 Task: Find connections with filter location Hāngal with filter topic #jobwith filter profile language French with filter current company L&T Finance with filter school N. L. Dalmia Institute of Management Studies and Research with filter industry Civil Engineering with filter service category Technical with filter keywords title Security Guard
Action: Mouse moved to (622, 94)
Screenshot: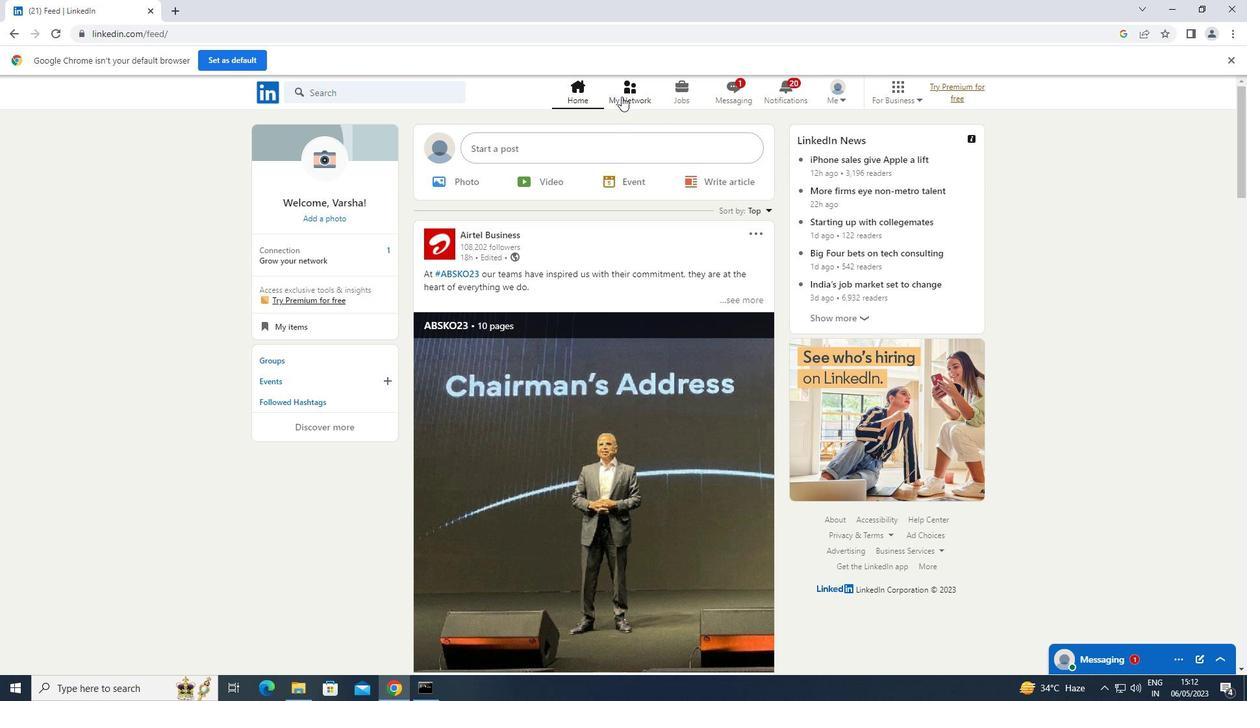 
Action: Mouse pressed left at (622, 94)
Screenshot: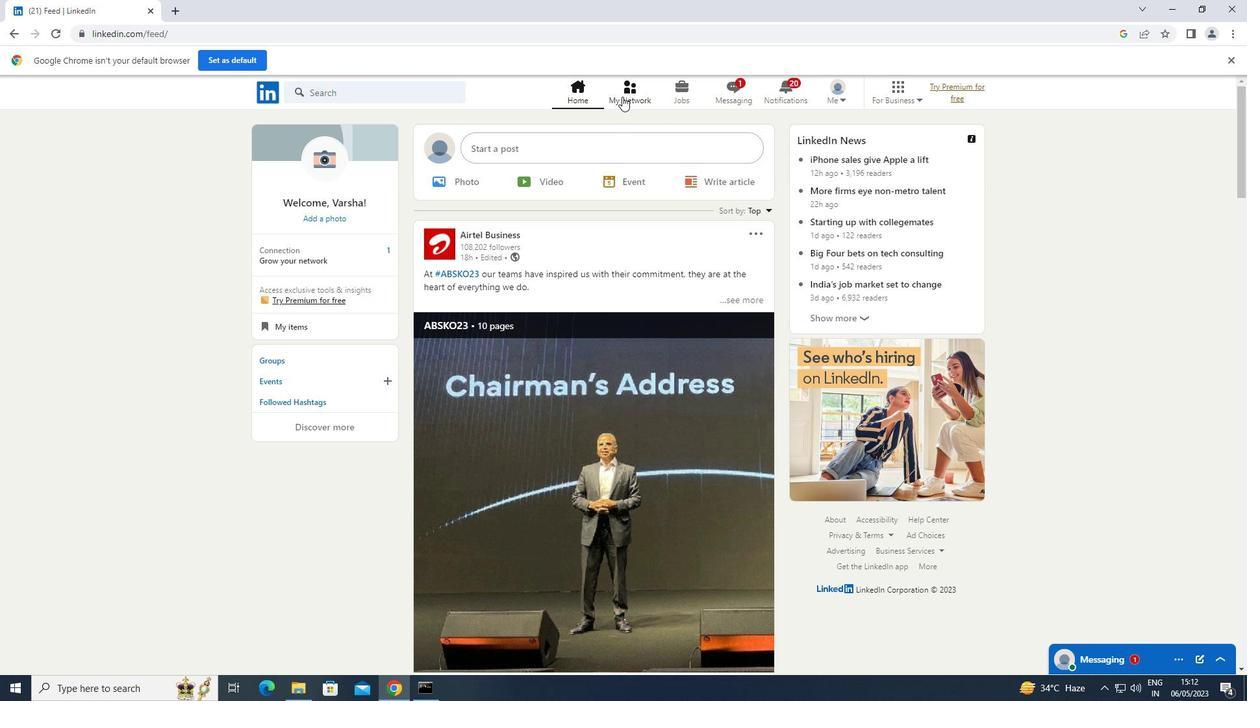 
Action: Mouse moved to (328, 159)
Screenshot: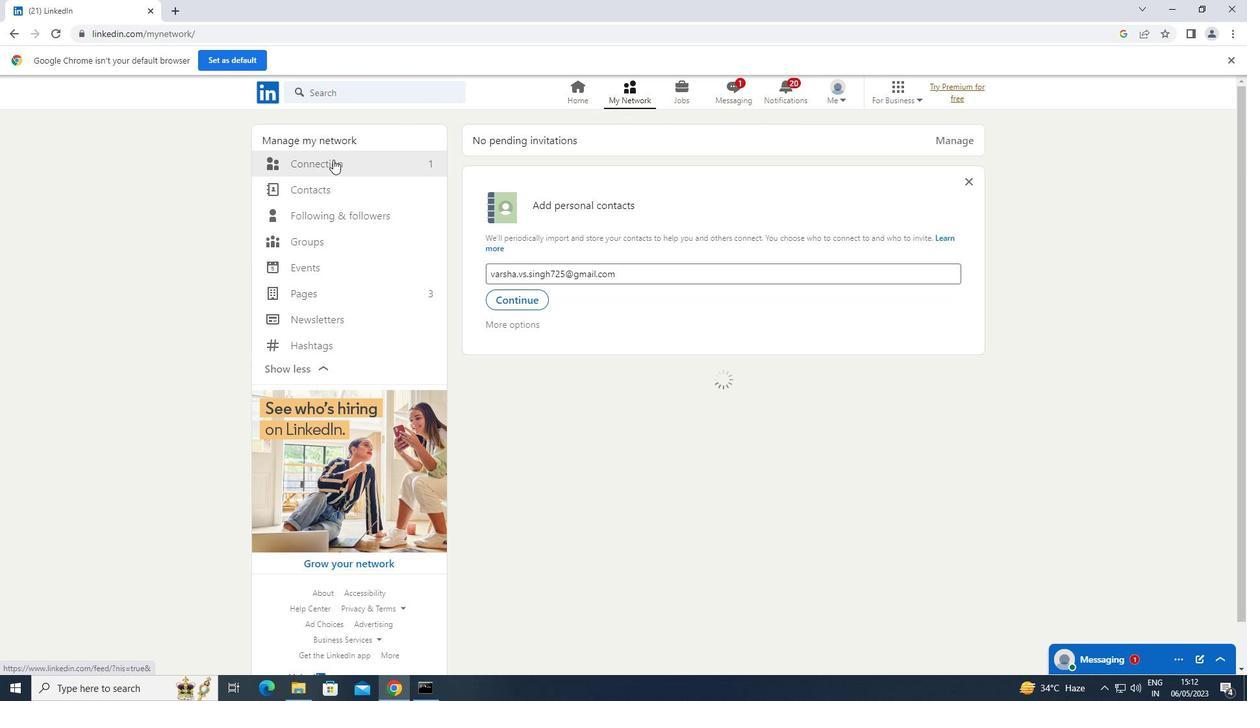 
Action: Mouse pressed left at (328, 159)
Screenshot: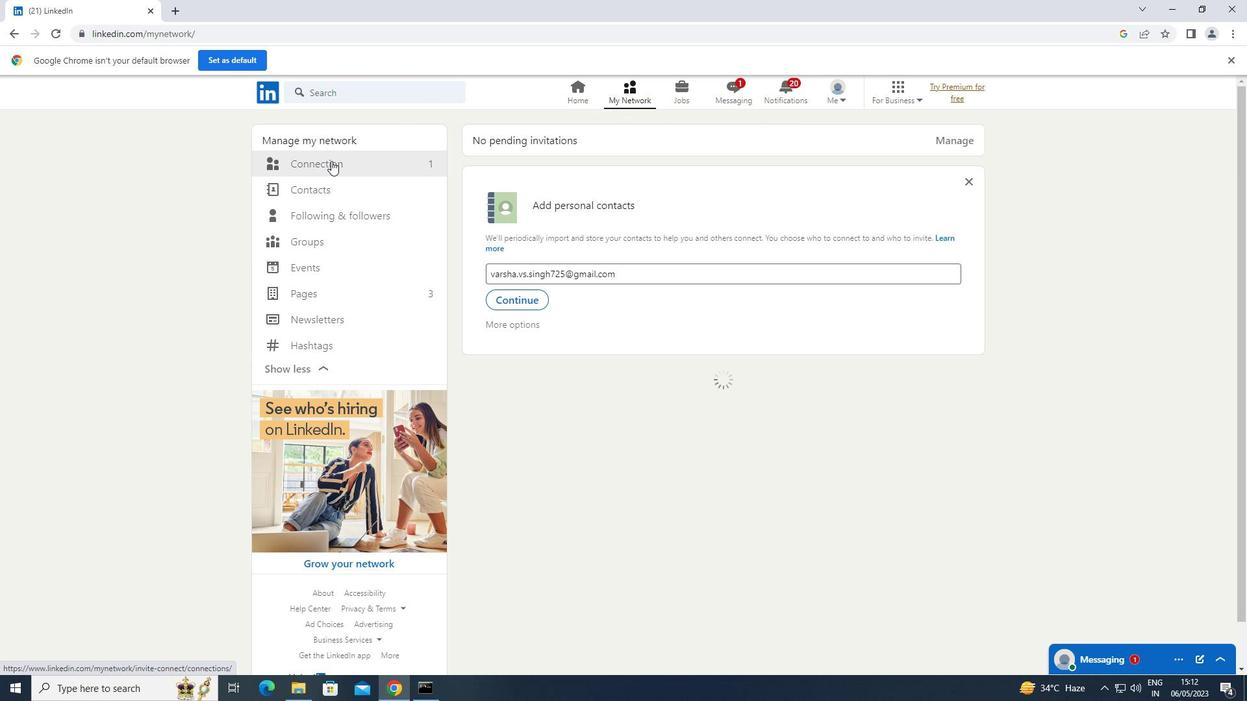 
Action: Mouse moved to (700, 159)
Screenshot: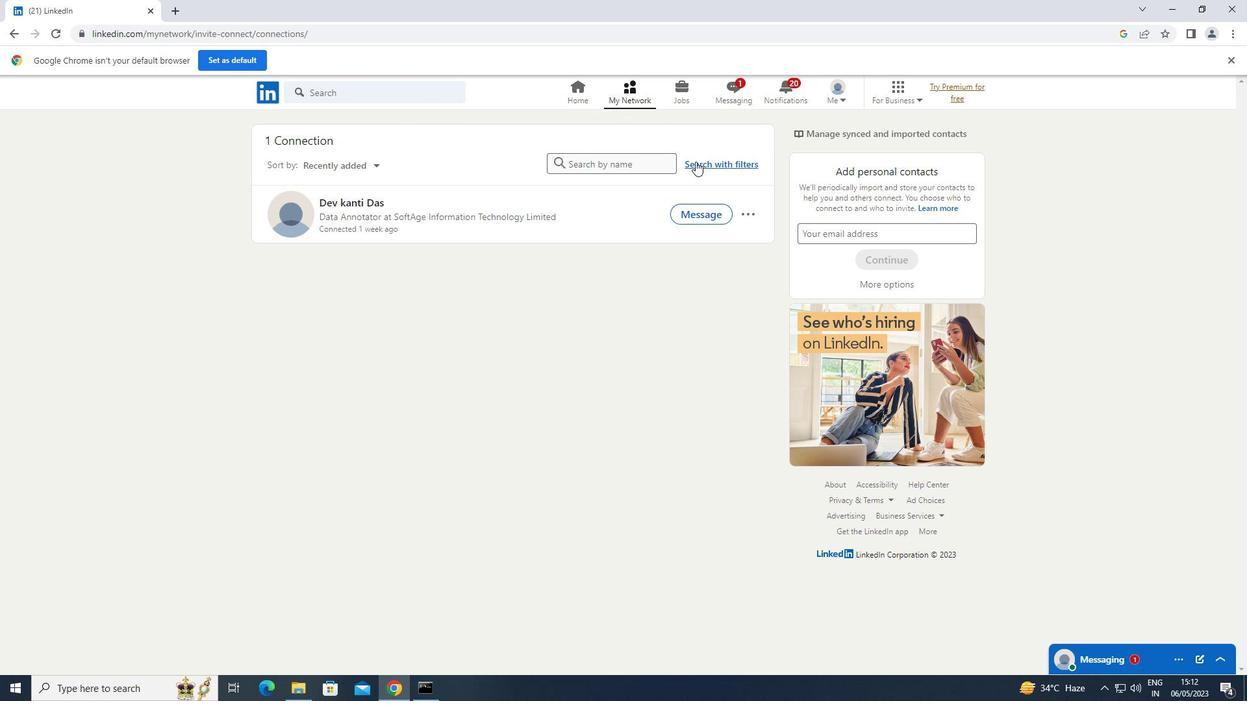 
Action: Mouse pressed left at (700, 159)
Screenshot: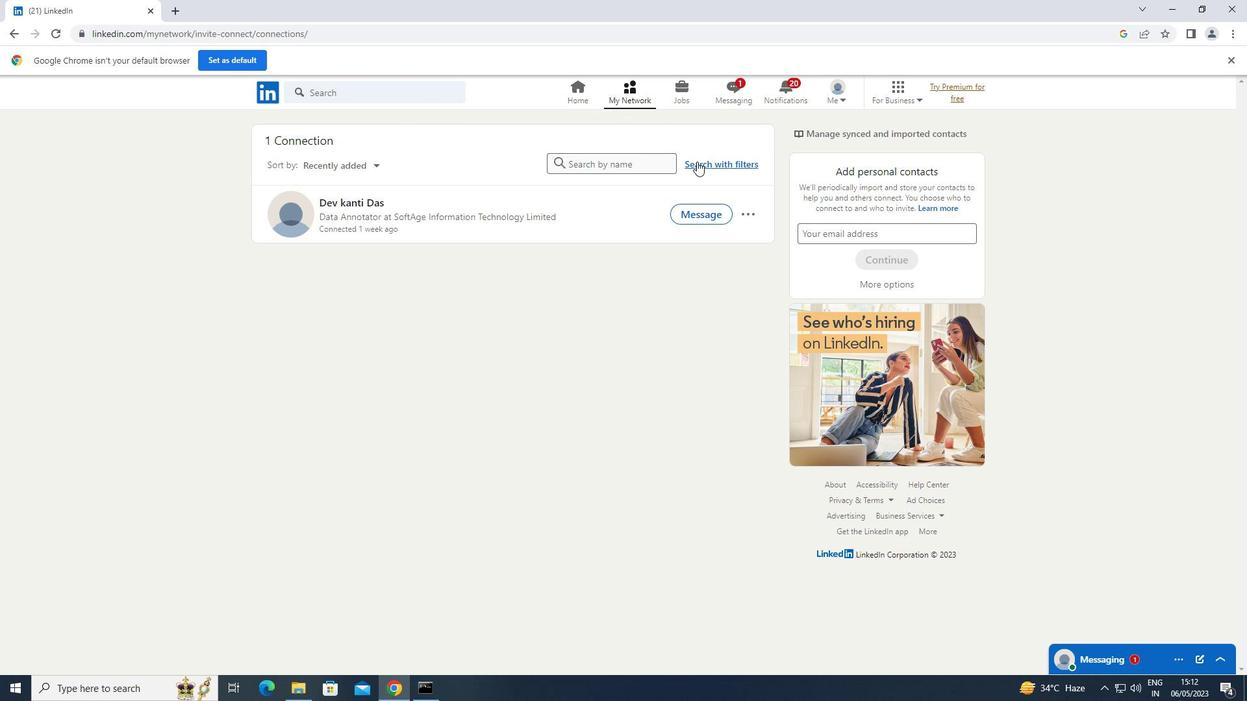 
Action: Mouse moved to (661, 126)
Screenshot: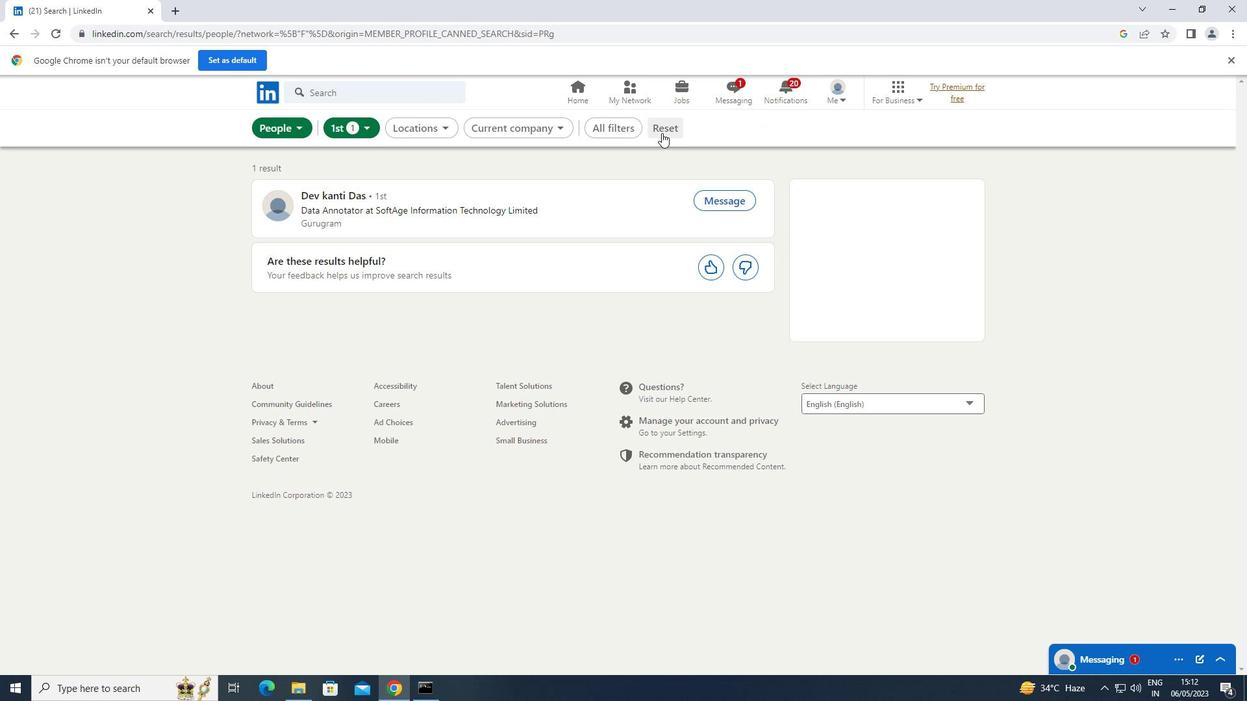 
Action: Mouse pressed left at (661, 126)
Screenshot: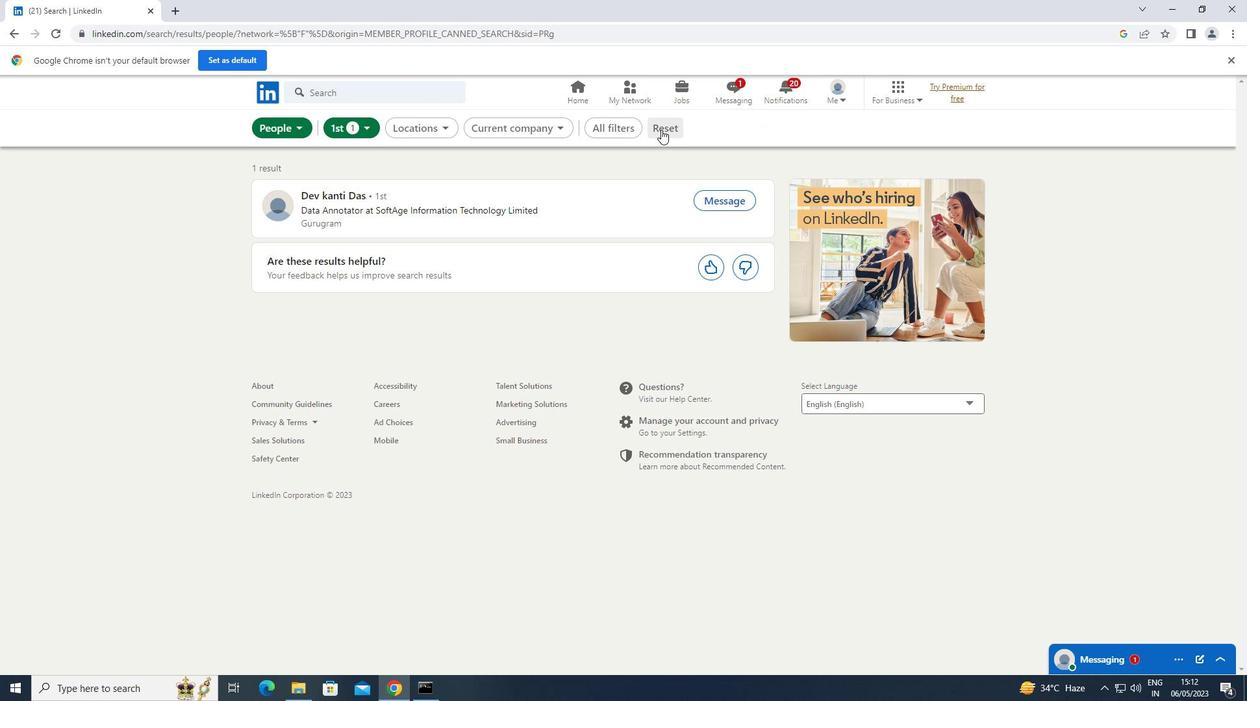 
Action: Mouse moved to (634, 125)
Screenshot: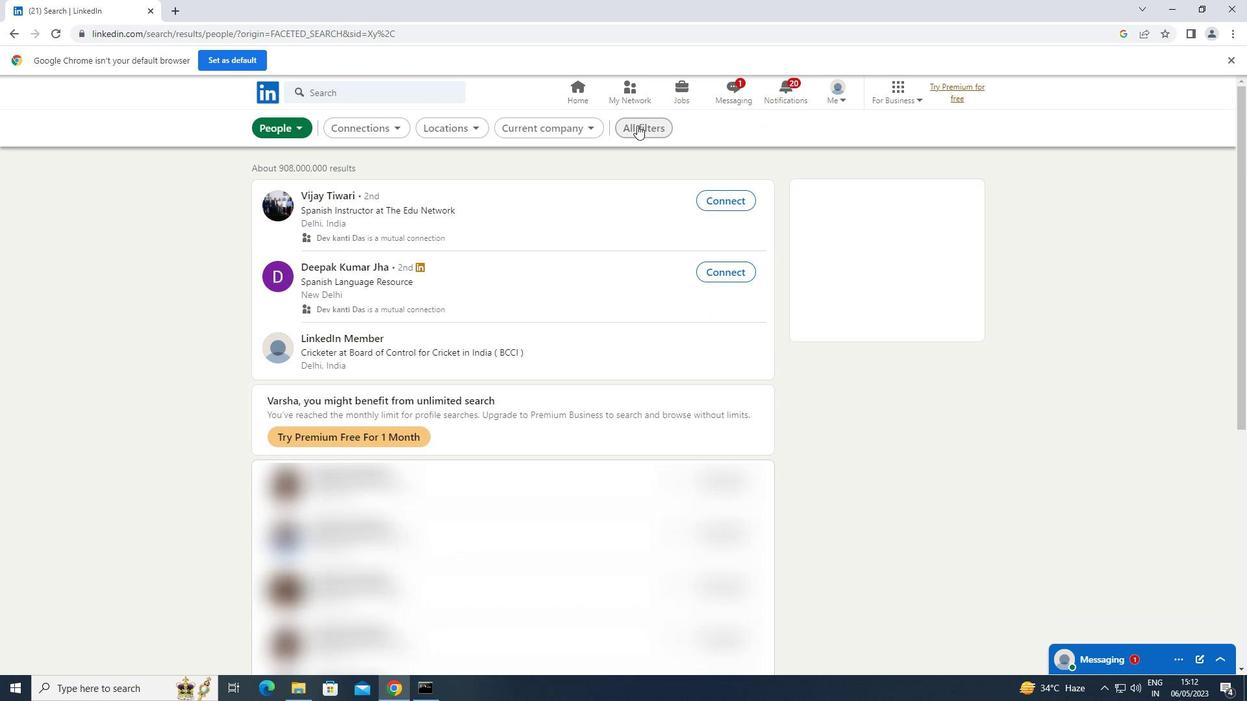 
Action: Mouse pressed left at (634, 125)
Screenshot: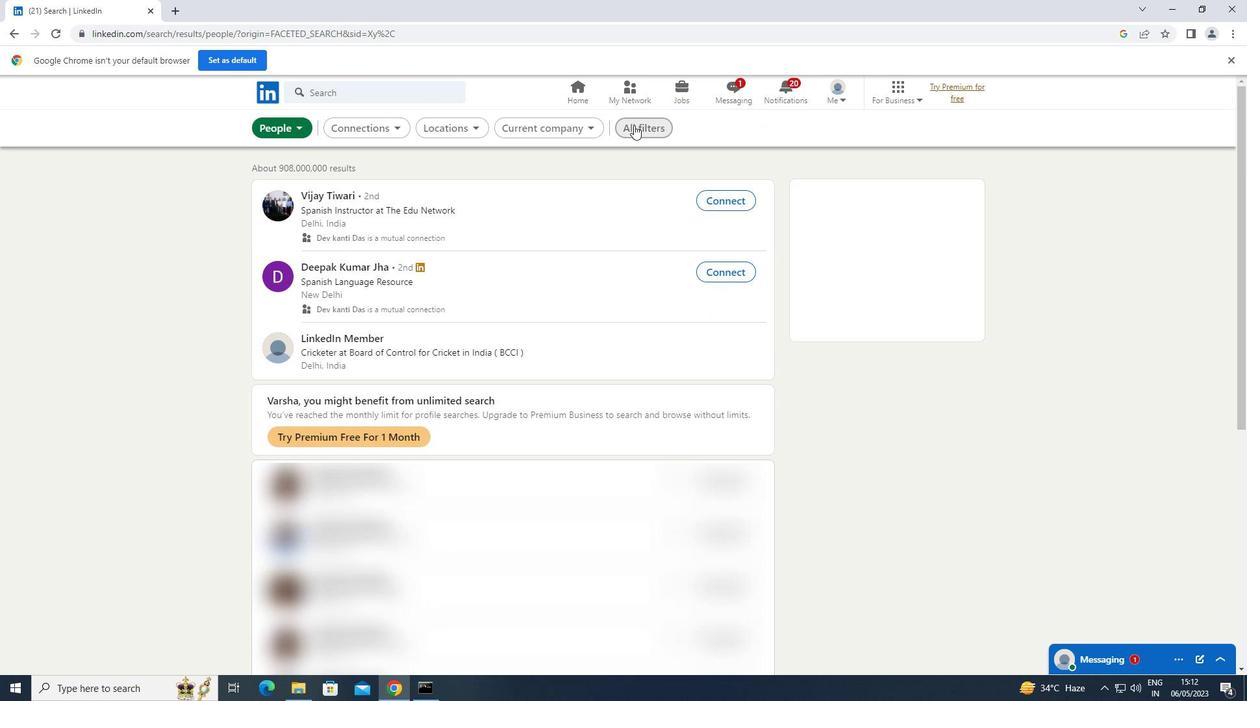 
Action: Mouse moved to (1019, 297)
Screenshot: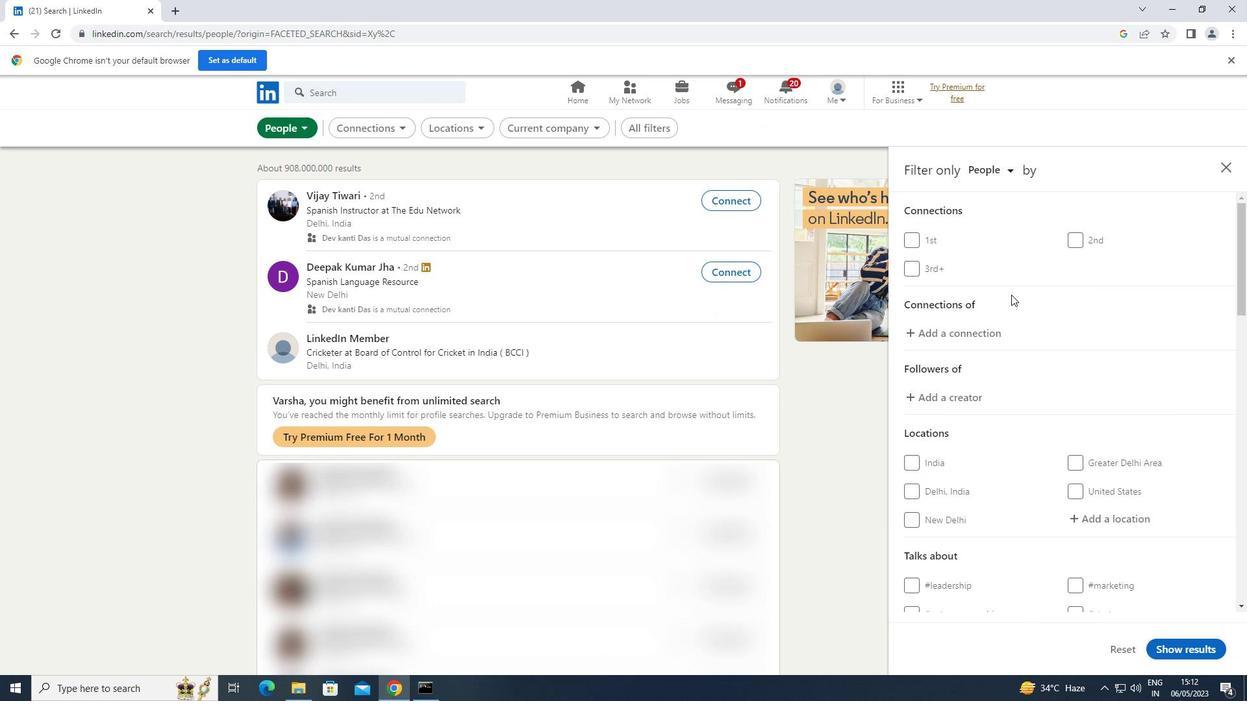 
Action: Mouse scrolled (1019, 296) with delta (0, 0)
Screenshot: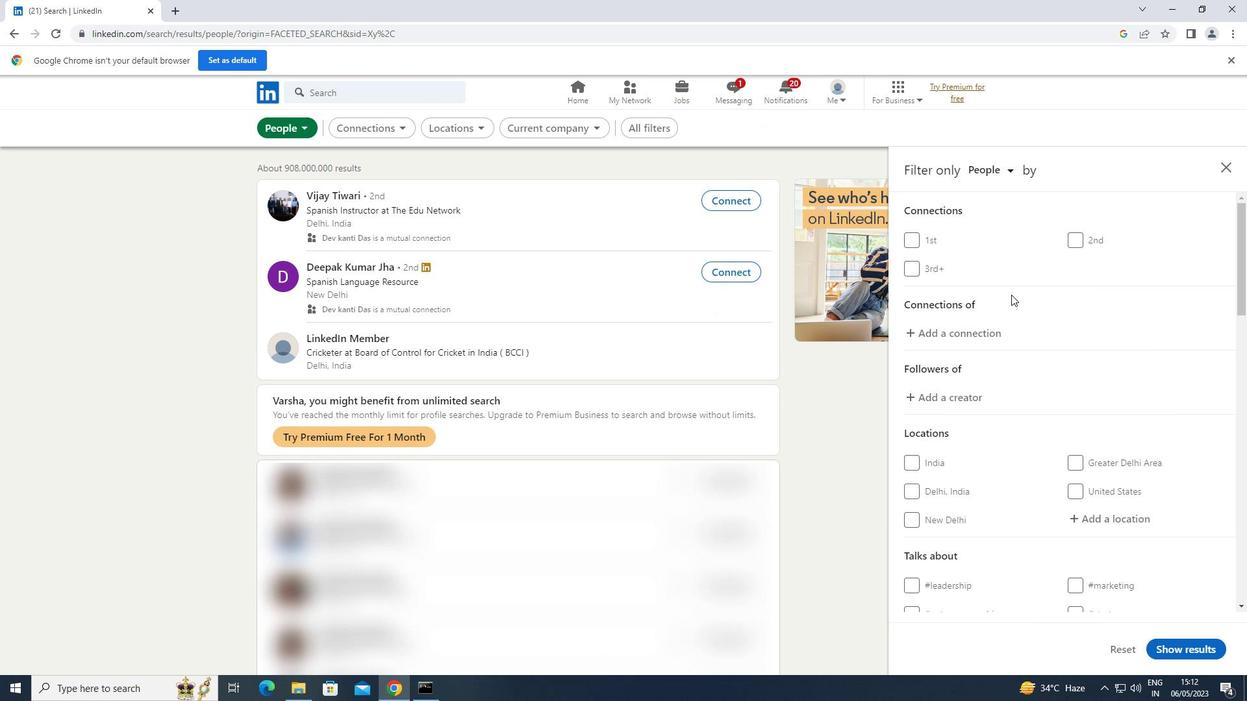 
Action: Mouse scrolled (1019, 296) with delta (0, 0)
Screenshot: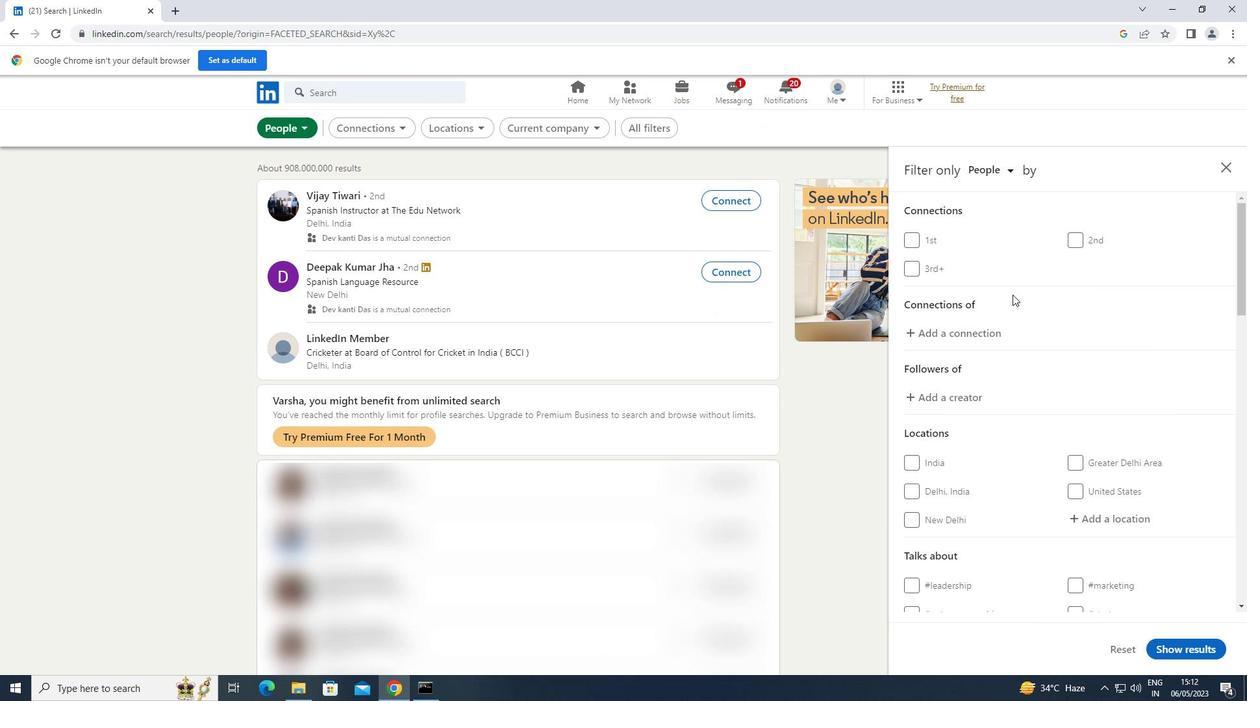
Action: Mouse moved to (1100, 385)
Screenshot: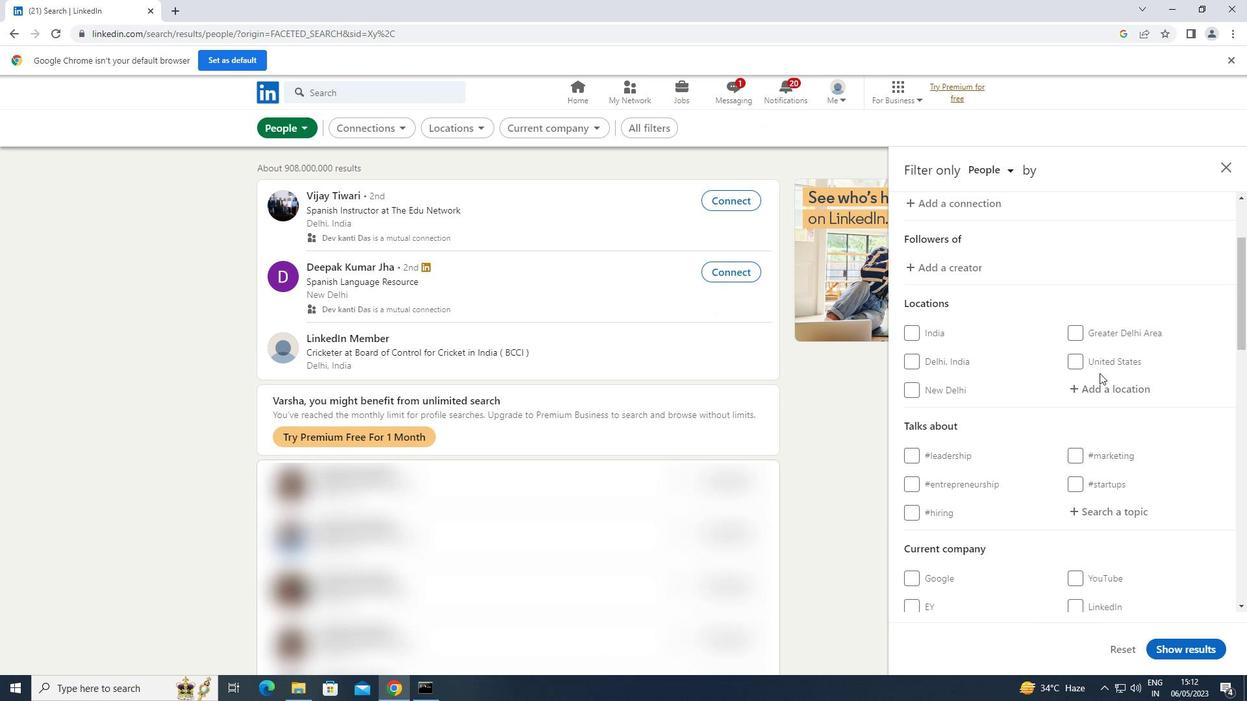 
Action: Mouse pressed left at (1100, 385)
Screenshot: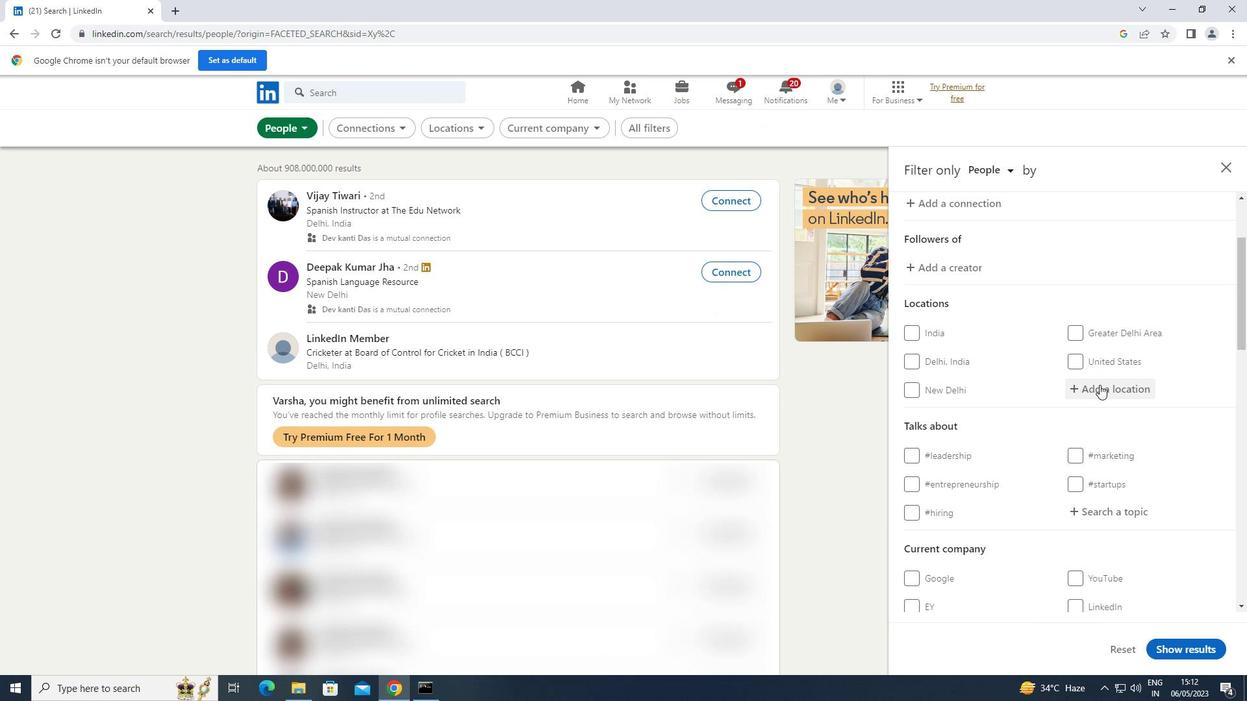 
Action: Mouse moved to (1100, 386)
Screenshot: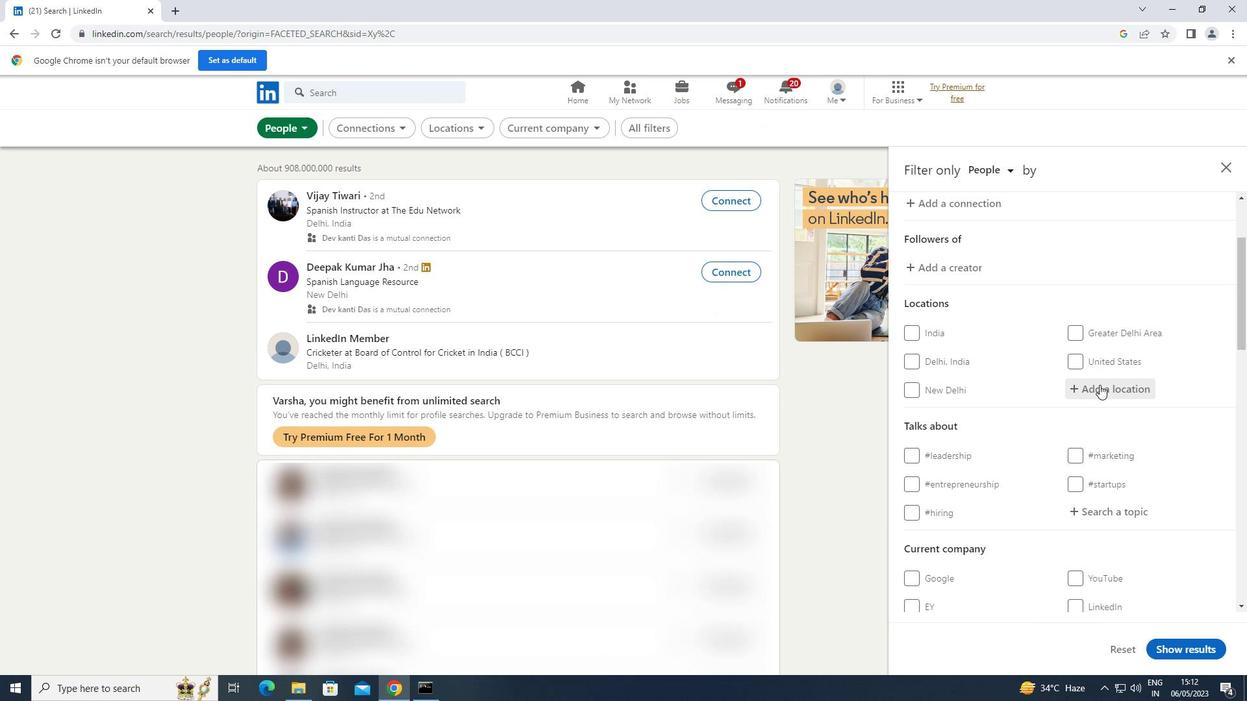 
Action: Key pressed <Key.shift>HANGAL
Screenshot: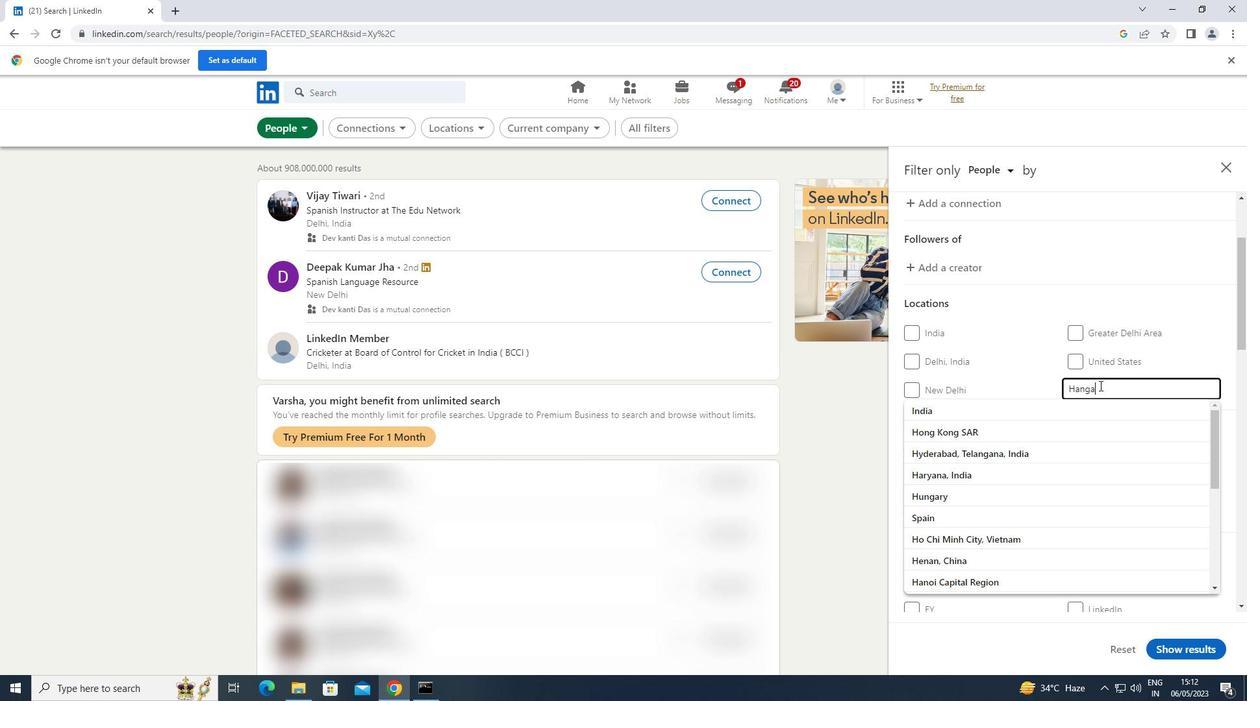 
Action: Mouse moved to (1125, 519)
Screenshot: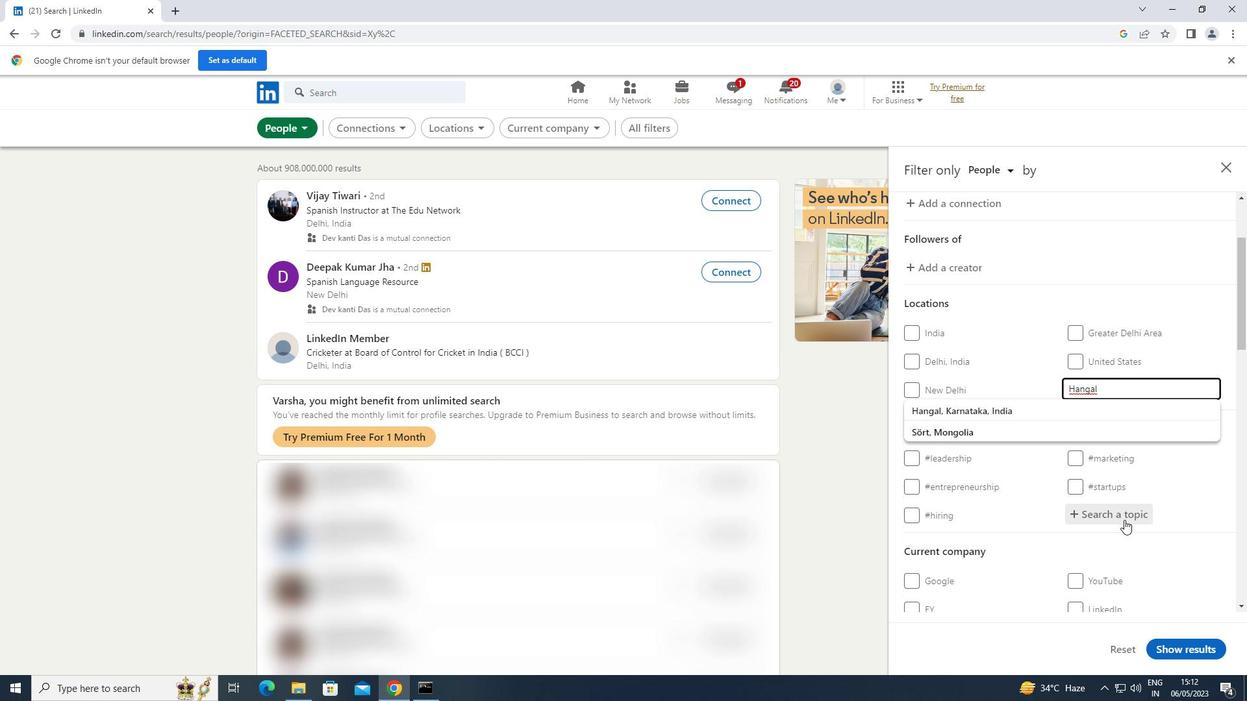 
Action: Mouse pressed left at (1125, 519)
Screenshot: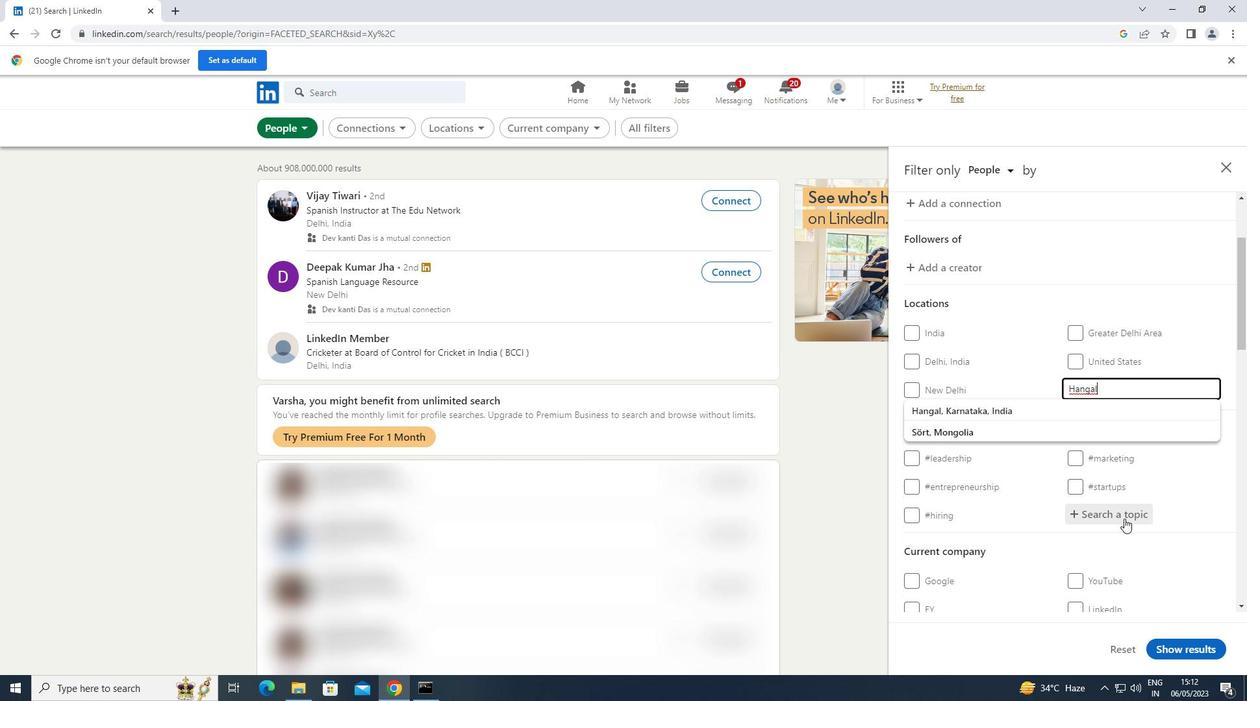 
Action: Mouse moved to (1125, 519)
Screenshot: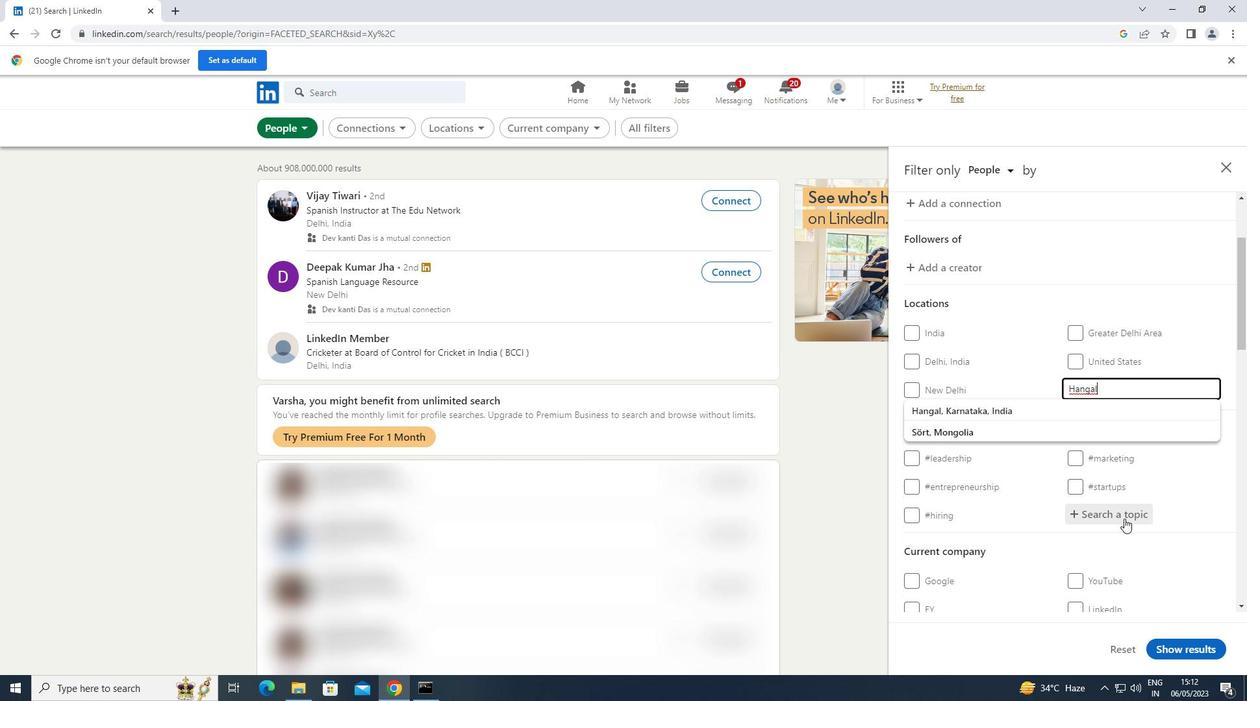 
Action: Key pressed JOB
Screenshot: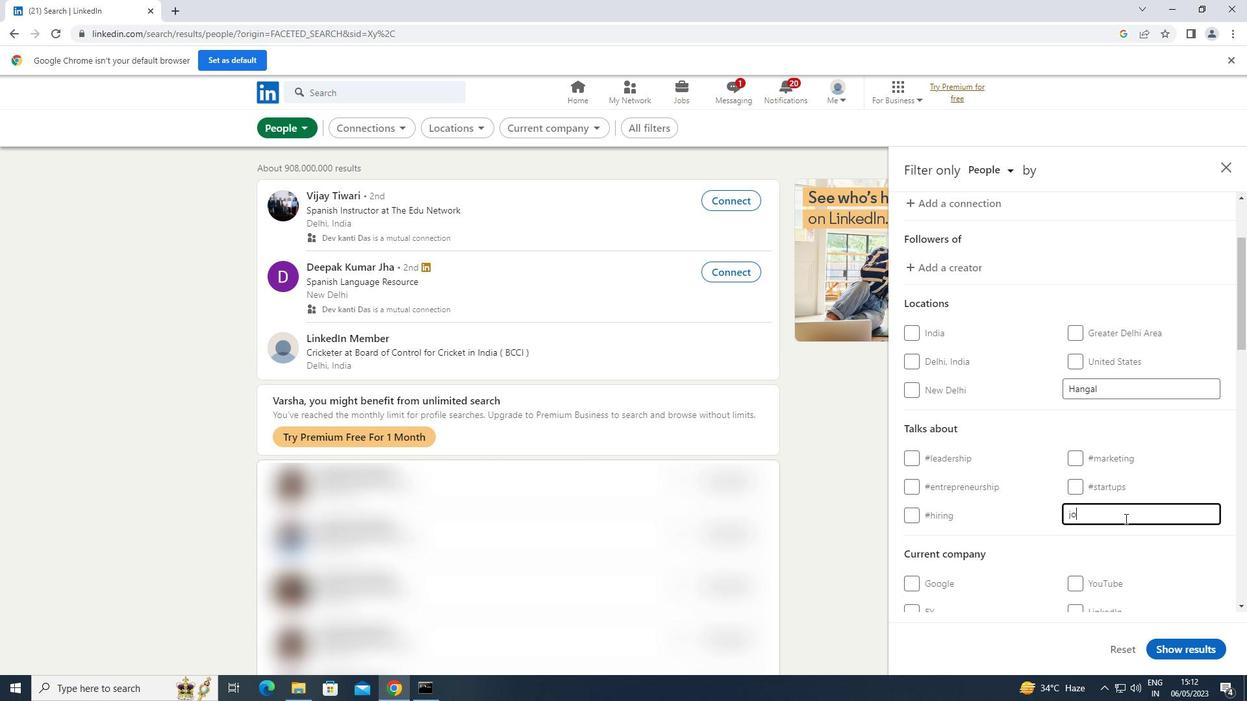 
Action: Mouse moved to (1015, 536)
Screenshot: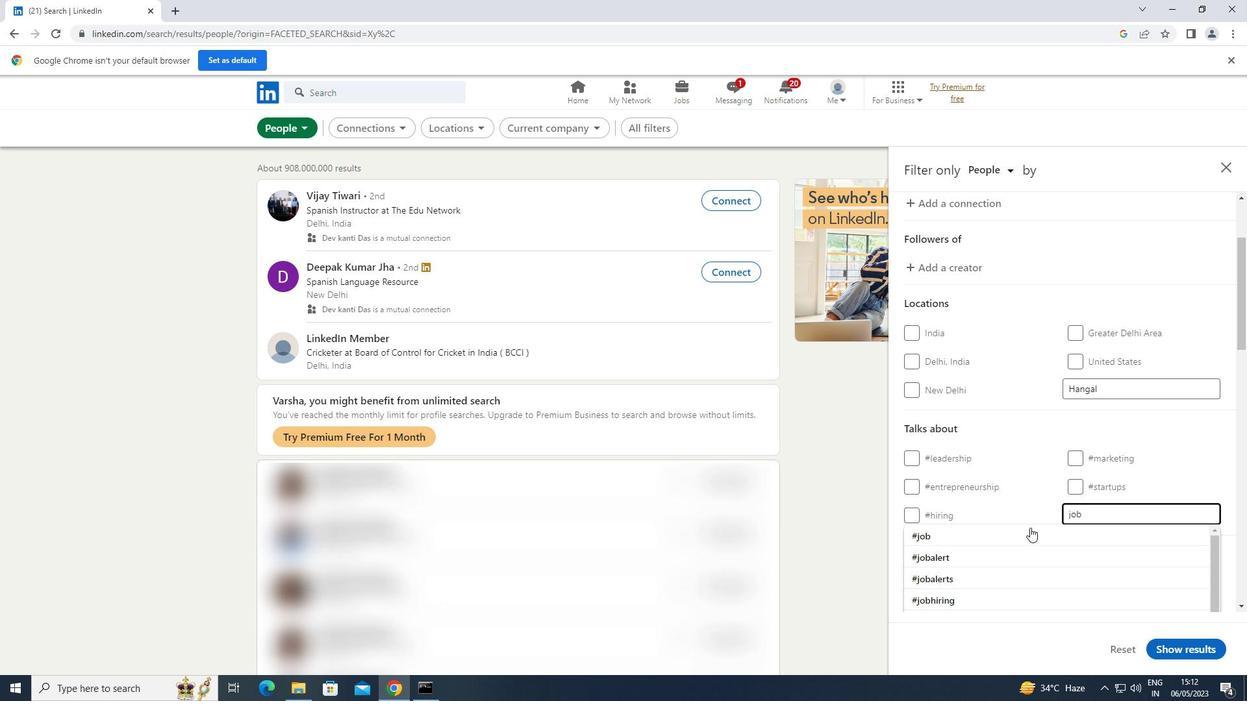 
Action: Mouse pressed left at (1015, 536)
Screenshot: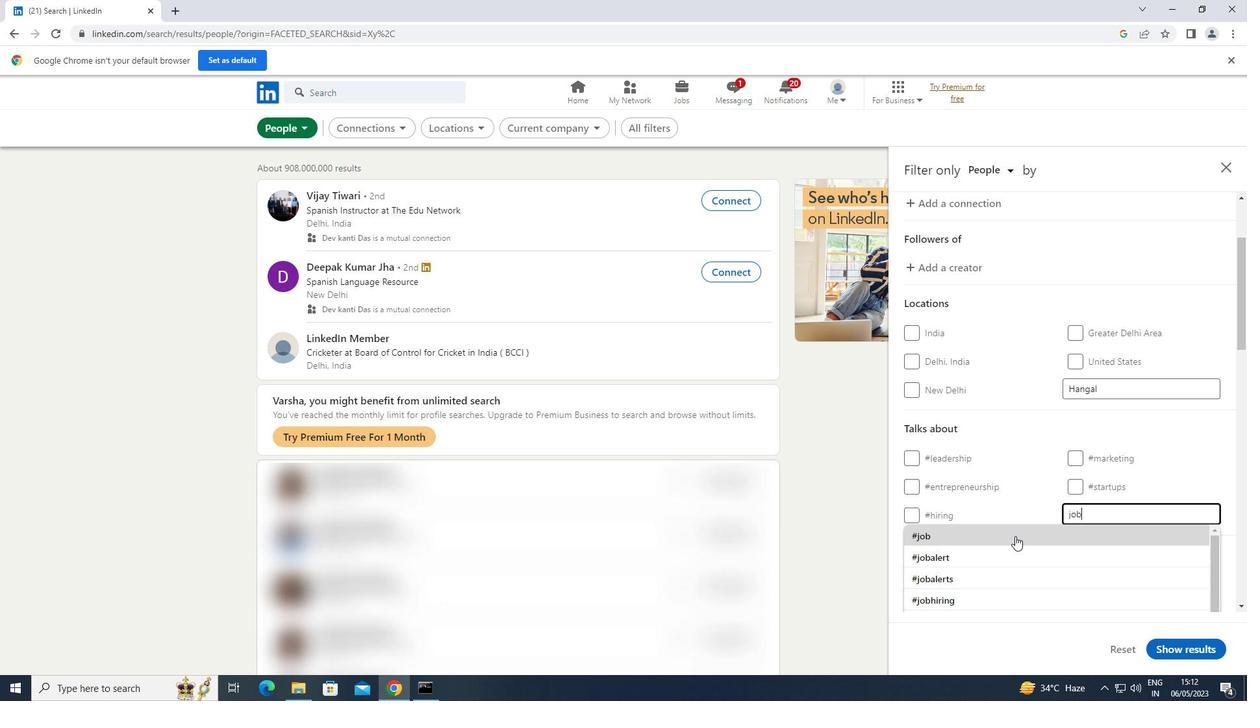 
Action: Mouse moved to (1044, 480)
Screenshot: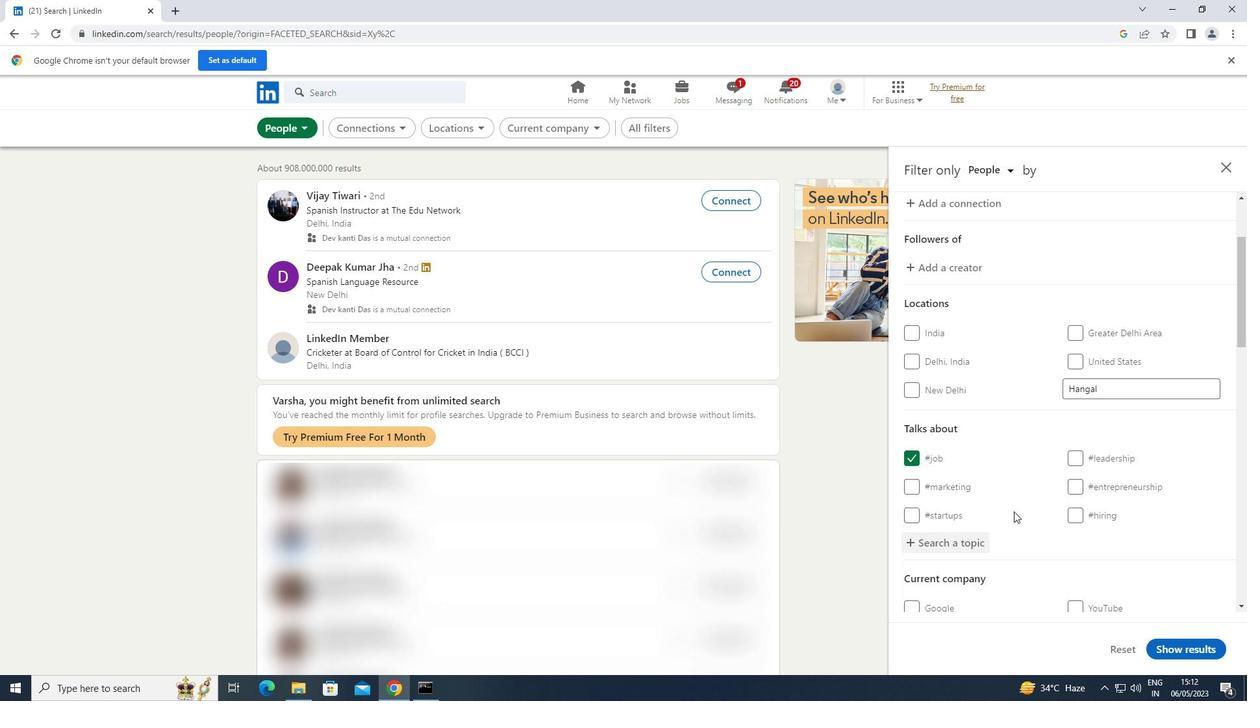 
Action: Mouse scrolled (1044, 479) with delta (0, 0)
Screenshot: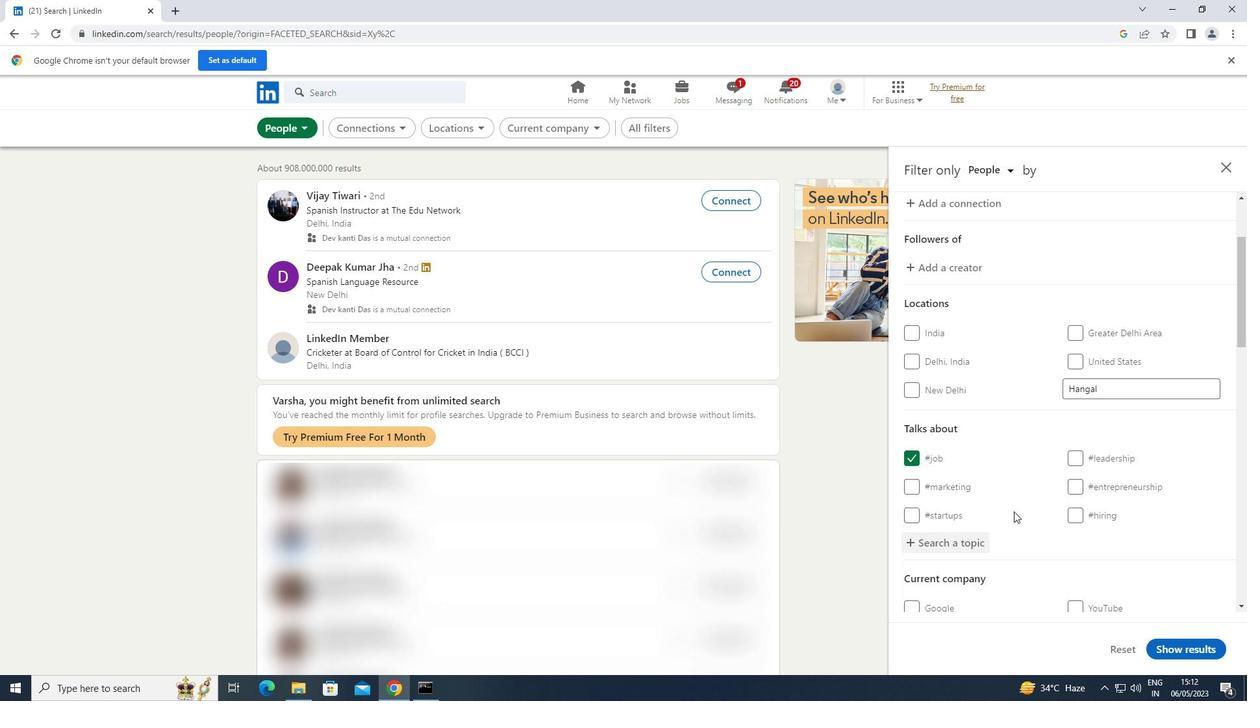 
Action: Mouse scrolled (1044, 479) with delta (0, 0)
Screenshot: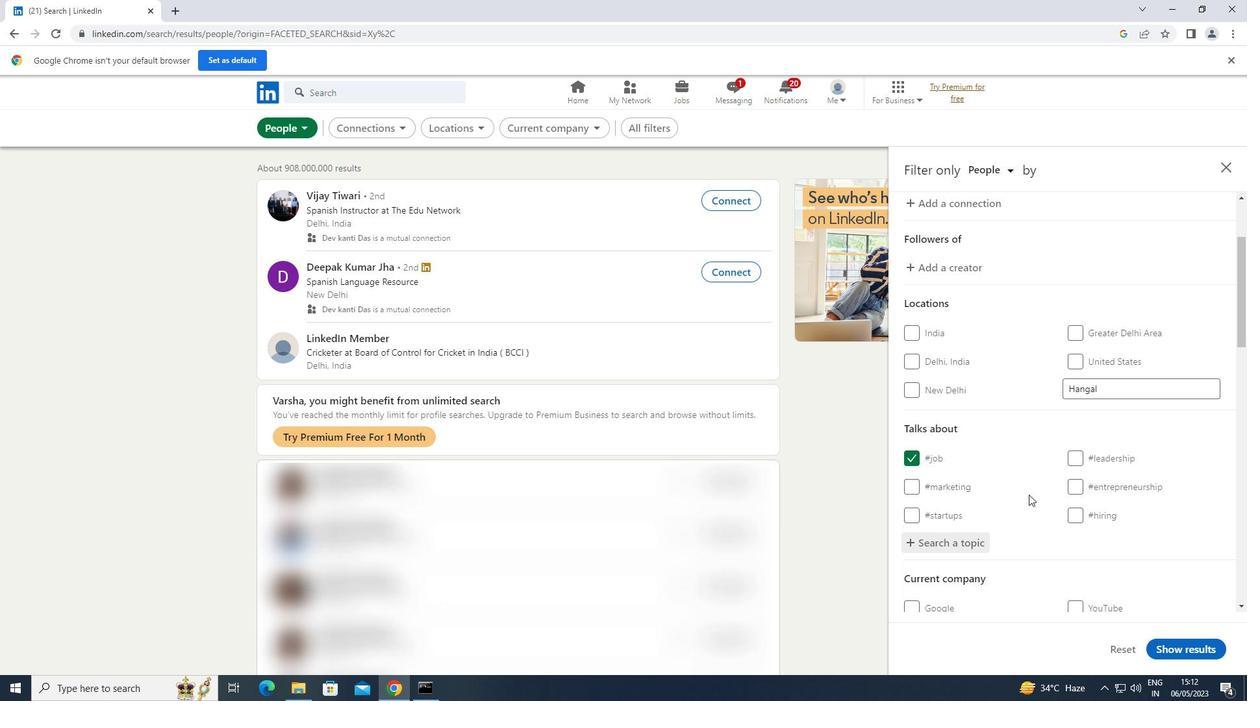
Action: Mouse scrolled (1044, 479) with delta (0, 0)
Screenshot: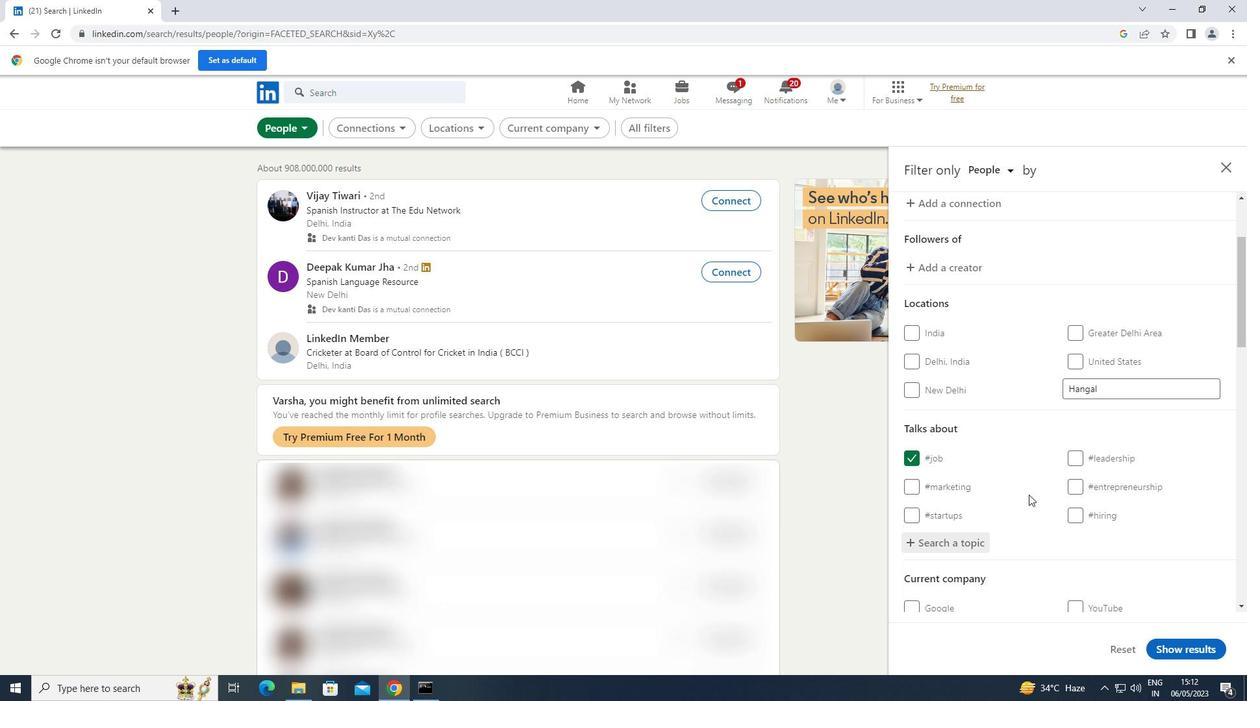 
Action: Mouse scrolled (1044, 479) with delta (0, 0)
Screenshot: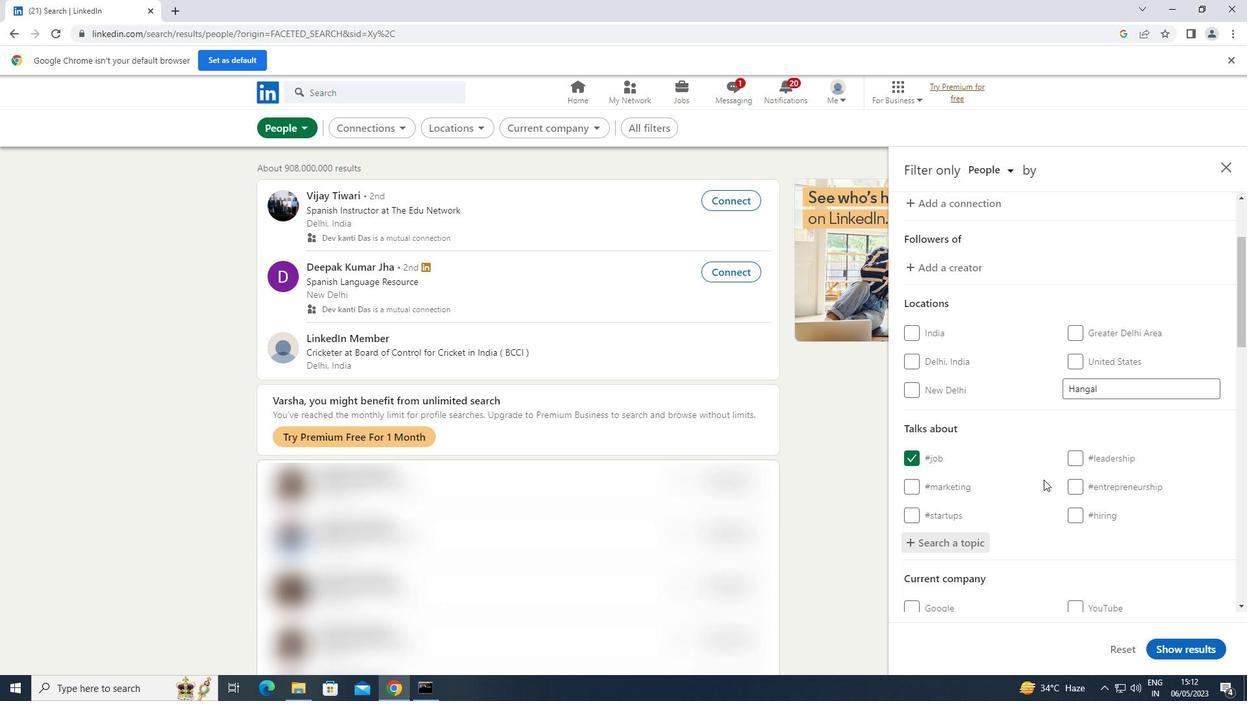 
Action: Mouse scrolled (1044, 479) with delta (0, 0)
Screenshot: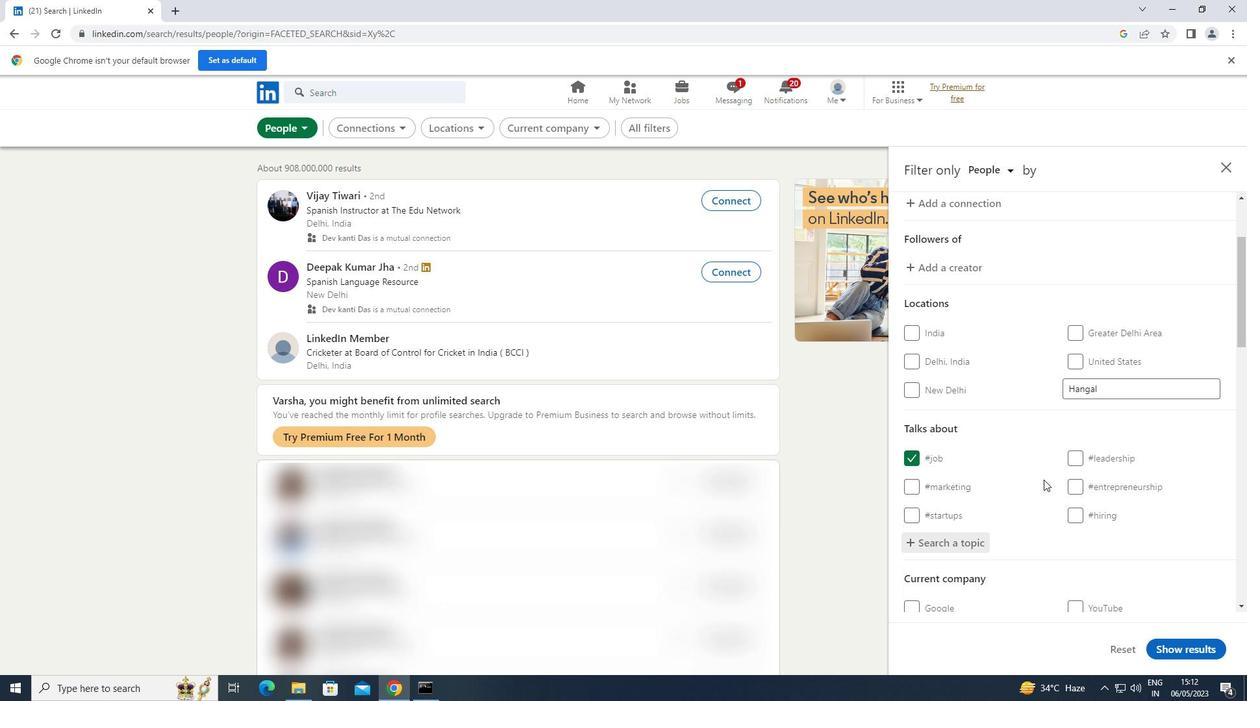 
Action: Mouse moved to (1045, 479)
Screenshot: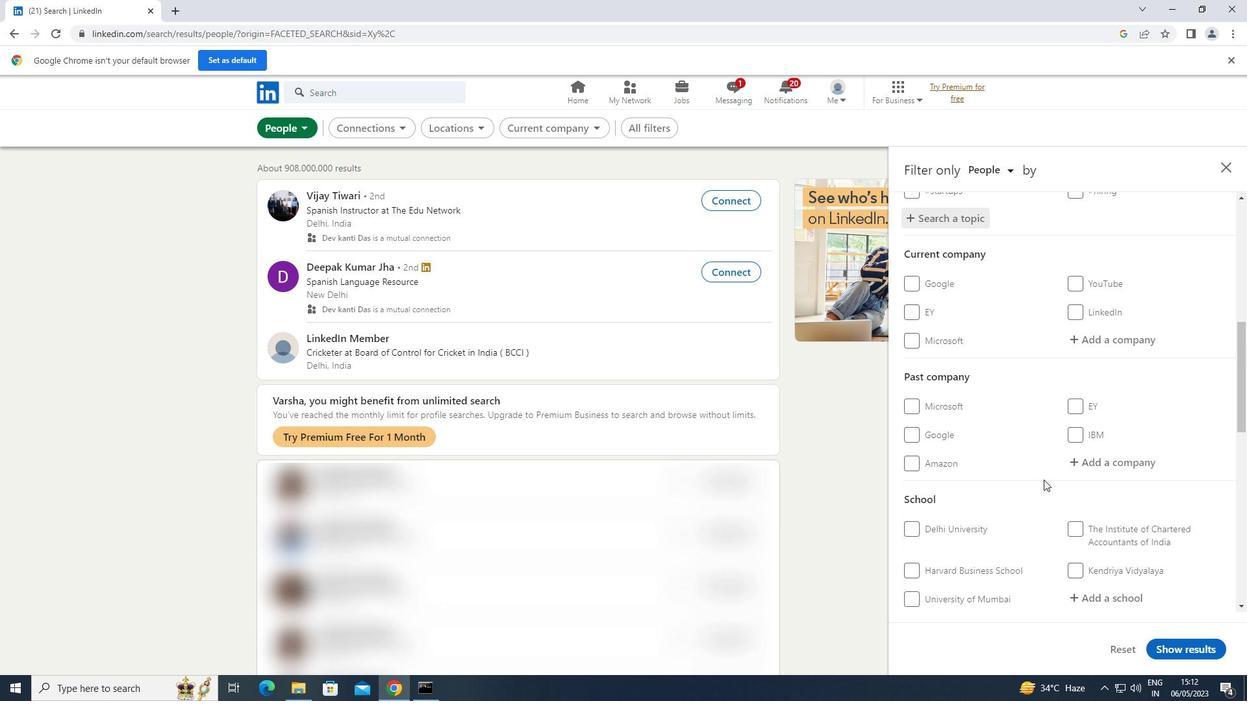 
Action: Mouse scrolled (1045, 479) with delta (0, 0)
Screenshot: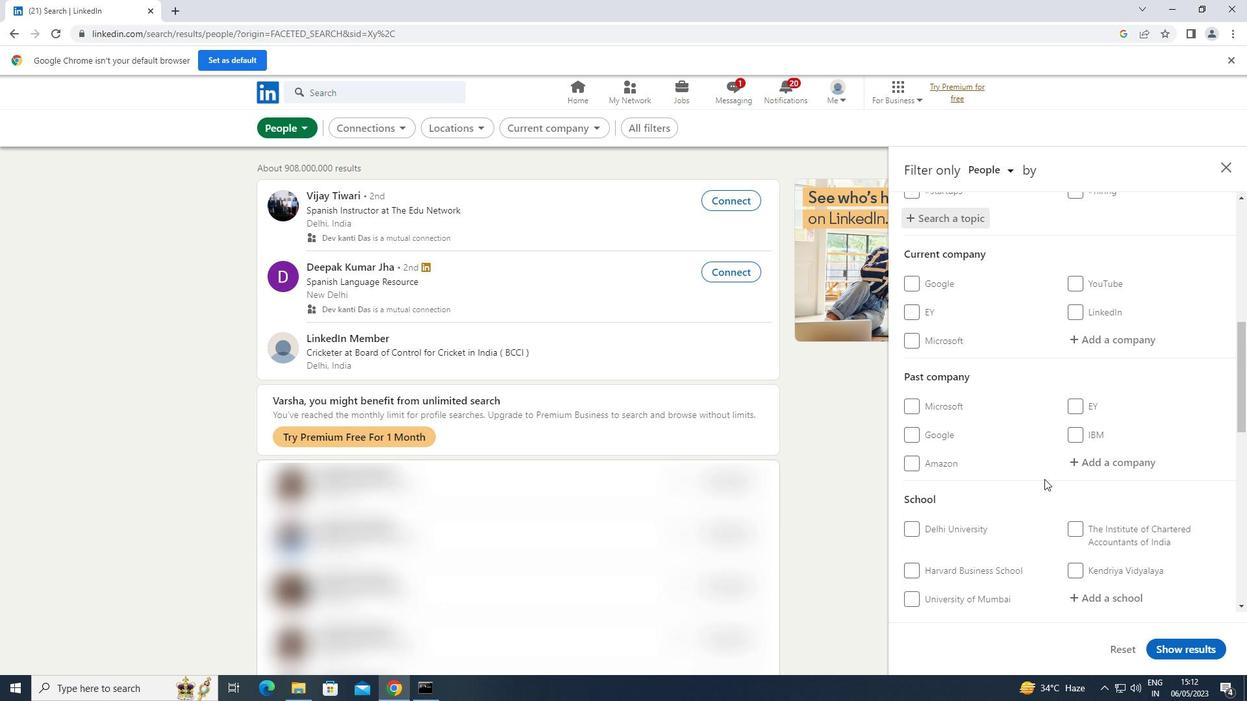 
Action: Mouse scrolled (1045, 479) with delta (0, 0)
Screenshot: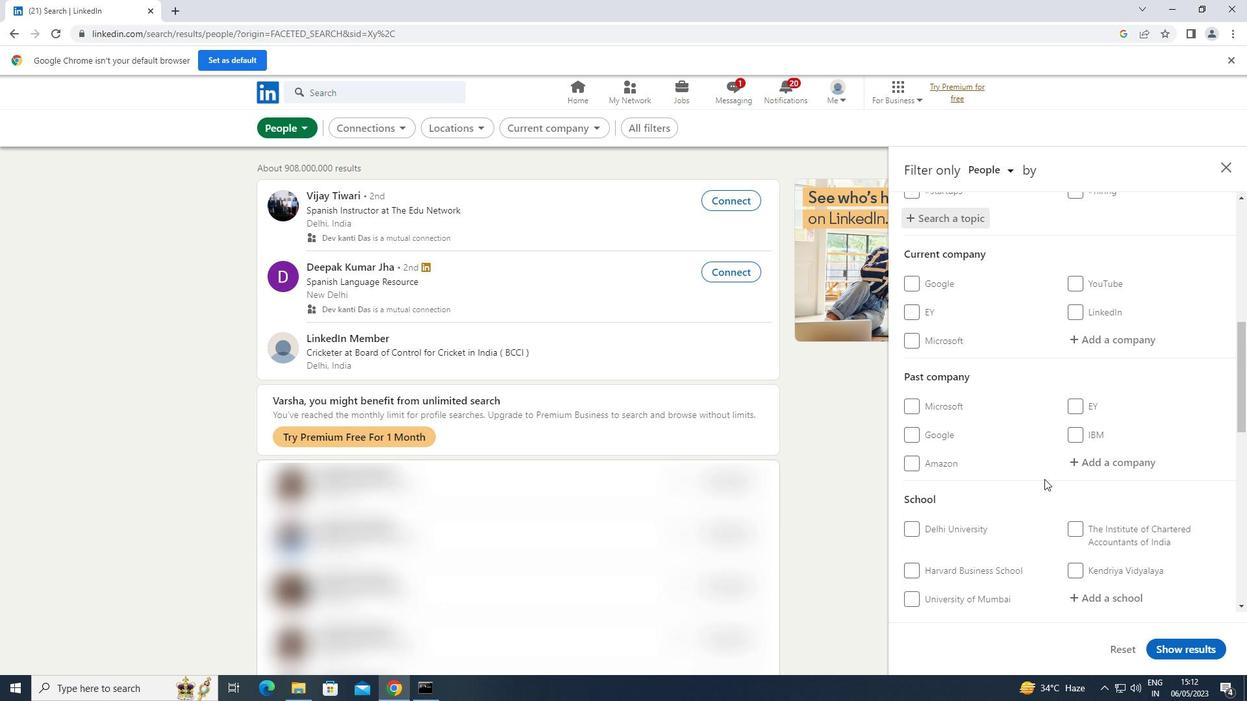 
Action: Mouse scrolled (1045, 479) with delta (0, 0)
Screenshot: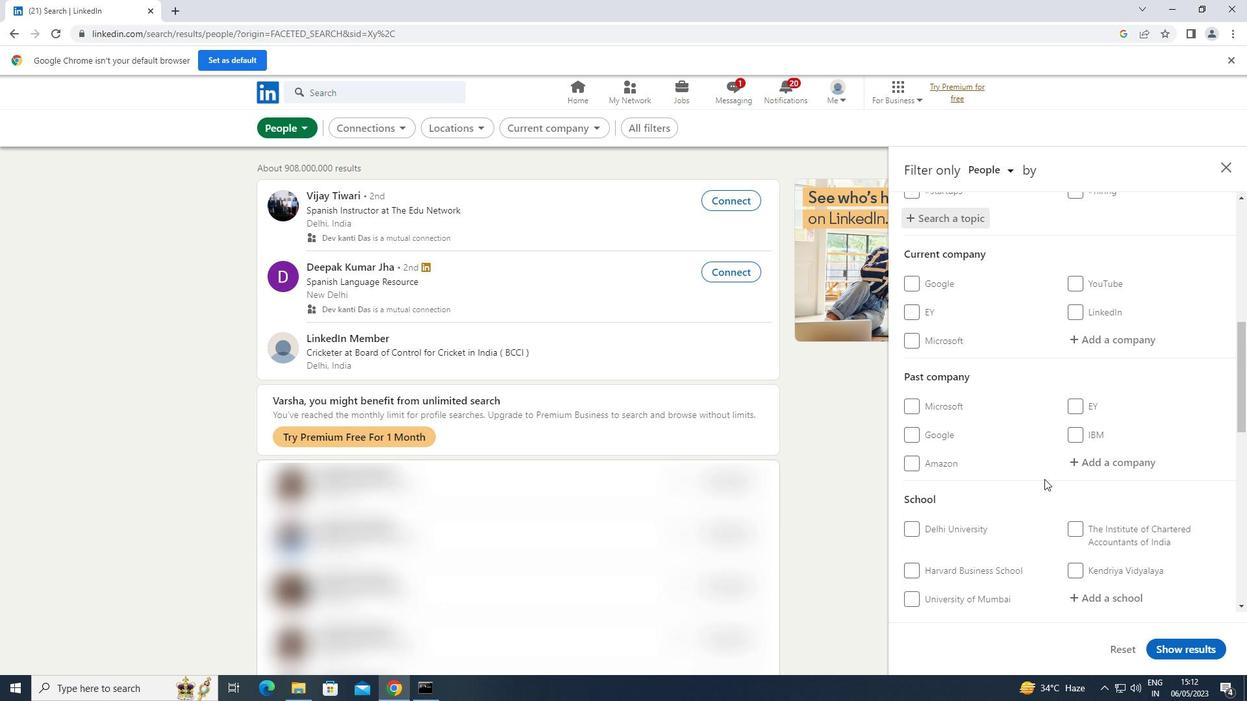 
Action: Mouse scrolled (1045, 479) with delta (0, 0)
Screenshot: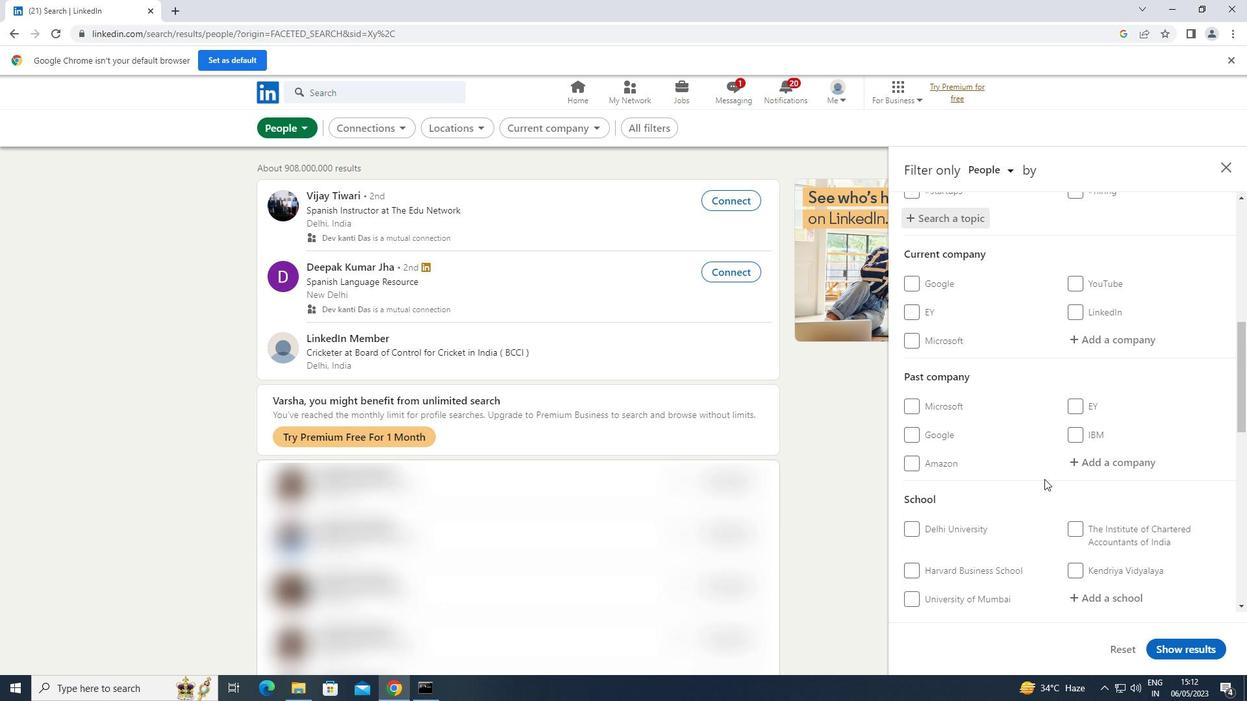 
Action: Mouse moved to (1079, 550)
Screenshot: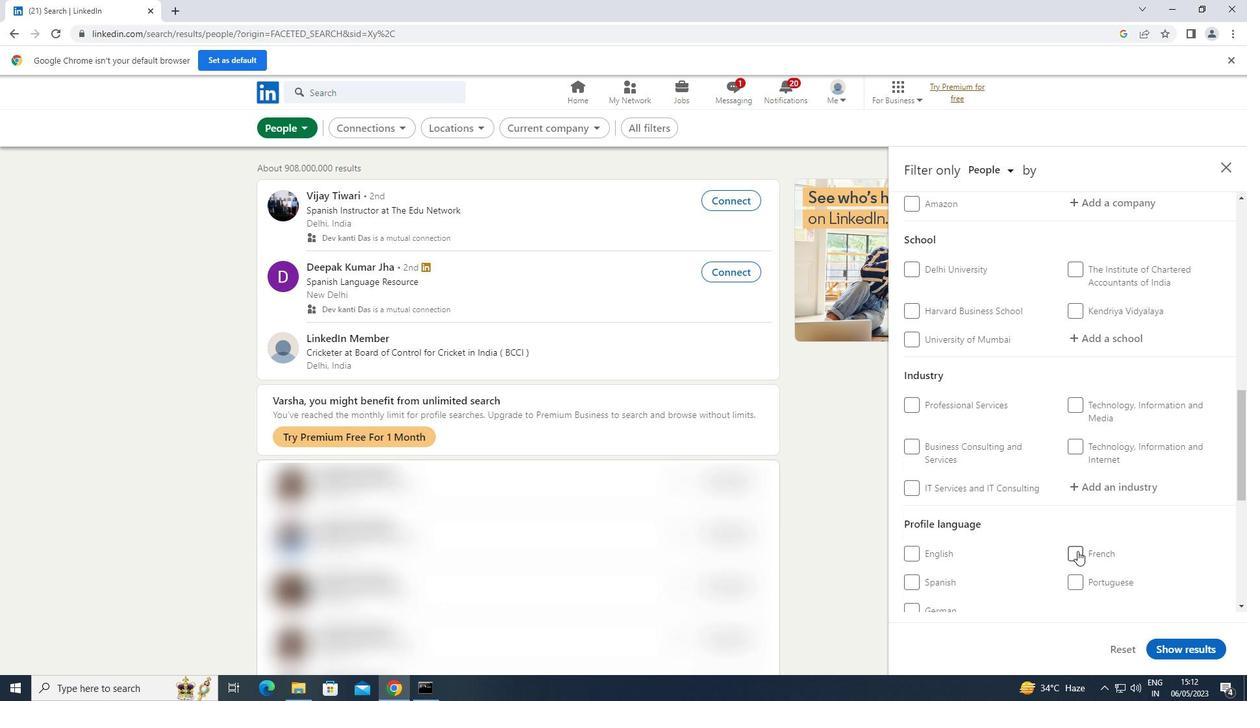 
Action: Mouse pressed left at (1079, 550)
Screenshot: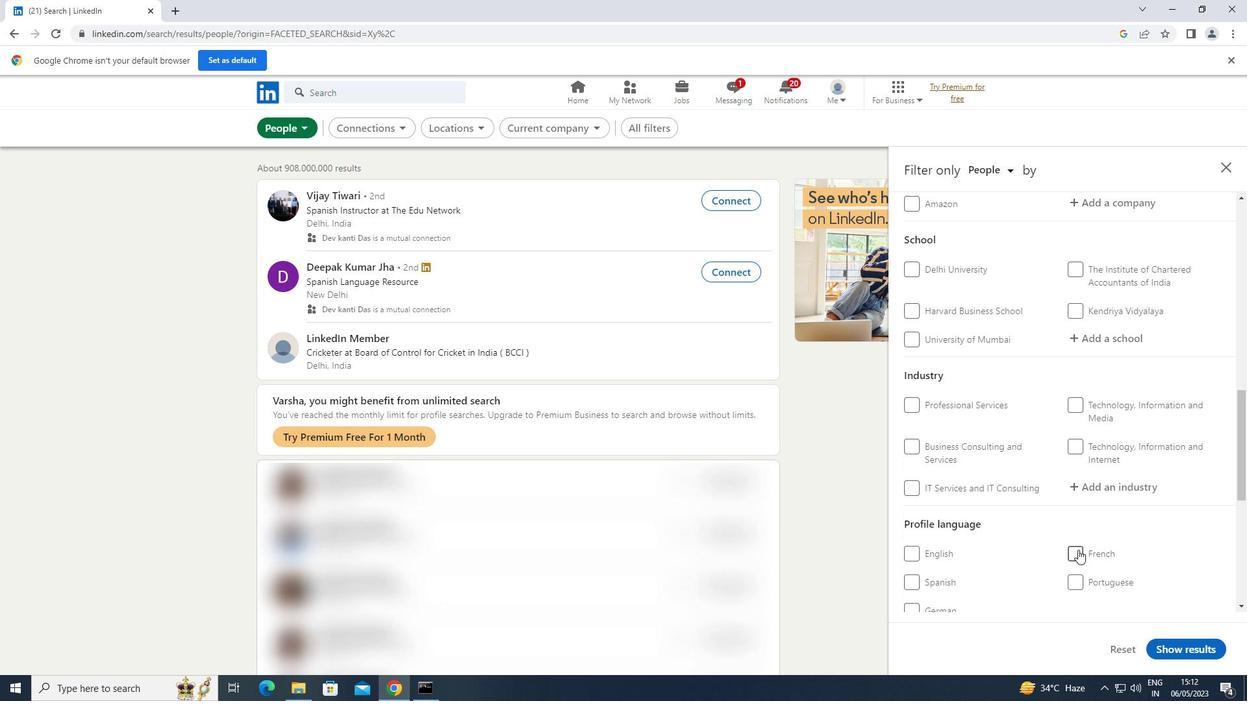 
Action: Mouse moved to (1091, 517)
Screenshot: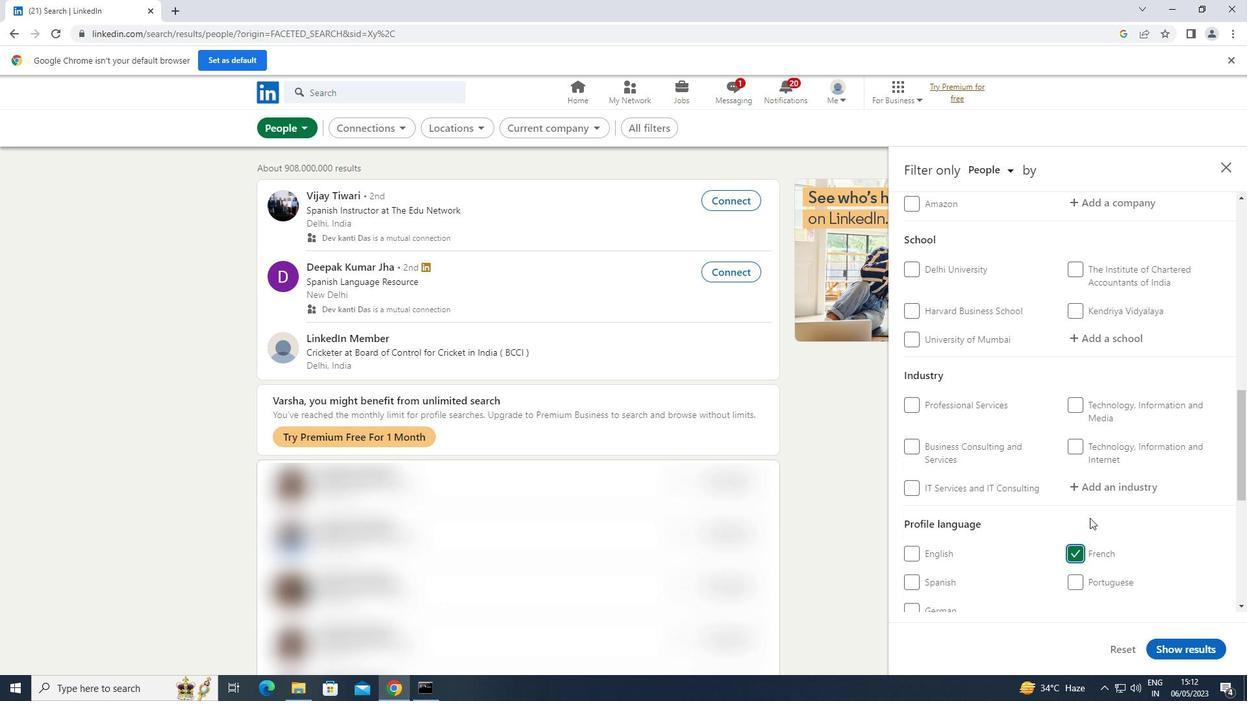 
Action: Mouse scrolled (1091, 518) with delta (0, 0)
Screenshot: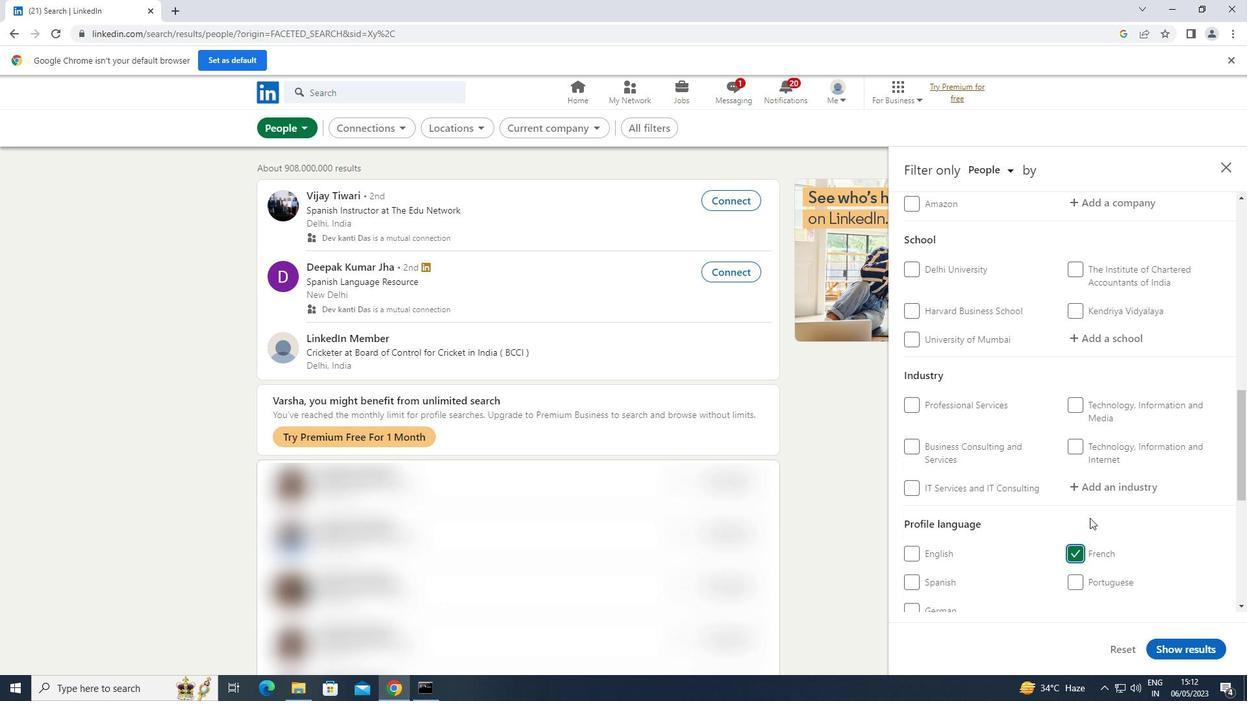 
Action: Mouse moved to (1091, 516)
Screenshot: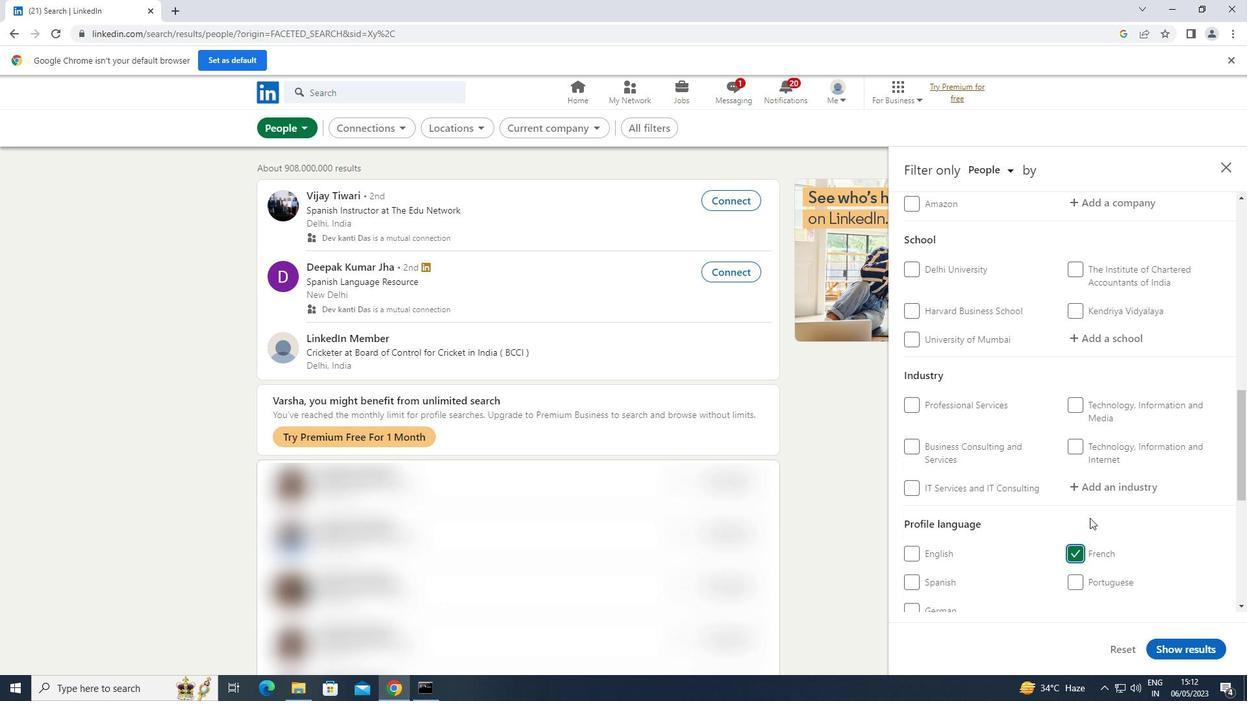 
Action: Mouse scrolled (1091, 517) with delta (0, 0)
Screenshot: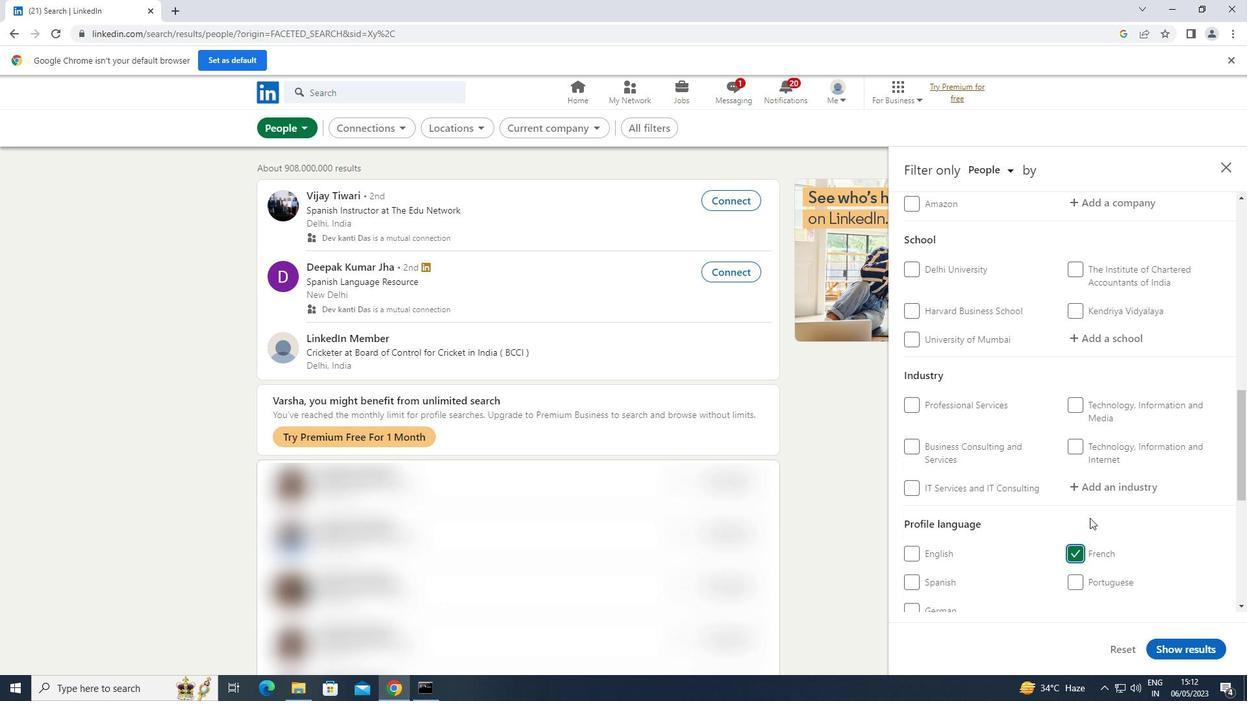 
Action: Mouse moved to (1091, 516)
Screenshot: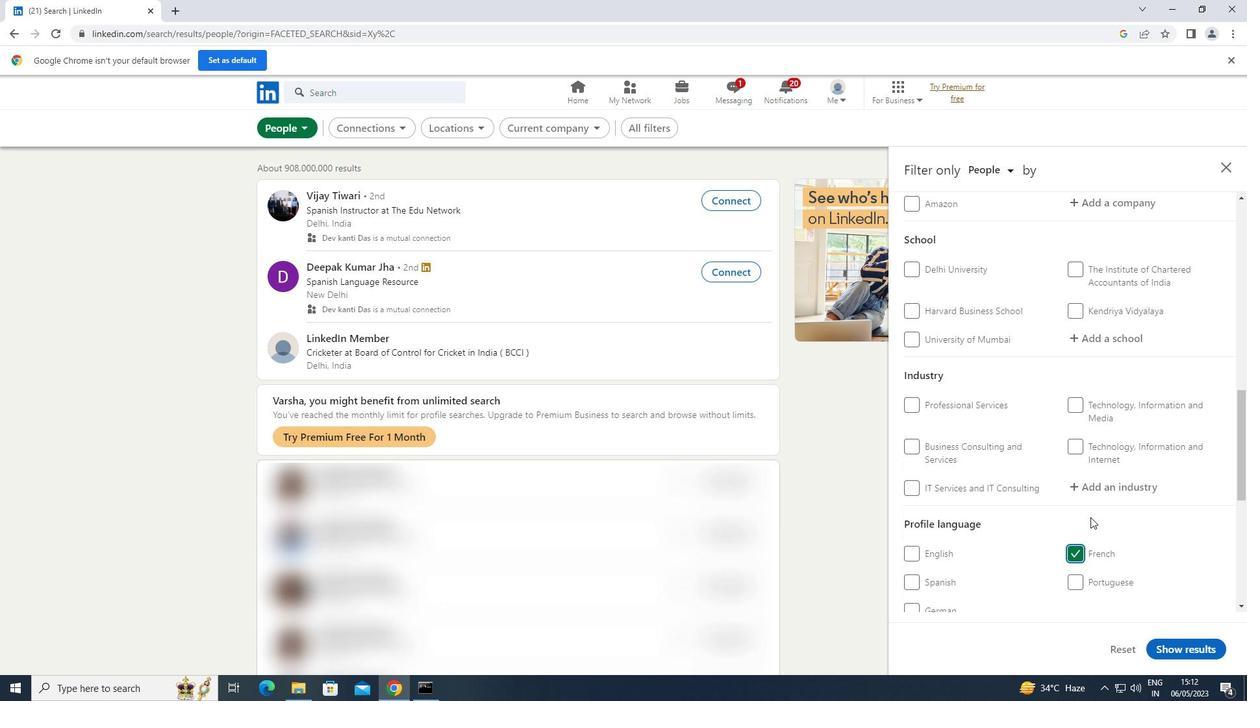 
Action: Mouse scrolled (1091, 516) with delta (0, 0)
Screenshot: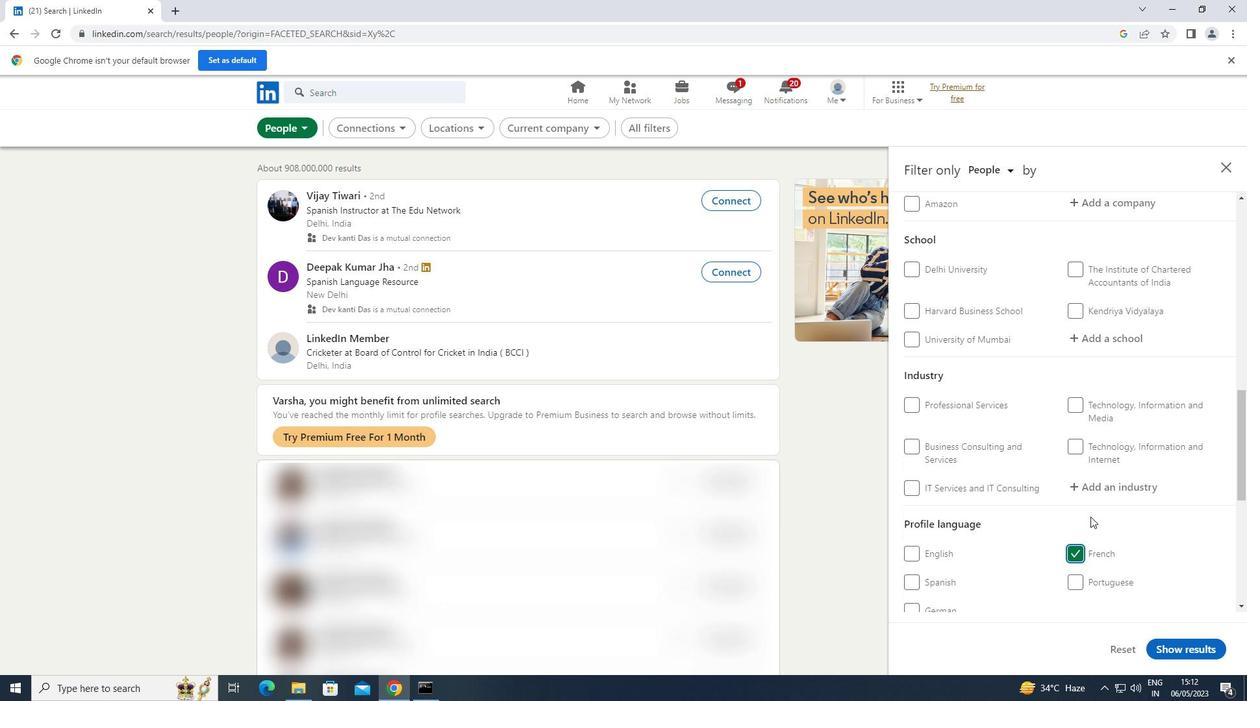
Action: Mouse scrolled (1091, 516) with delta (0, 0)
Screenshot: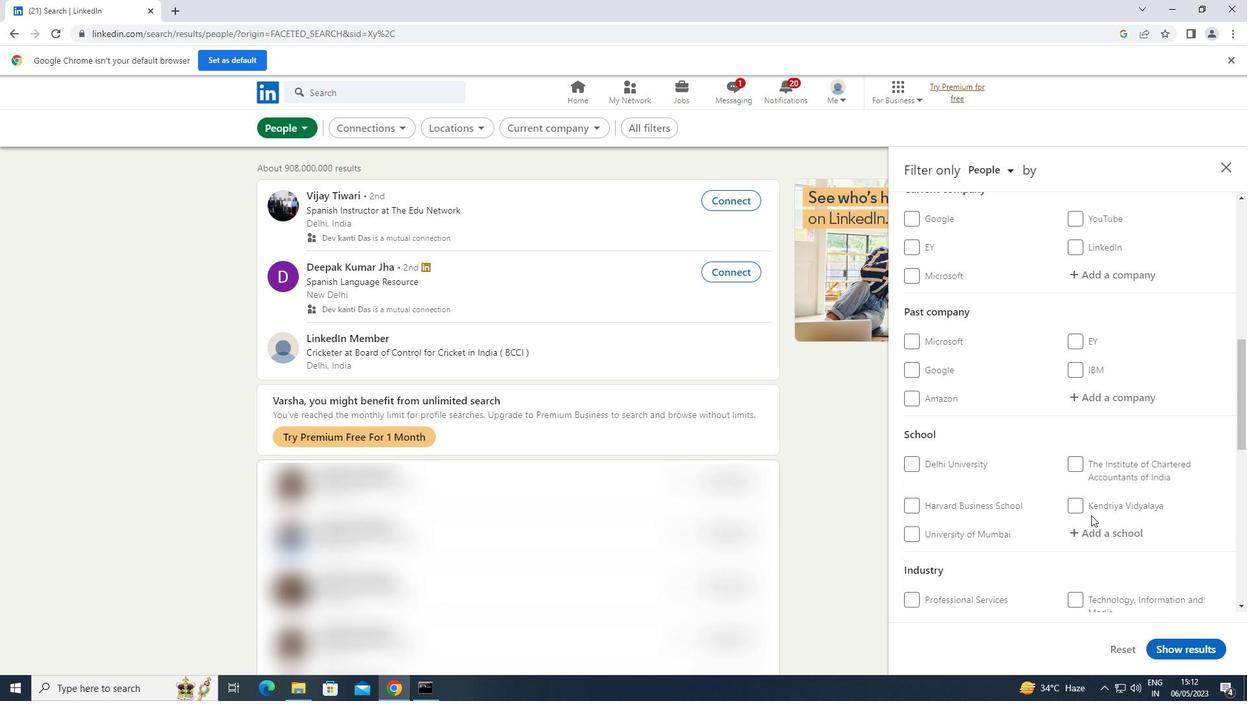 
Action: Mouse scrolled (1091, 516) with delta (0, 0)
Screenshot: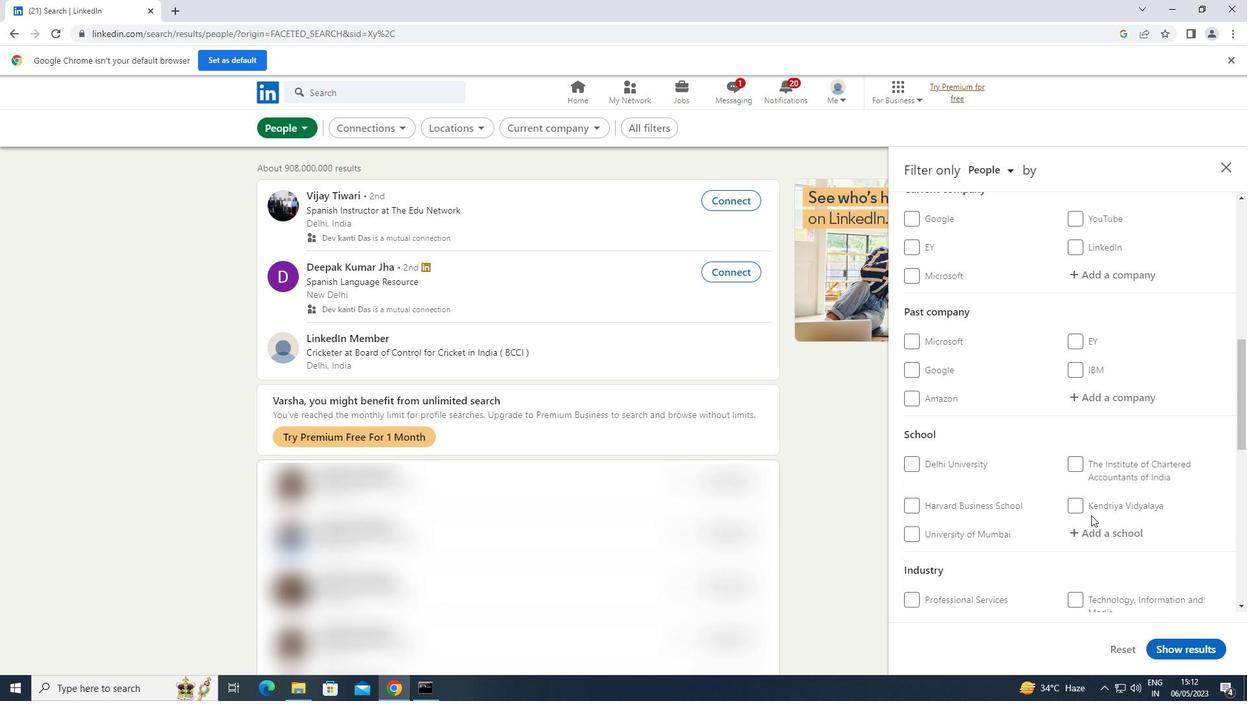 
Action: Mouse moved to (1091, 516)
Screenshot: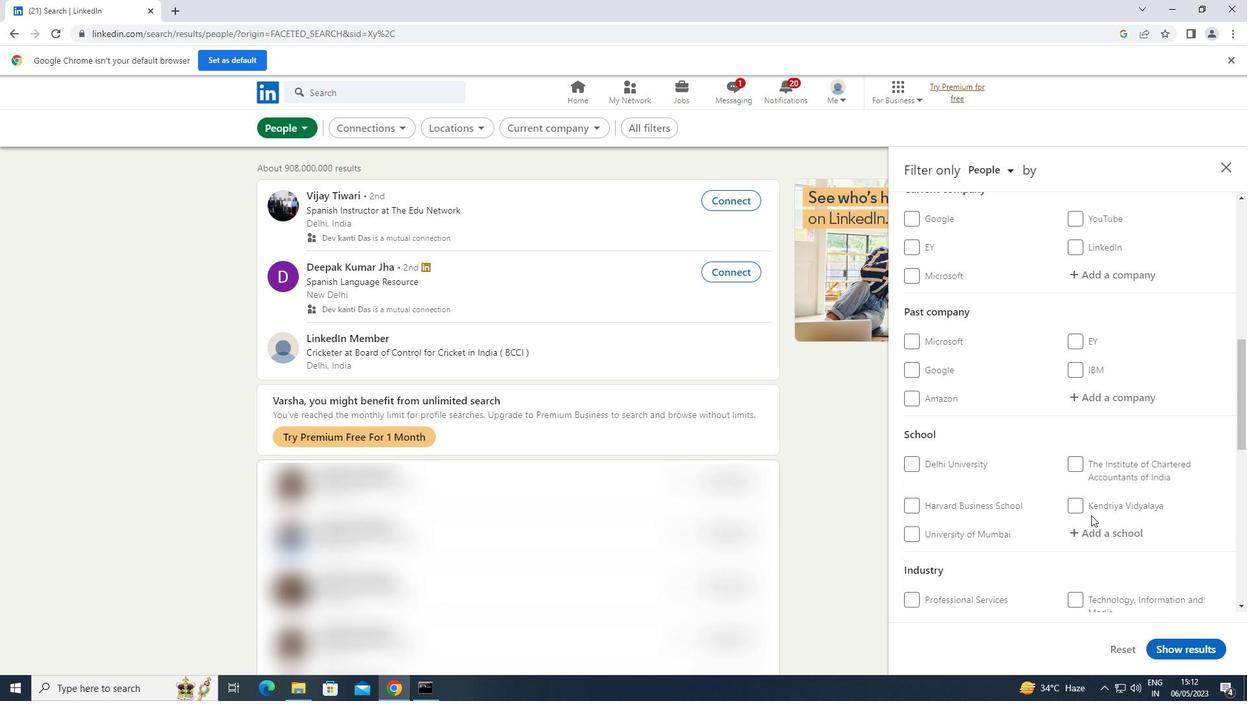 
Action: Mouse scrolled (1091, 516) with delta (0, 0)
Screenshot: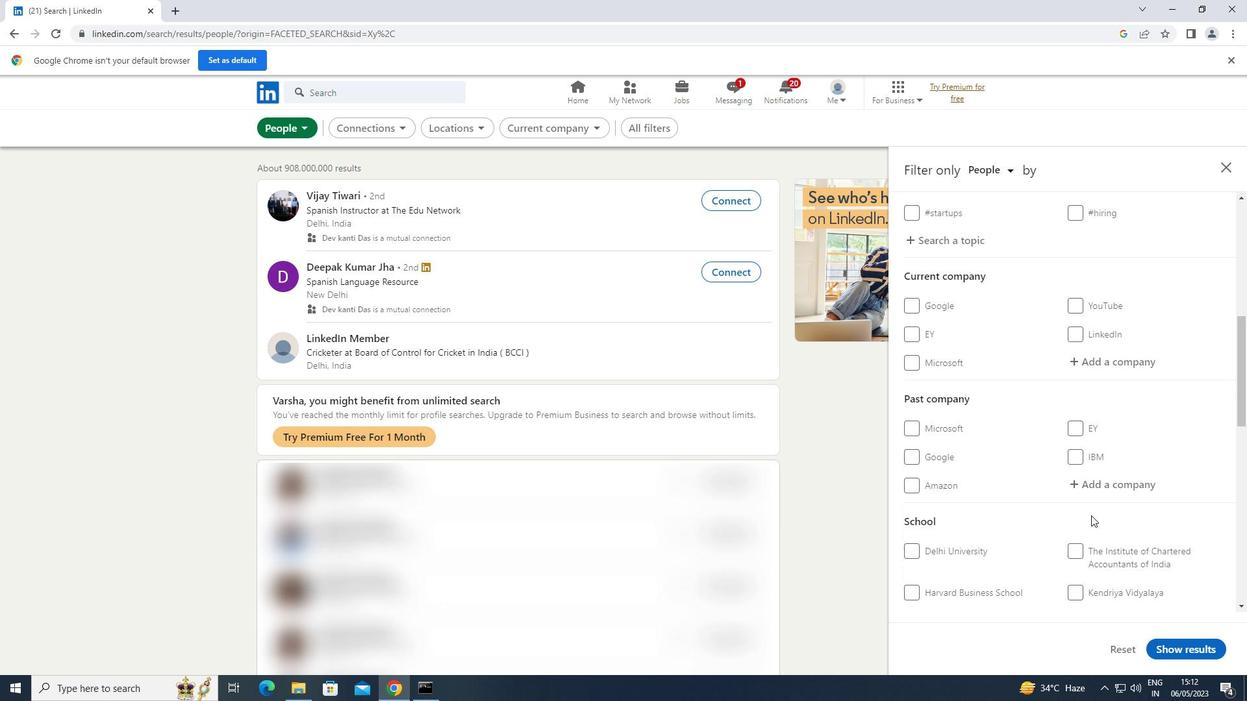 
Action: Mouse moved to (1108, 475)
Screenshot: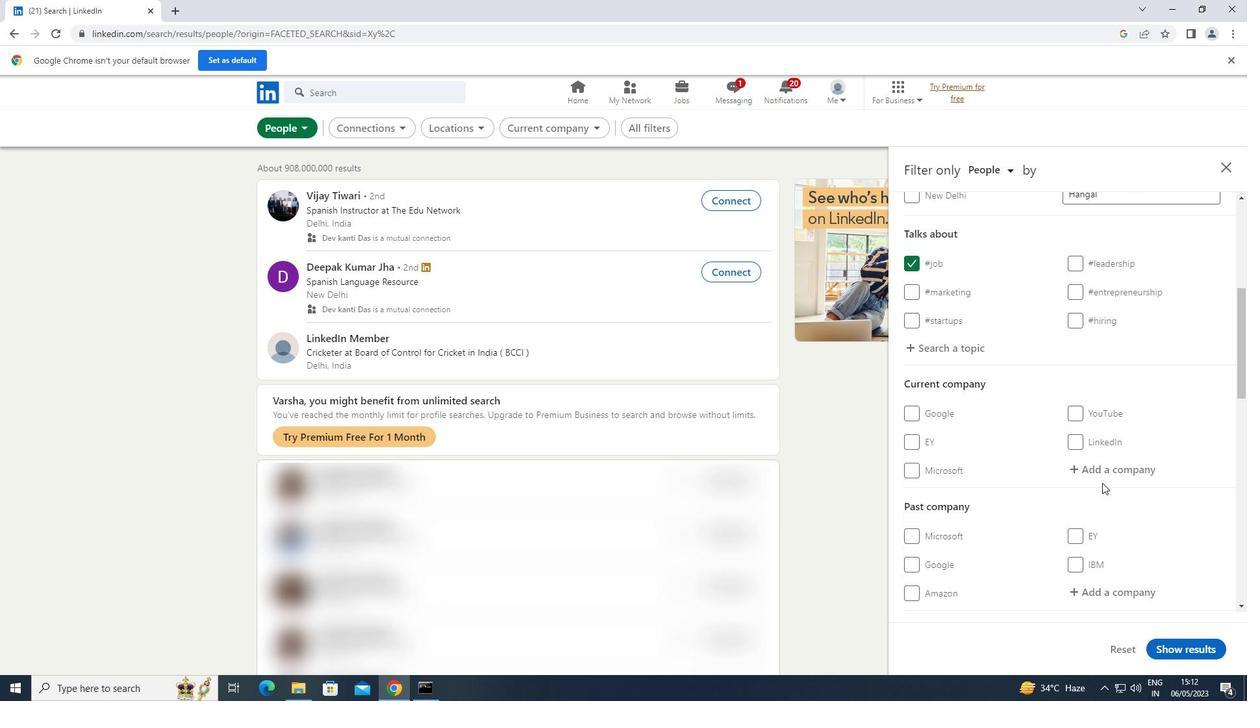 
Action: Mouse pressed left at (1108, 475)
Screenshot: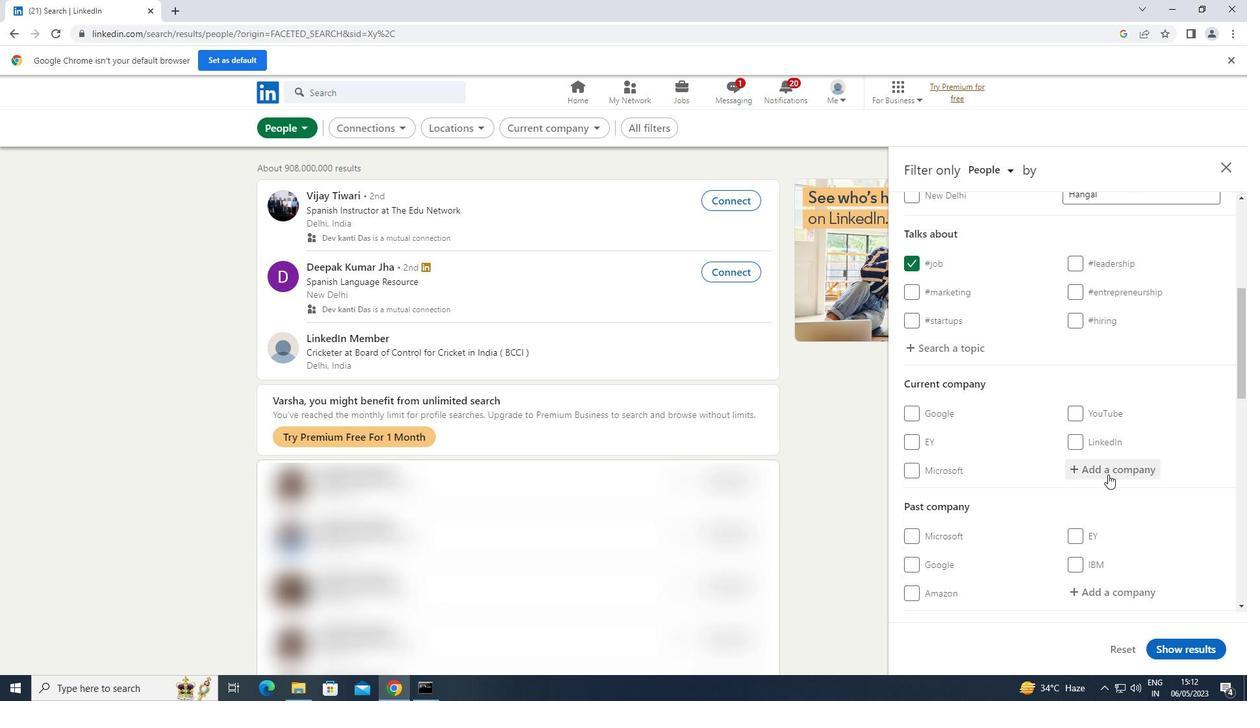 
Action: Key pressed <Key.shift>L<Key.shift><Key.shift><Key.shift><Key.shift>&<Key.shift>T
Screenshot: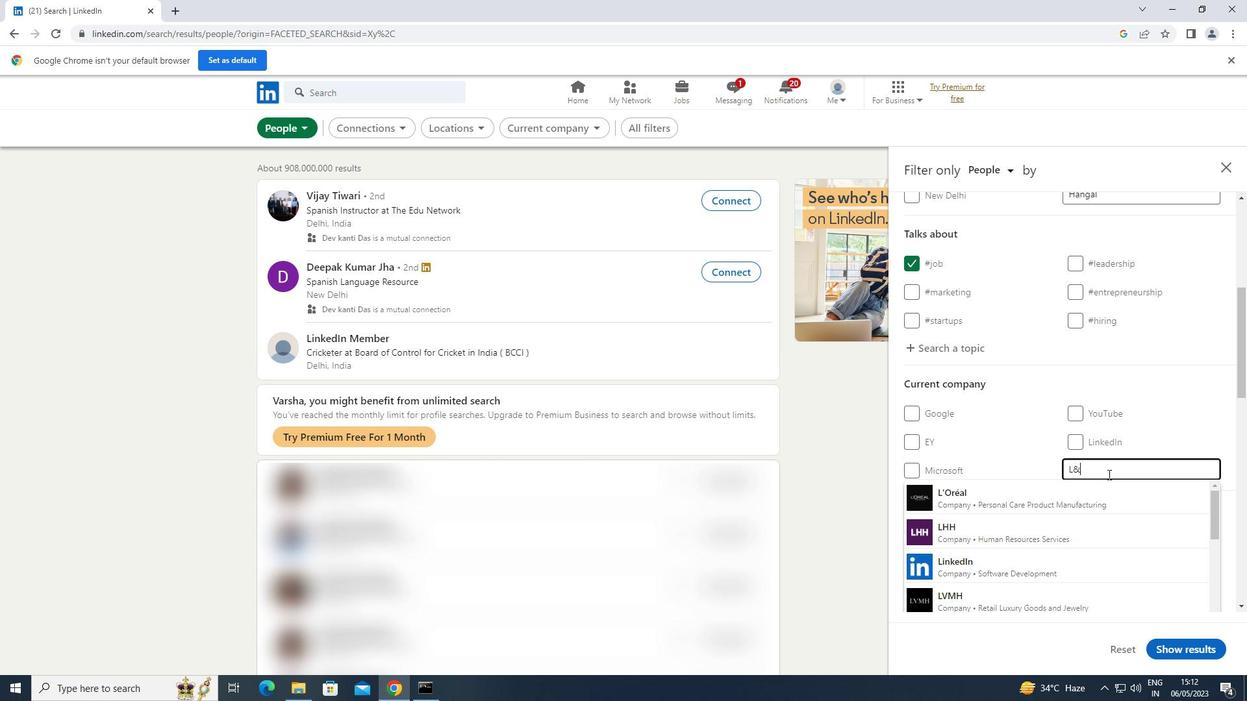 
Action: Mouse moved to (979, 494)
Screenshot: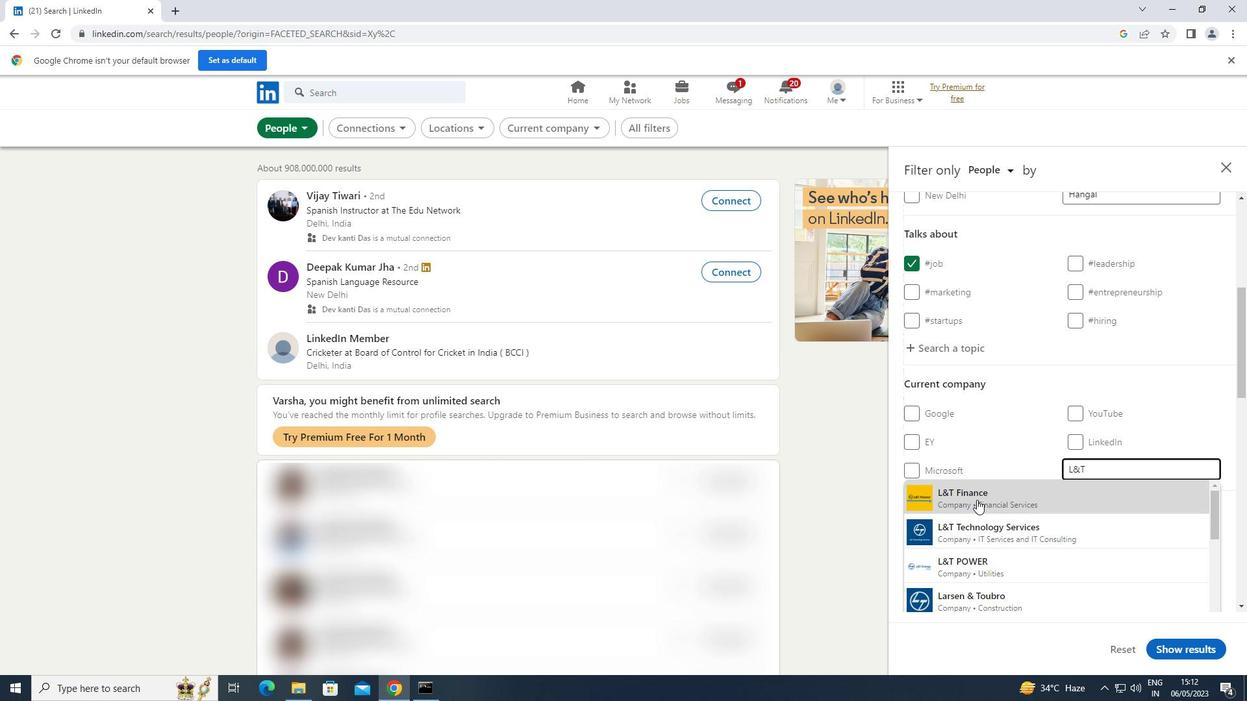 
Action: Mouse pressed left at (979, 494)
Screenshot: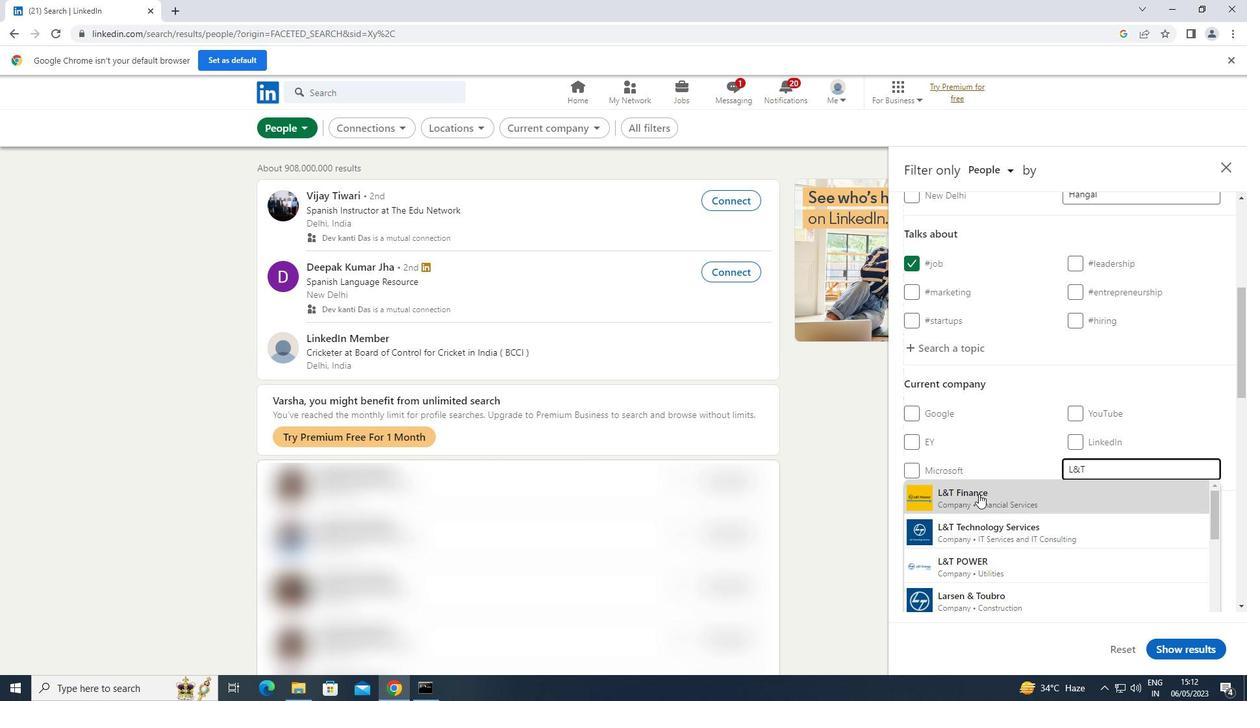 
Action: Mouse moved to (980, 492)
Screenshot: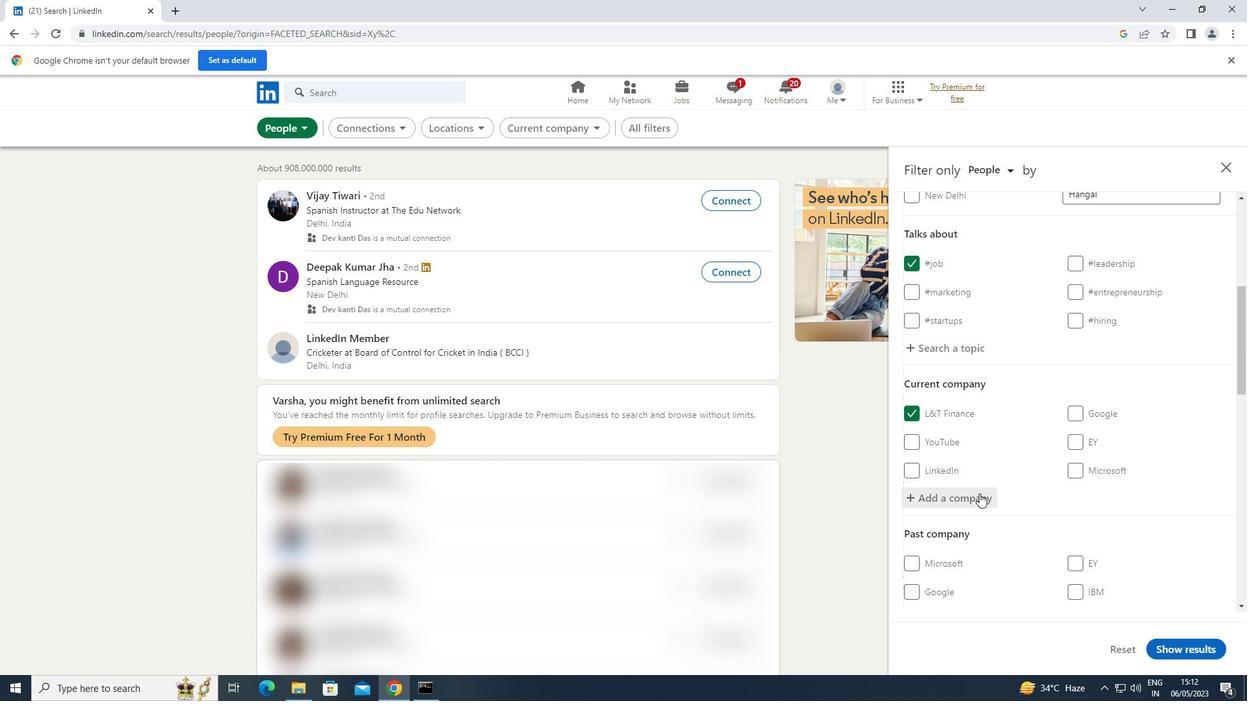 
Action: Mouse scrolled (980, 491) with delta (0, 0)
Screenshot: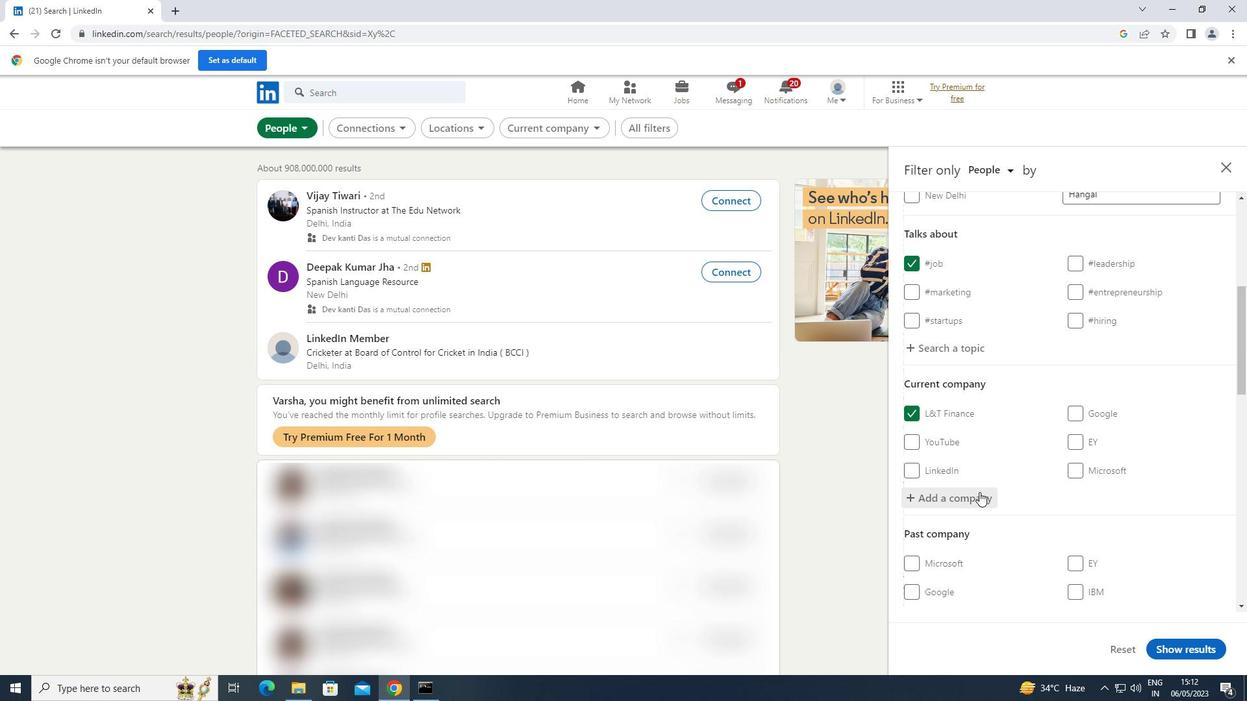 
Action: Mouse scrolled (980, 491) with delta (0, 0)
Screenshot: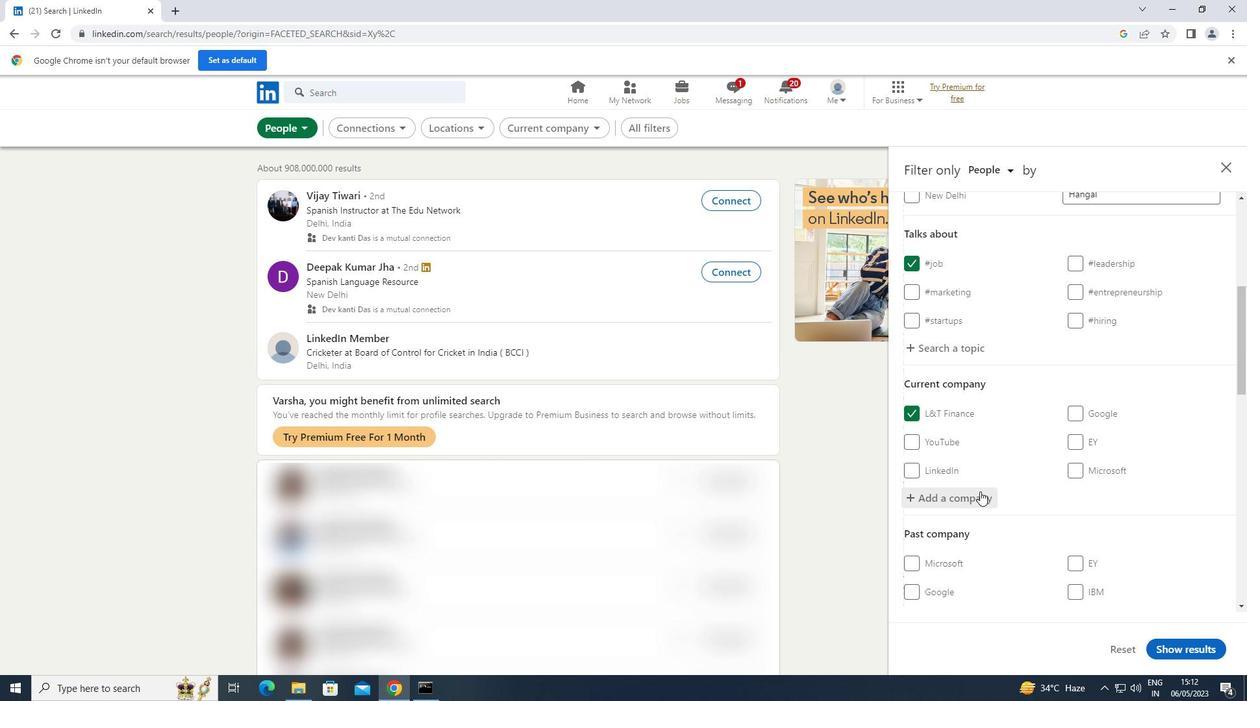 
Action: Mouse moved to (982, 487)
Screenshot: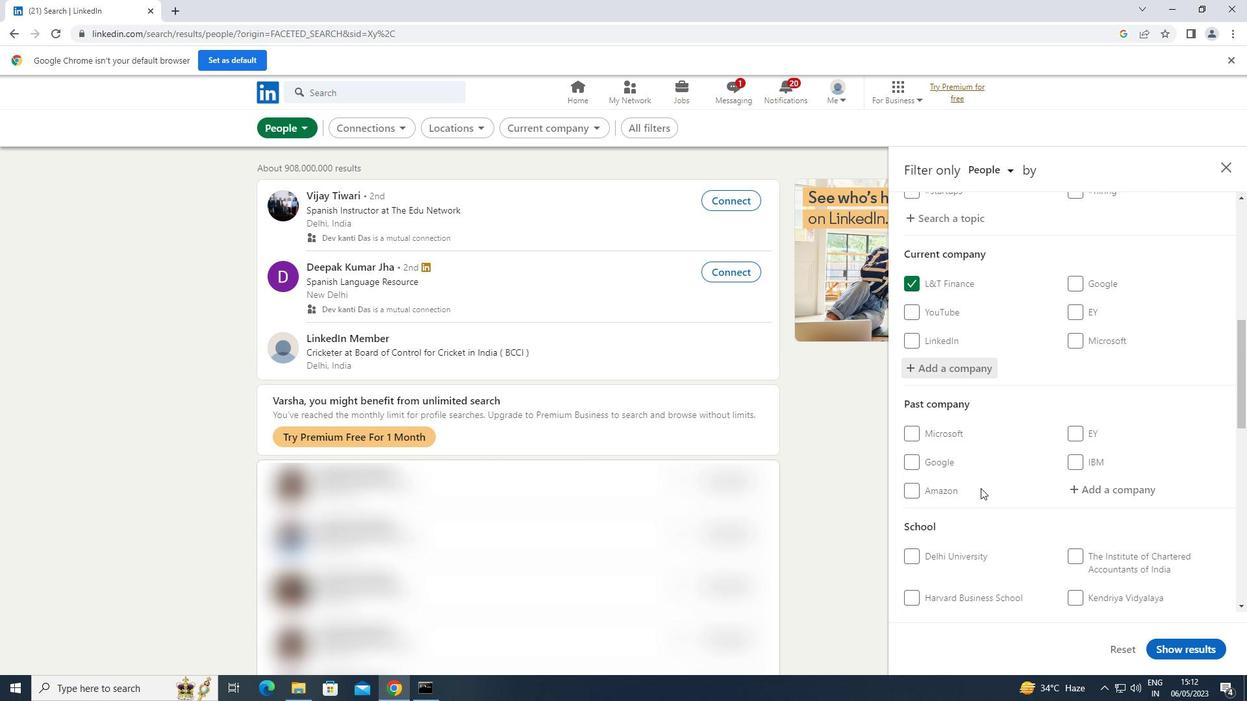 
Action: Mouse scrolled (982, 486) with delta (0, 0)
Screenshot: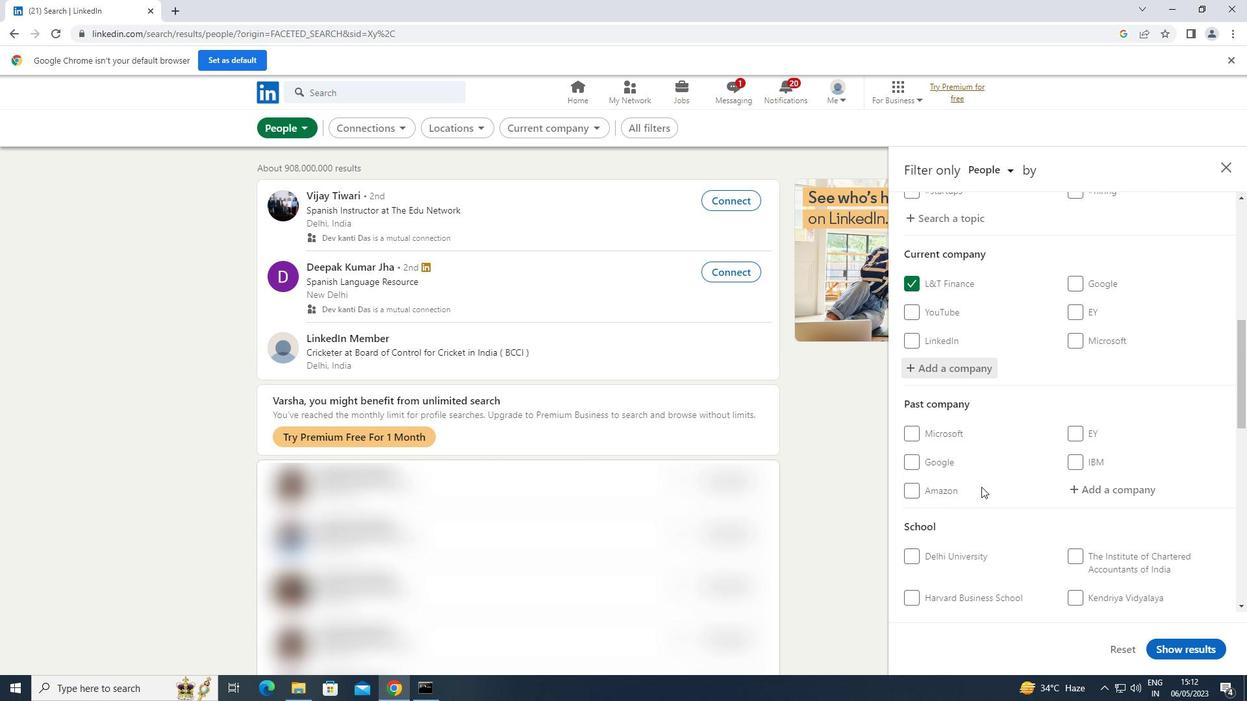 
Action: Mouse scrolled (982, 486) with delta (0, 0)
Screenshot: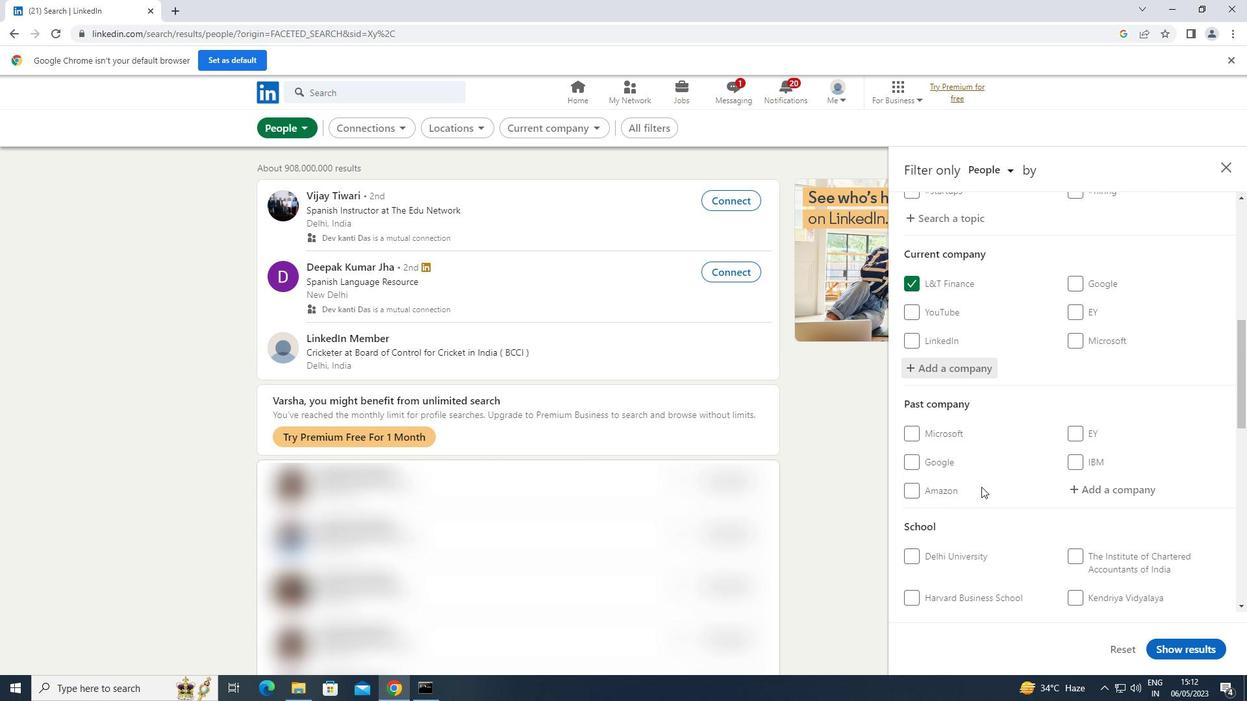 
Action: Mouse moved to (1103, 486)
Screenshot: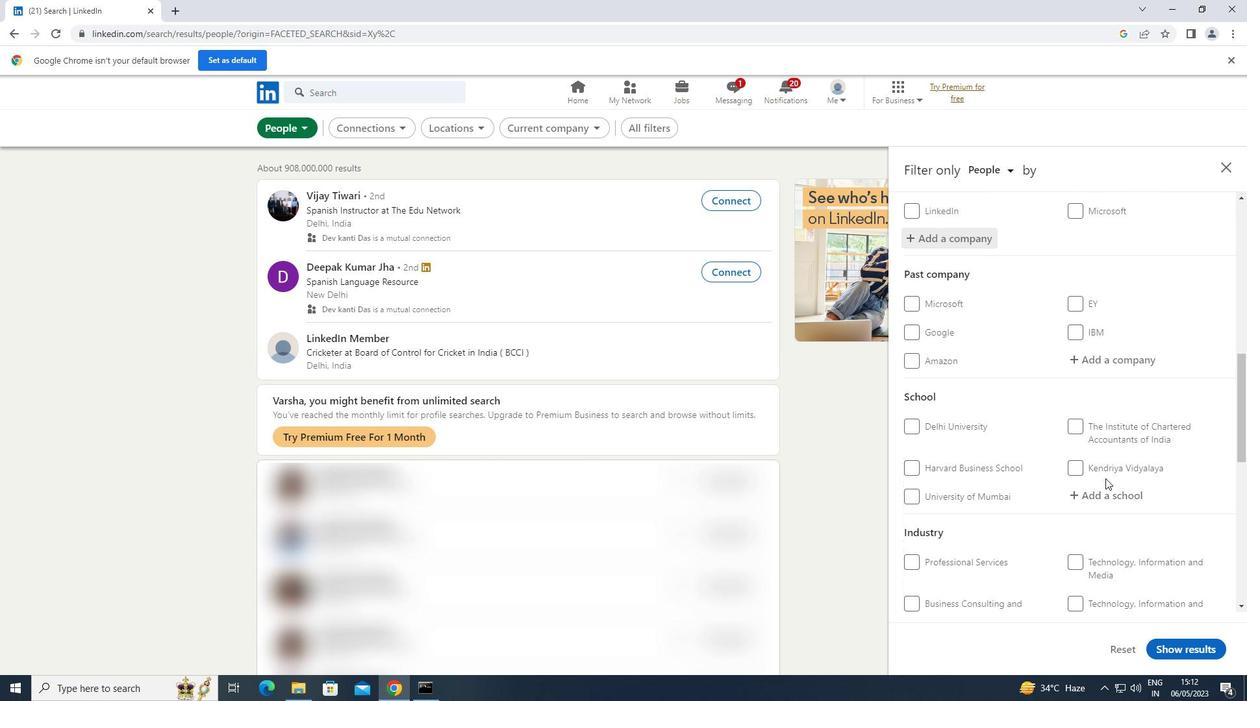 
Action: Mouse pressed left at (1103, 486)
Screenshot: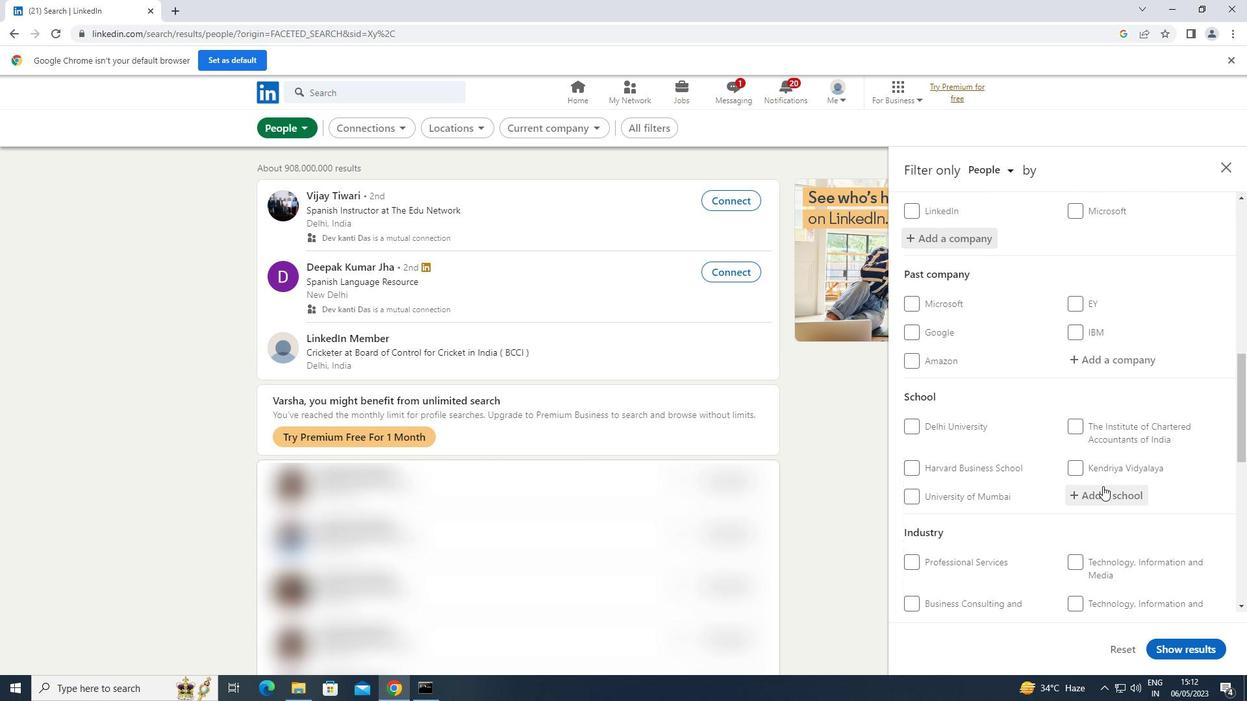 
Action: Key pressed <Key.shift>N.<Key.space><Key.shift>L.<Key.space><Key.shift>DALM
Screenshot: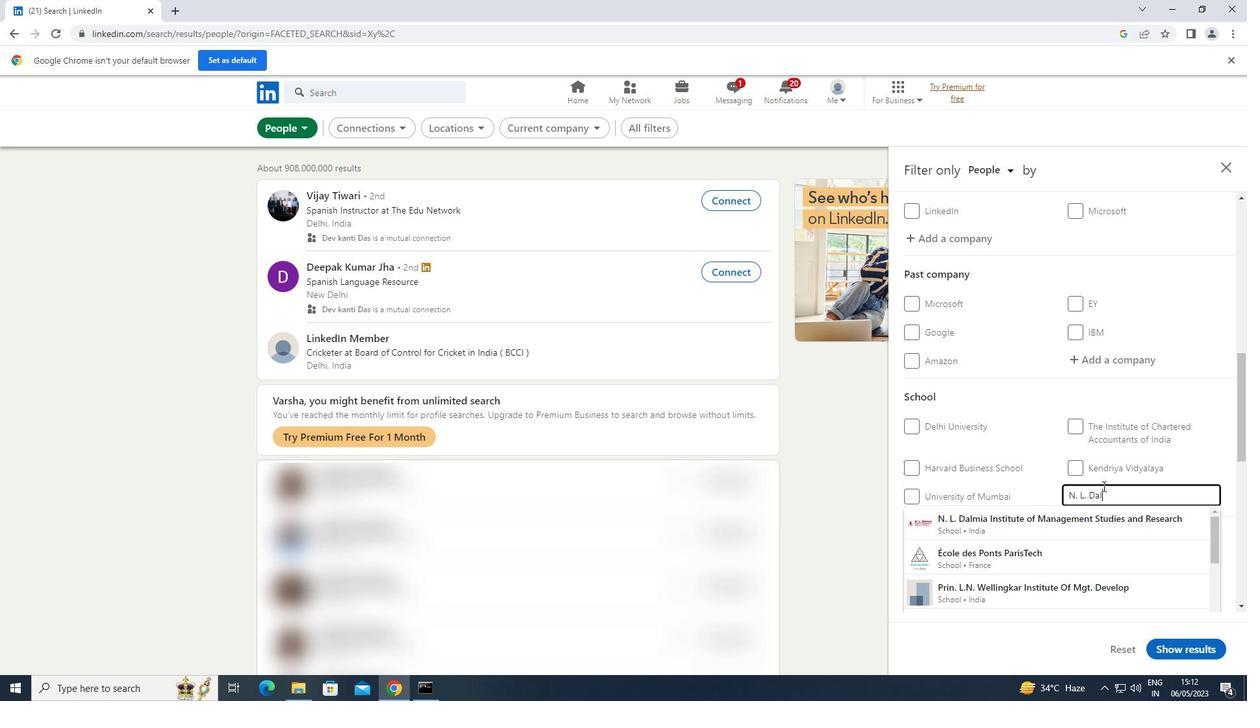 
Action: Mouse moved to (1045, 514)
Screenshot: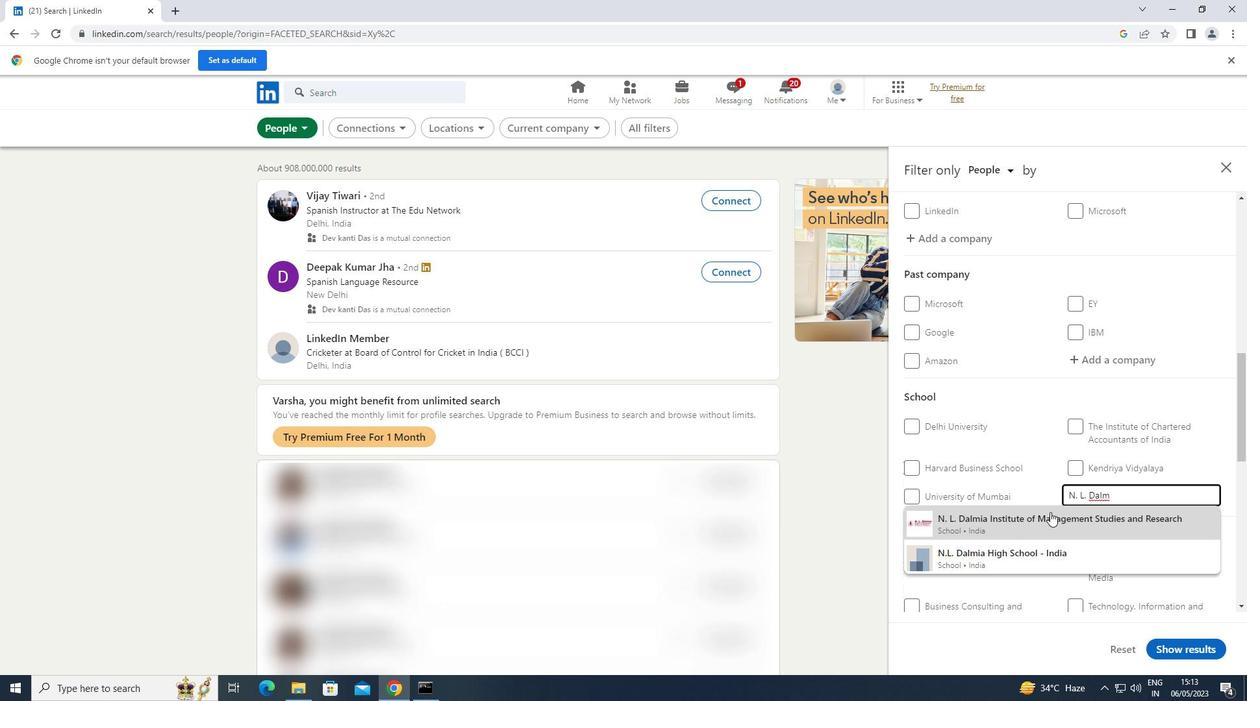 
Action: Mouse pressed left at (1045, 514)
Screenshot: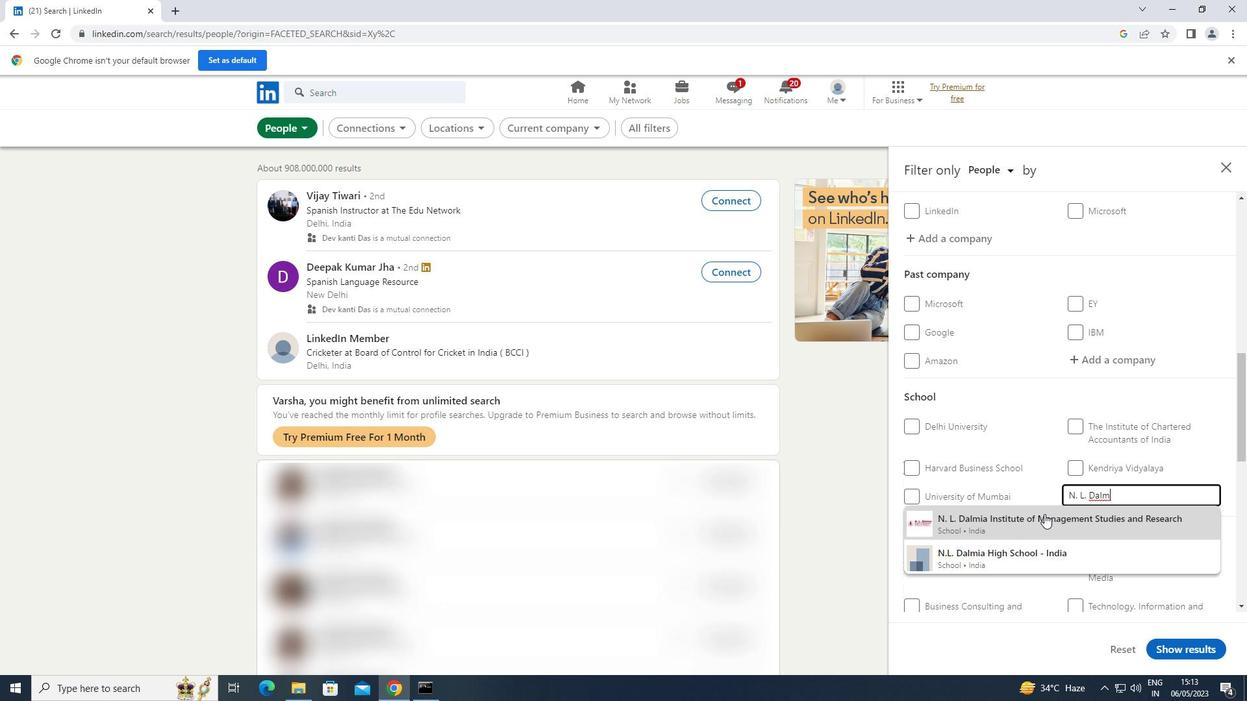 
Action: Mouse moved to (1049, 509)
Screenshot: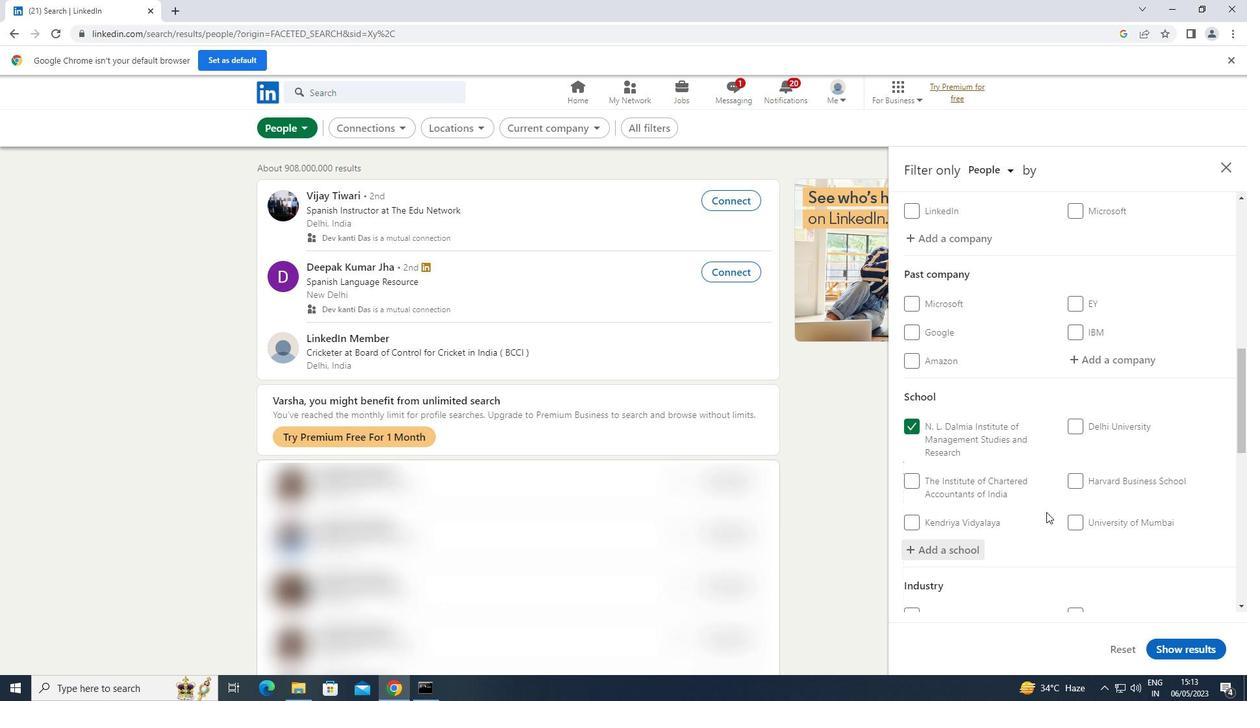 
Action: Mouse scrolled (1049, 508) with delta (0, 0)
Screenshot: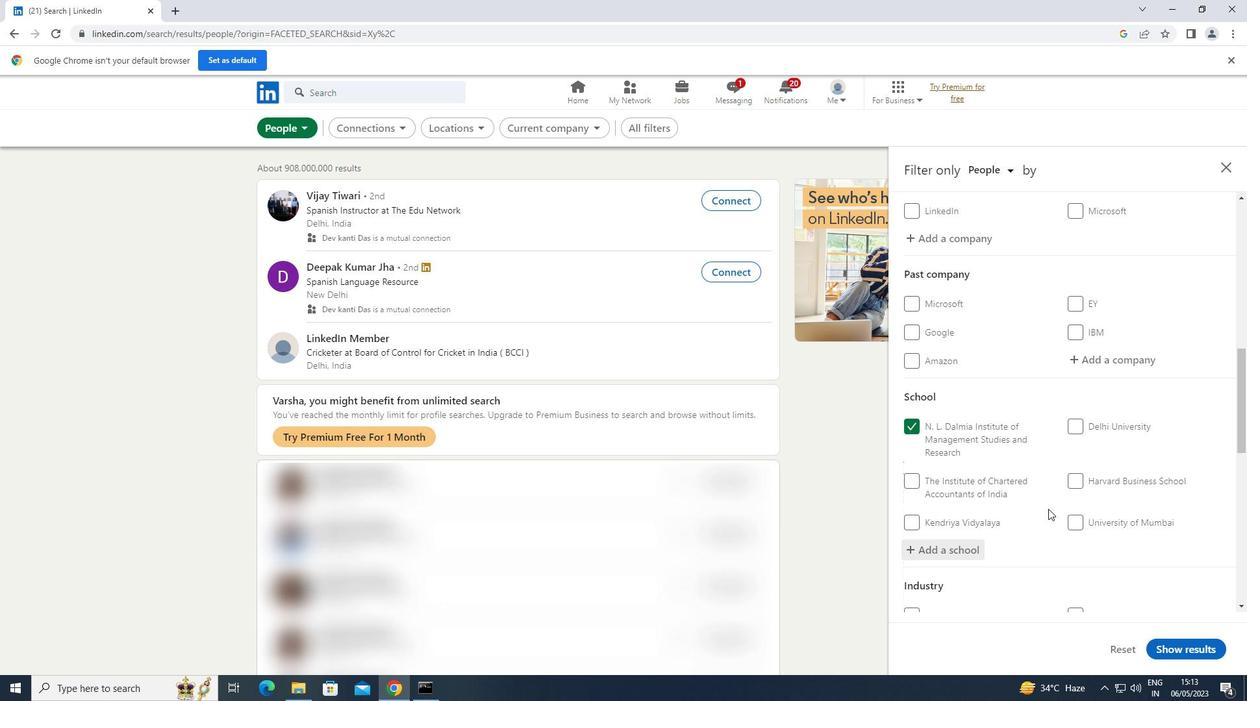 
Action: Mouse scrolled (1049, 508) with delta (0, 0)
Screenshot: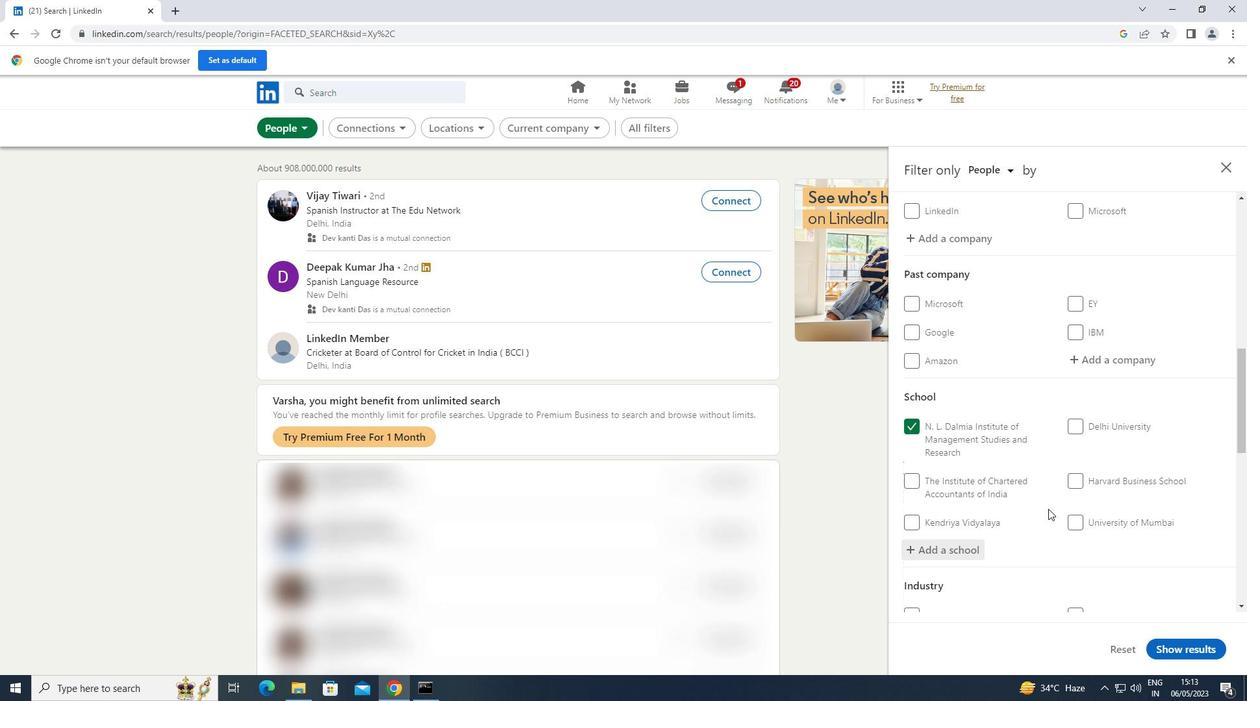 
Action: Mouse moved to (1050, 504)
Screenshot: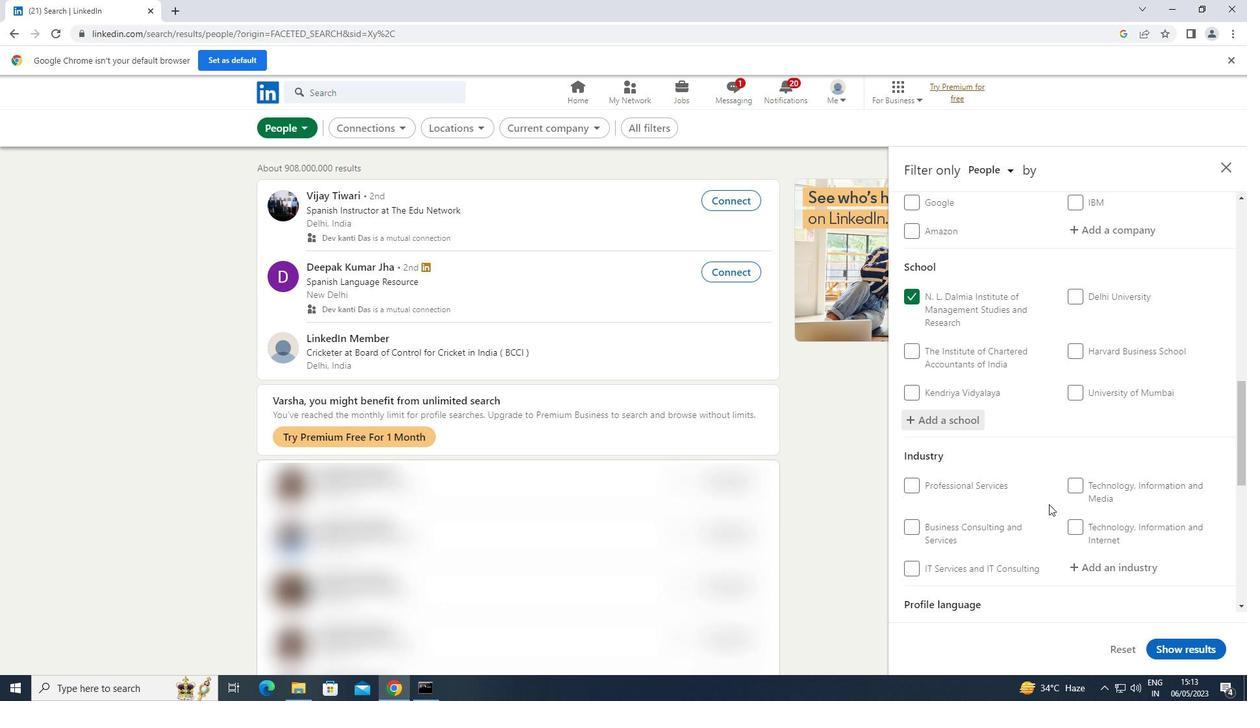 
Action: Mouse scrolled (1050, 503) with delta (0, 0)
Screenshot: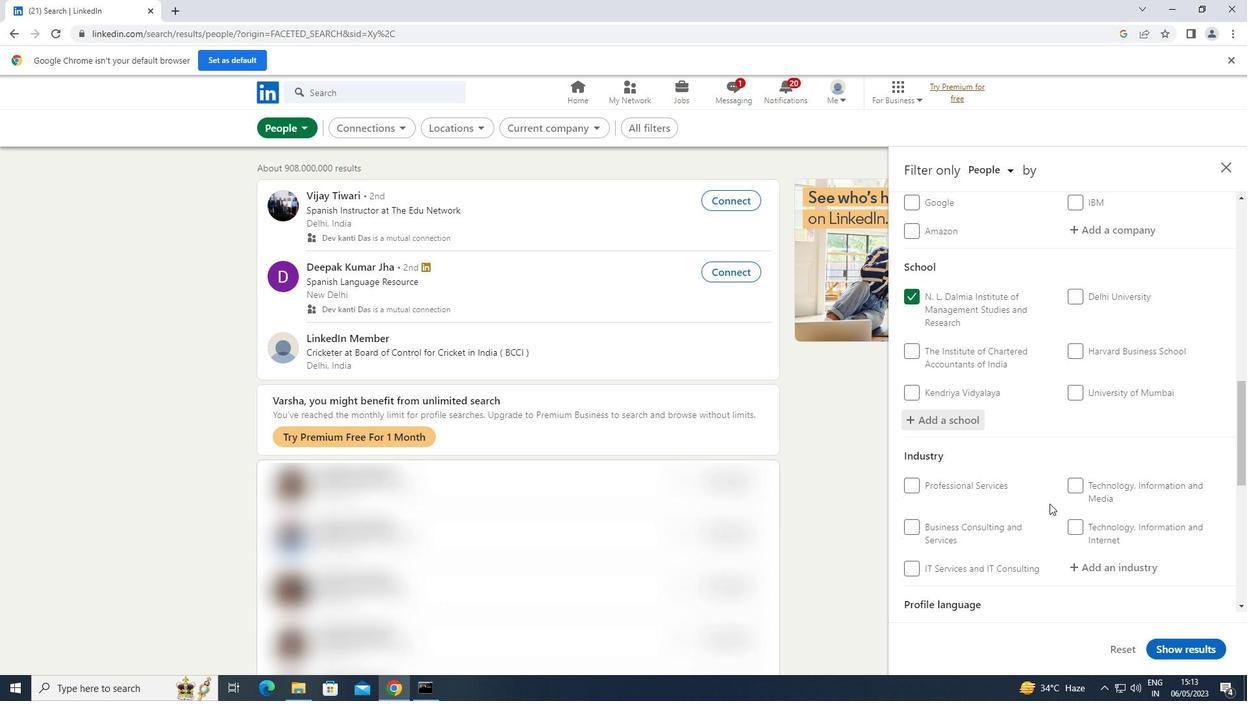 
Action: Mouse scrolled (1050, 503) with delta (0, 0)
Screenshot: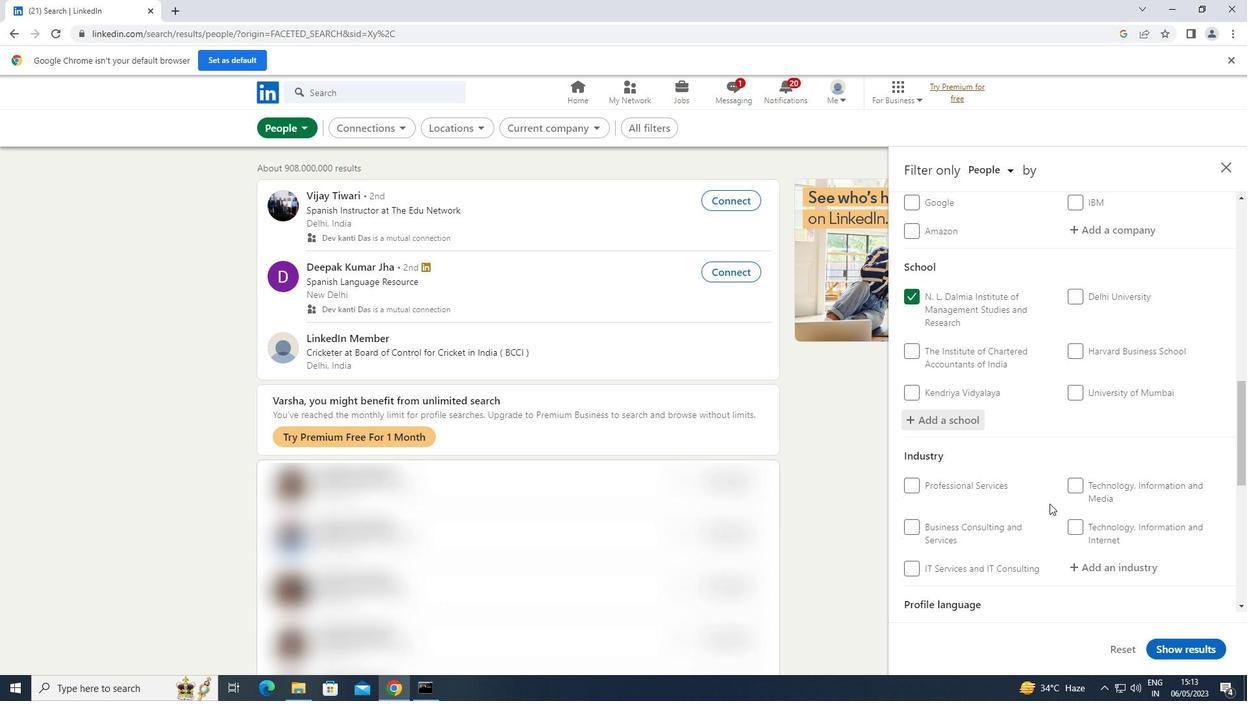
Action: Mouse scrolled (1050, 503) with delta (0, 0)
Screenshot: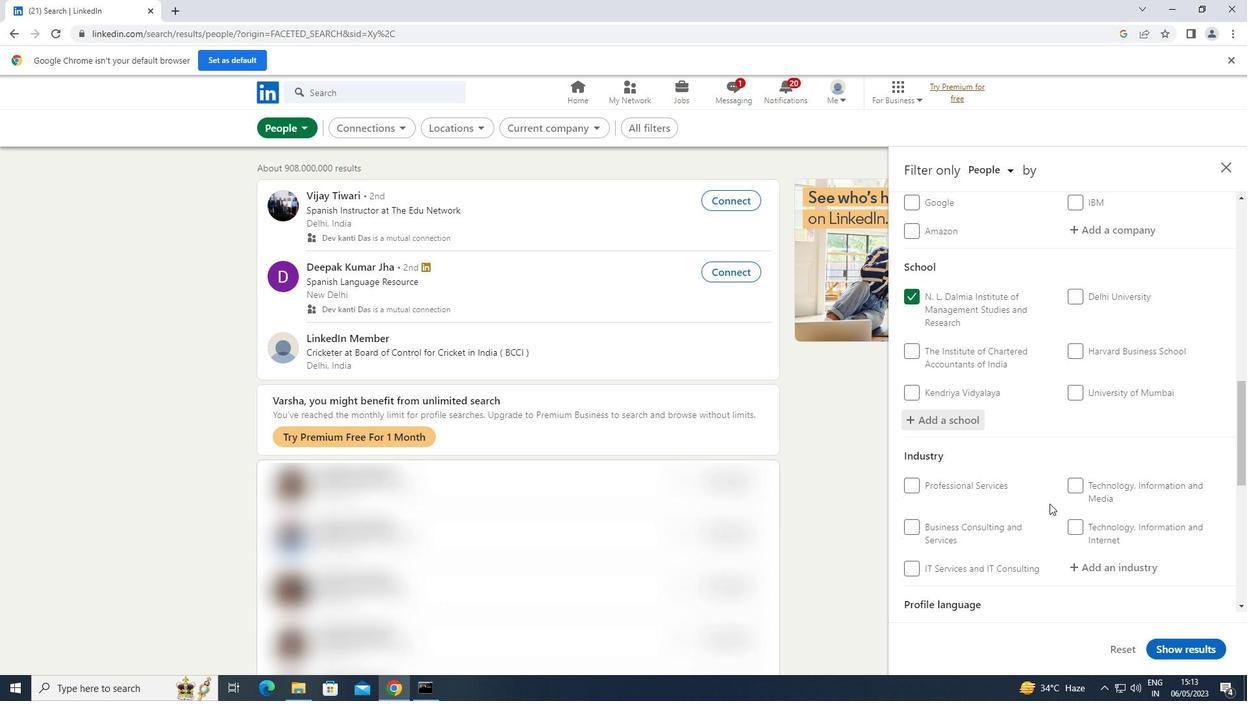 
Action: Mouse moved to (1129, 369)
Screenshot: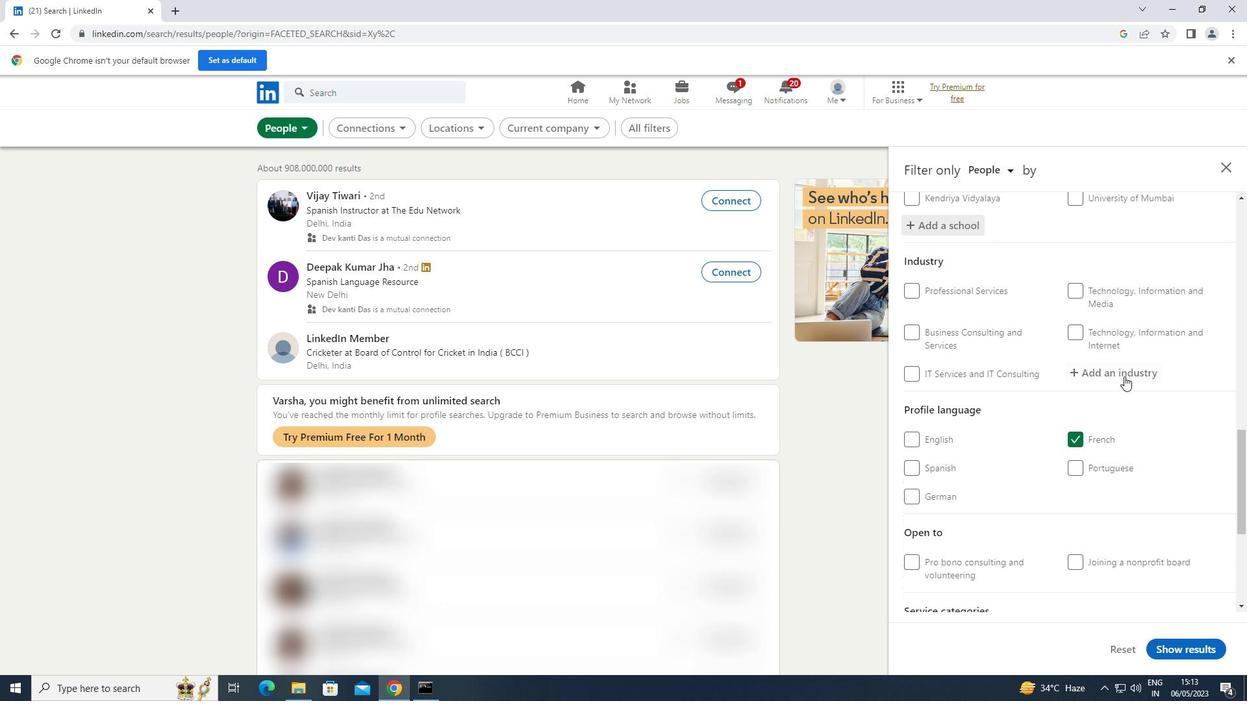 
Action: Mouse pressed left at (1129, 369)
Screenshot: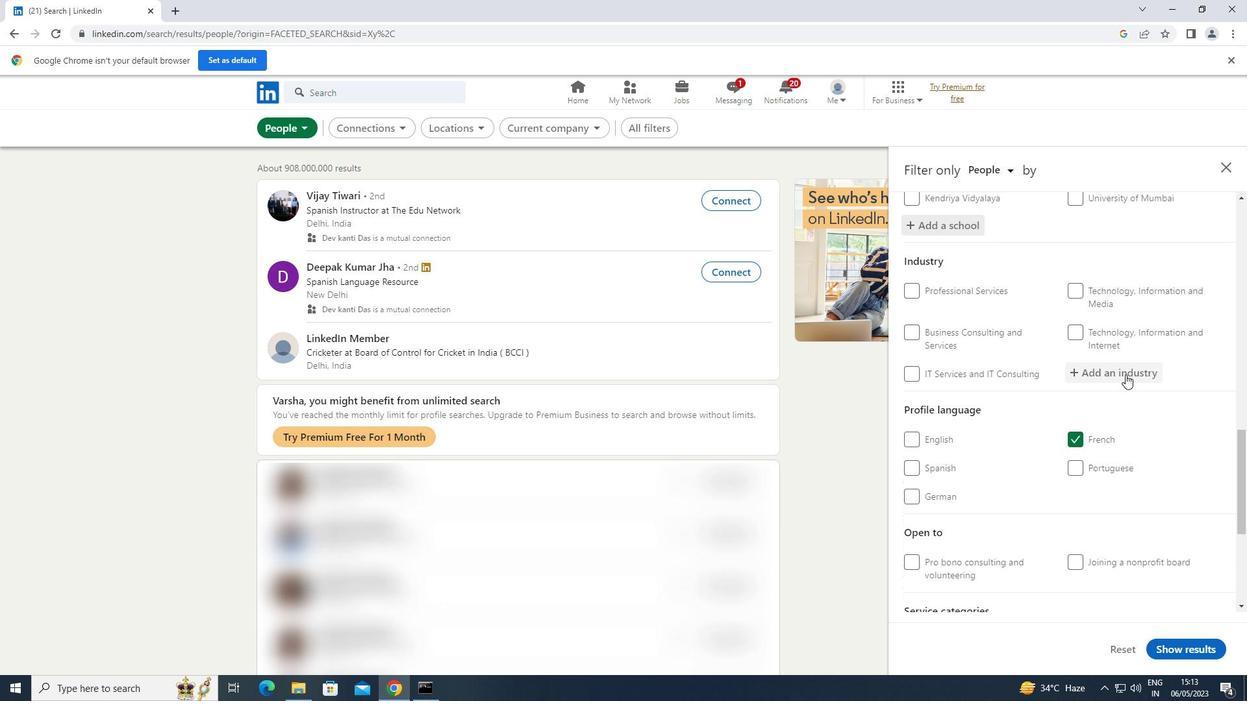 
Action: Key pressed <Key.shift>CIVIL
Screenshot: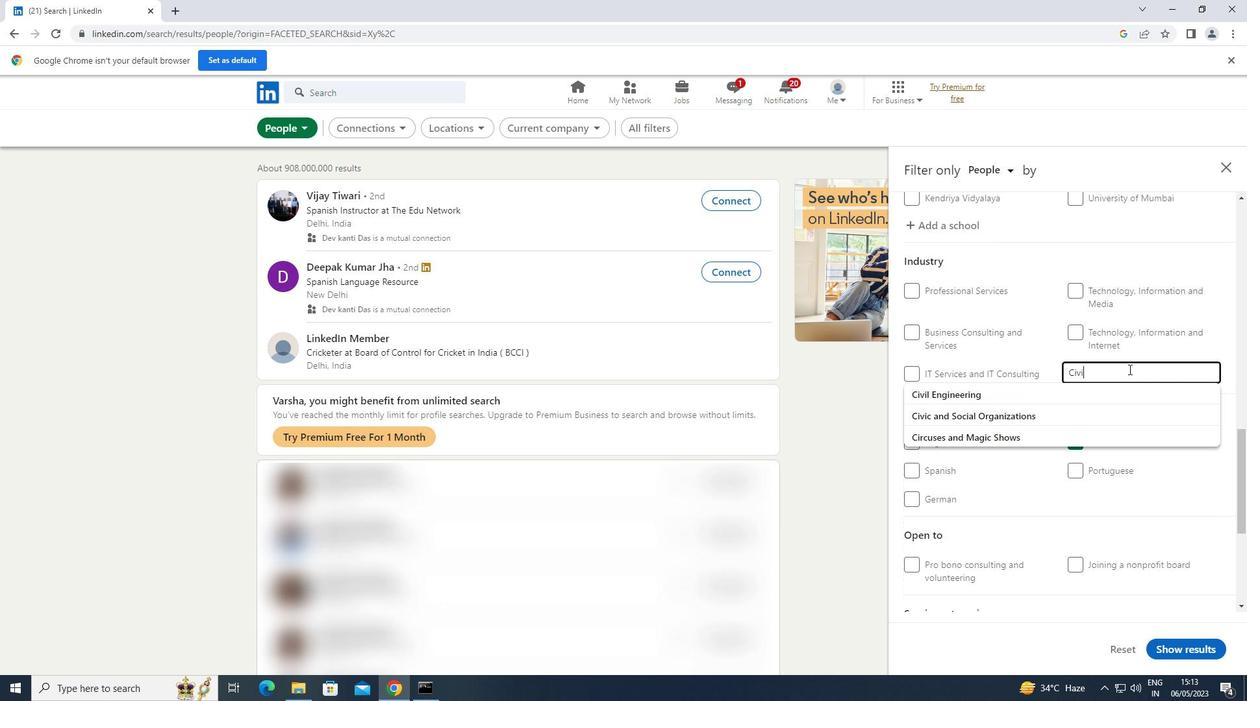 
Action: Mouse moved to (982, 388)
Screenshot: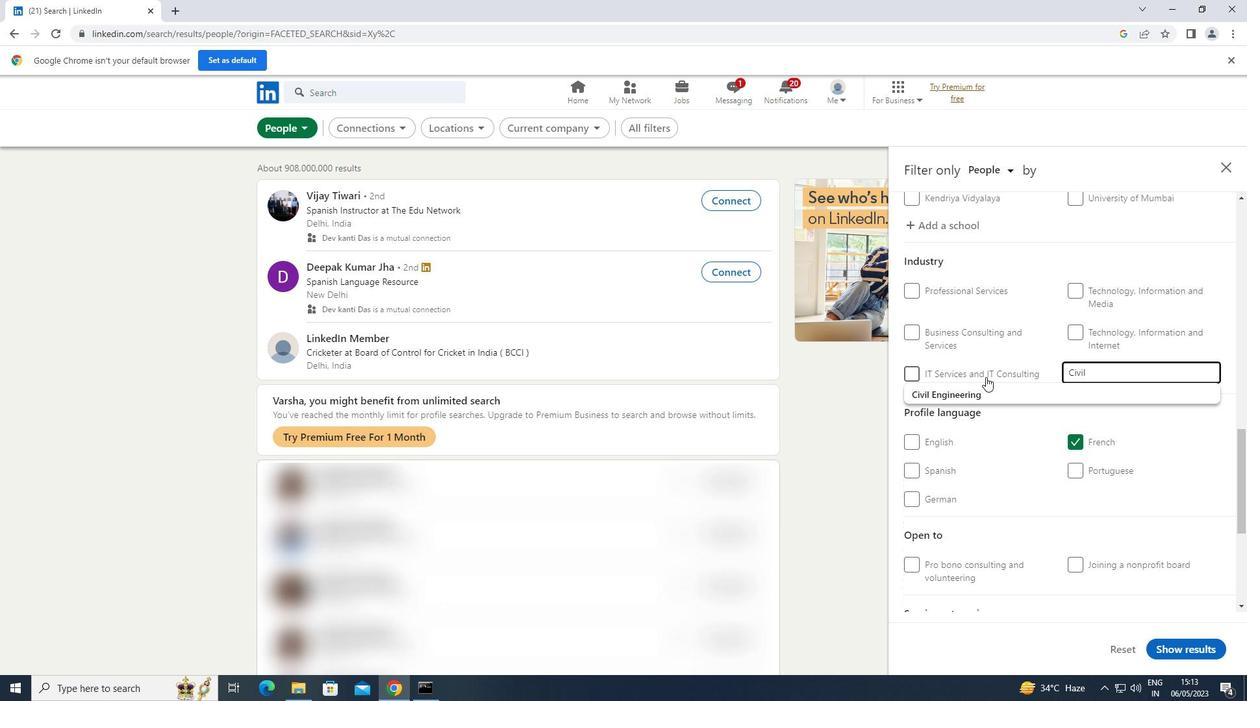 
Action: Mouse pressed left at (982, 388)
Screenshot: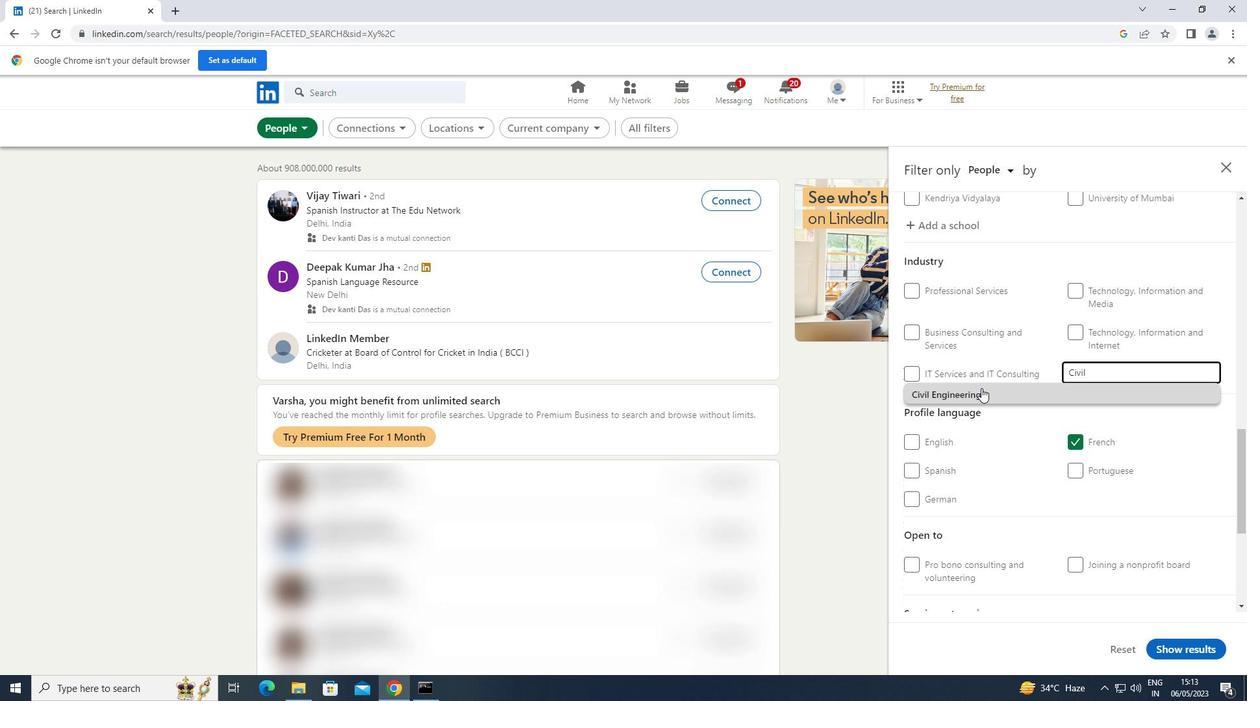 
Action: Mouse moved to (982, 388)
Screenshot: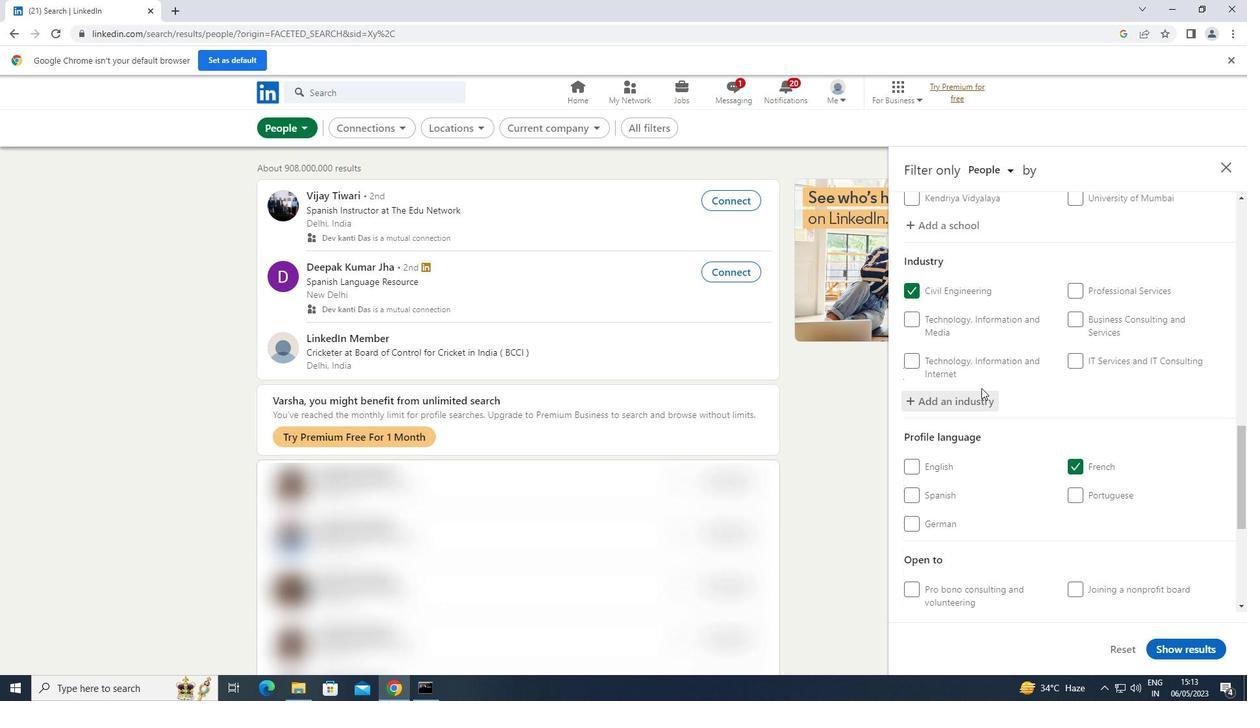 
Action: Mouse scrolled (982, 388) with delta (0, 0)
Screenshot: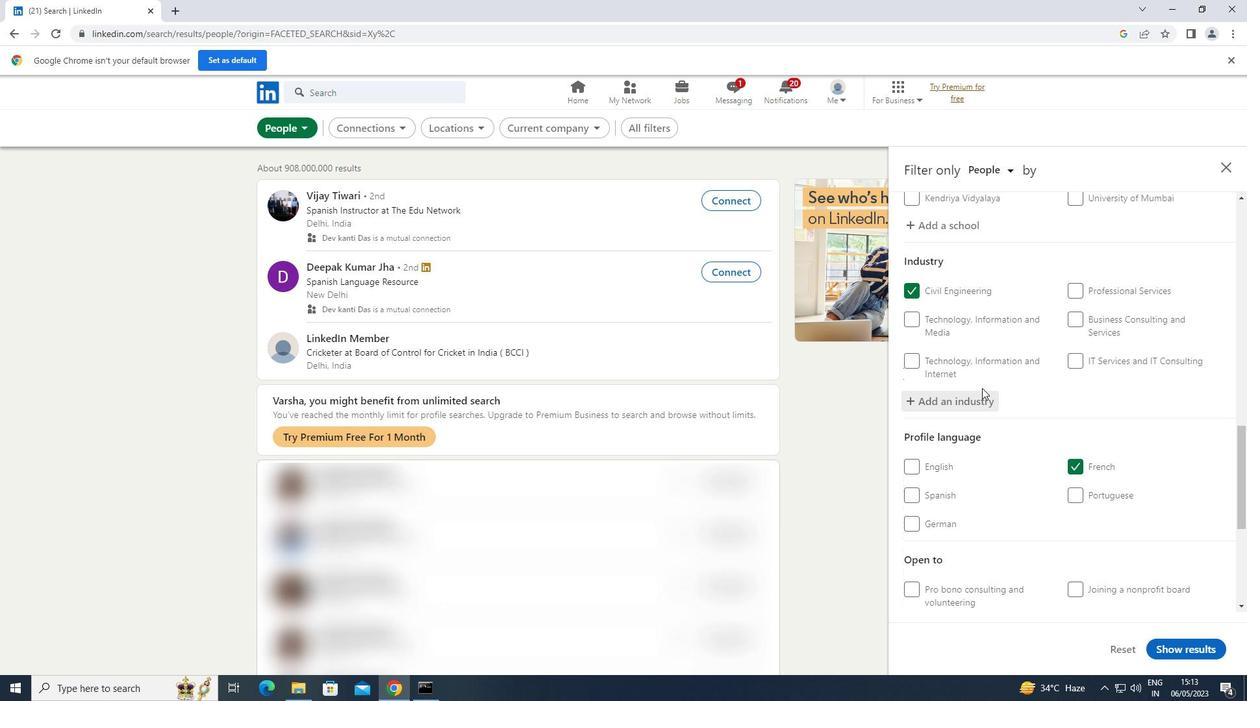 
Action: Mouse moved to (984, 388)
Screenshot: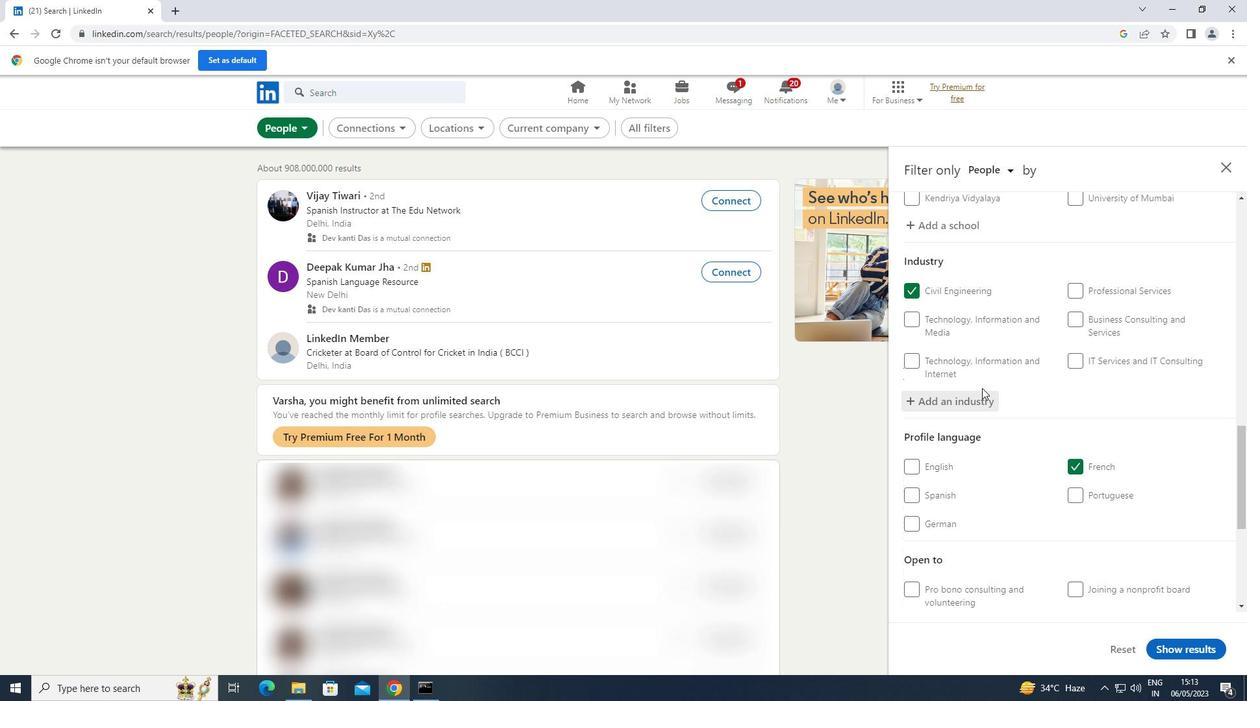 
Action: Mouse scrolled (984, 388) with delta (0, 0)
Screenshot: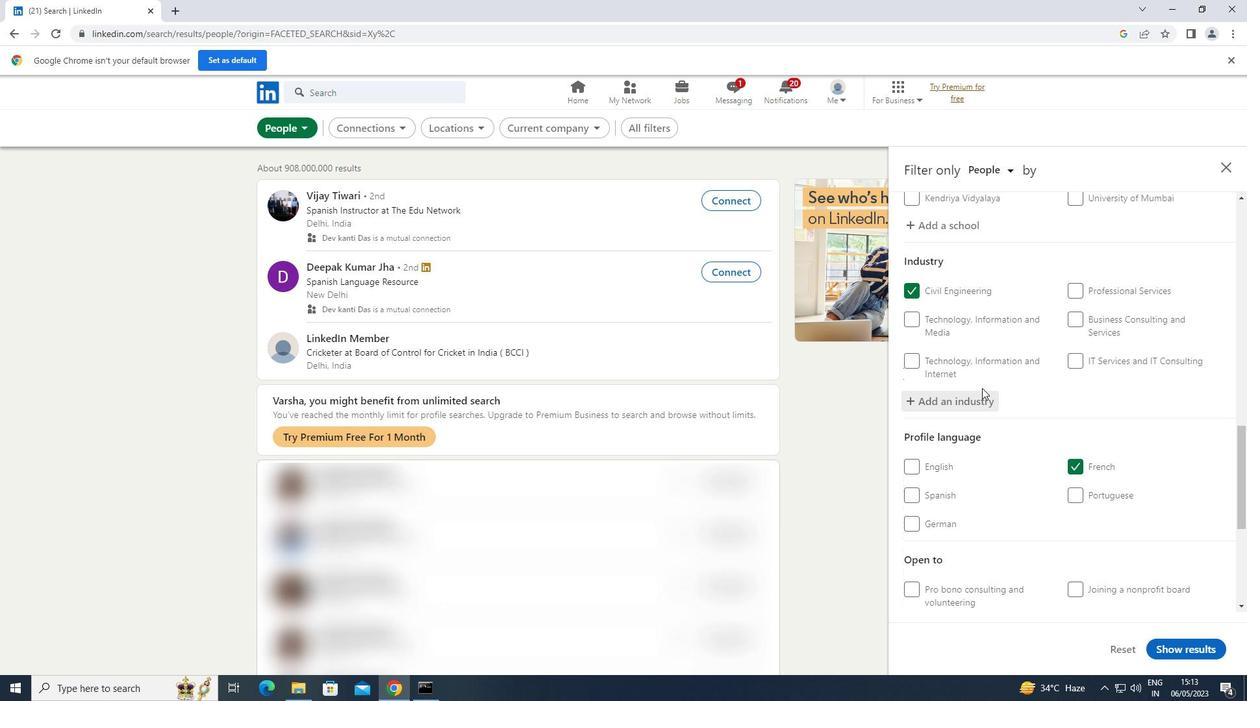 
Action: Mouse moved to (987, 390)
Screenshot: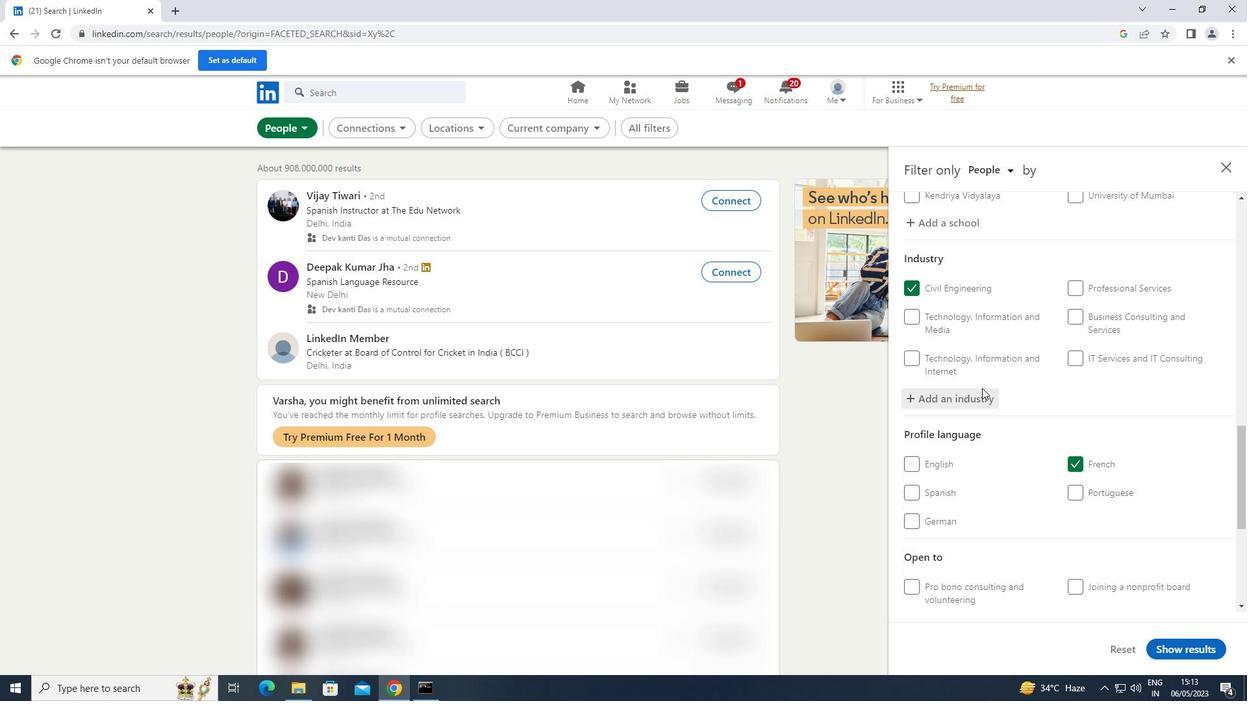 
Action: Mouse scrolled (987, 389) with delta (0, 0)
Screenshot: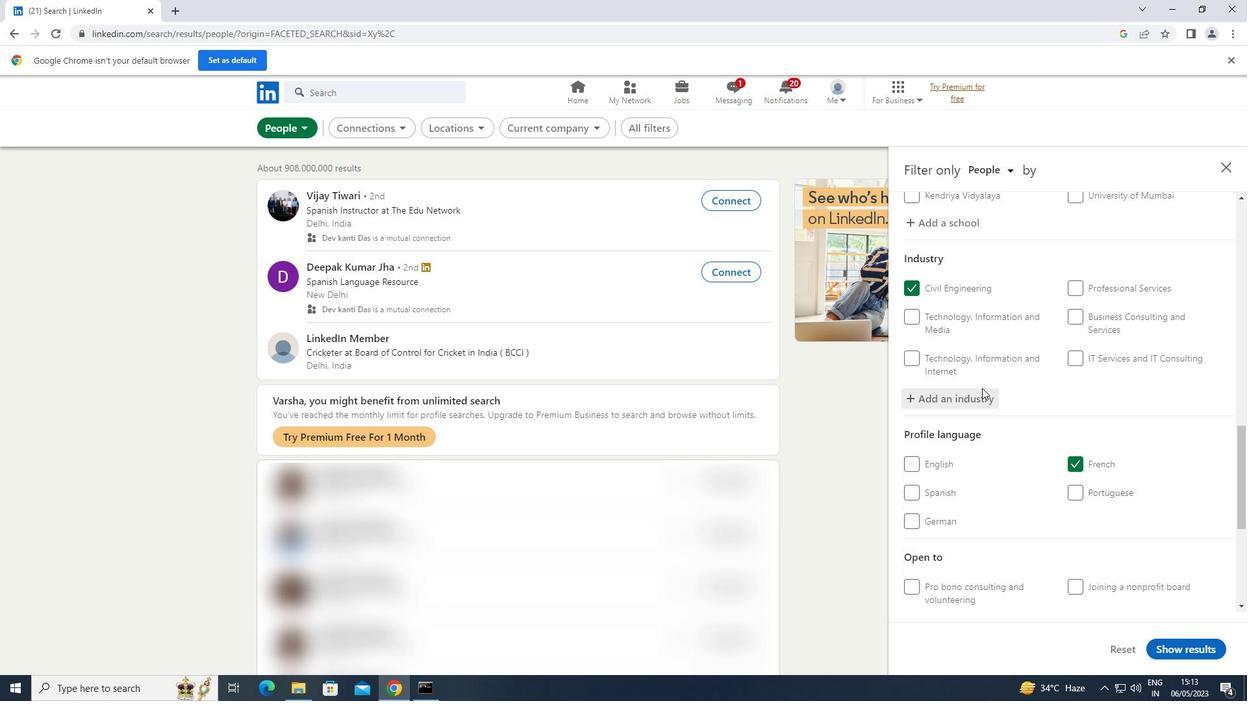 
Action: Mouse moved to (989, 389)
Screenshot: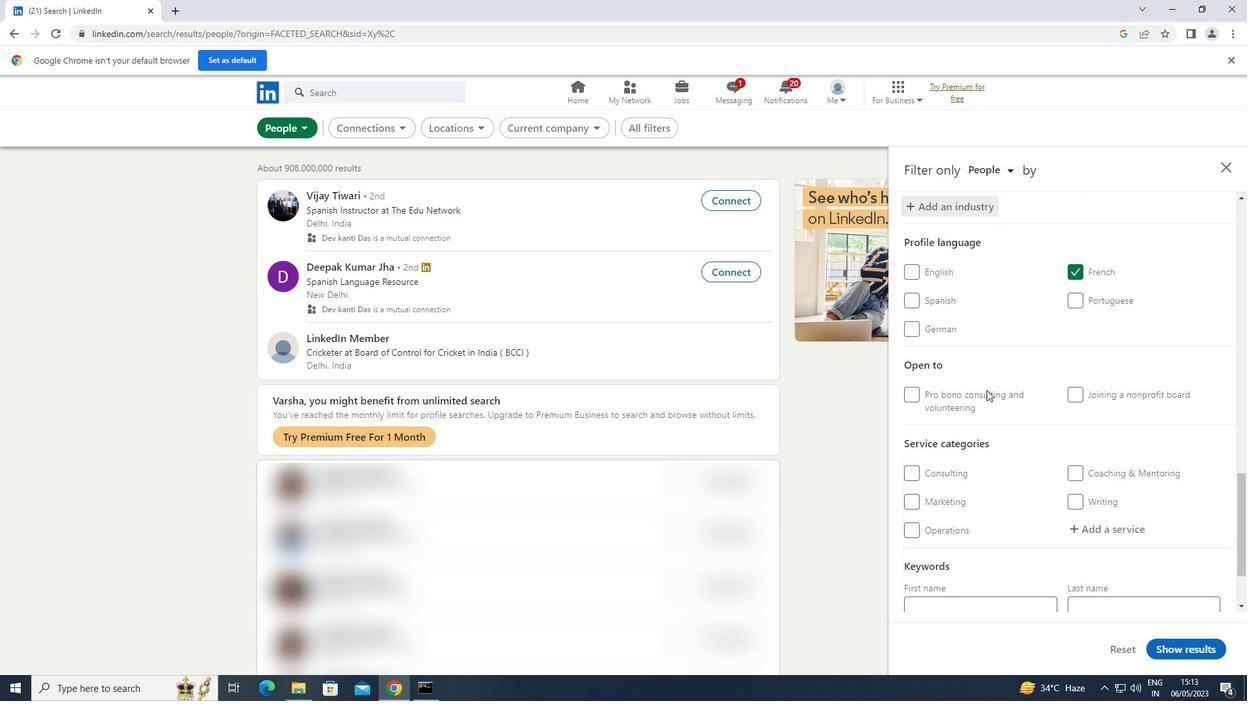 
Action: Mouse scrolled (989, 389) with delta (0, 0)
Screenshot: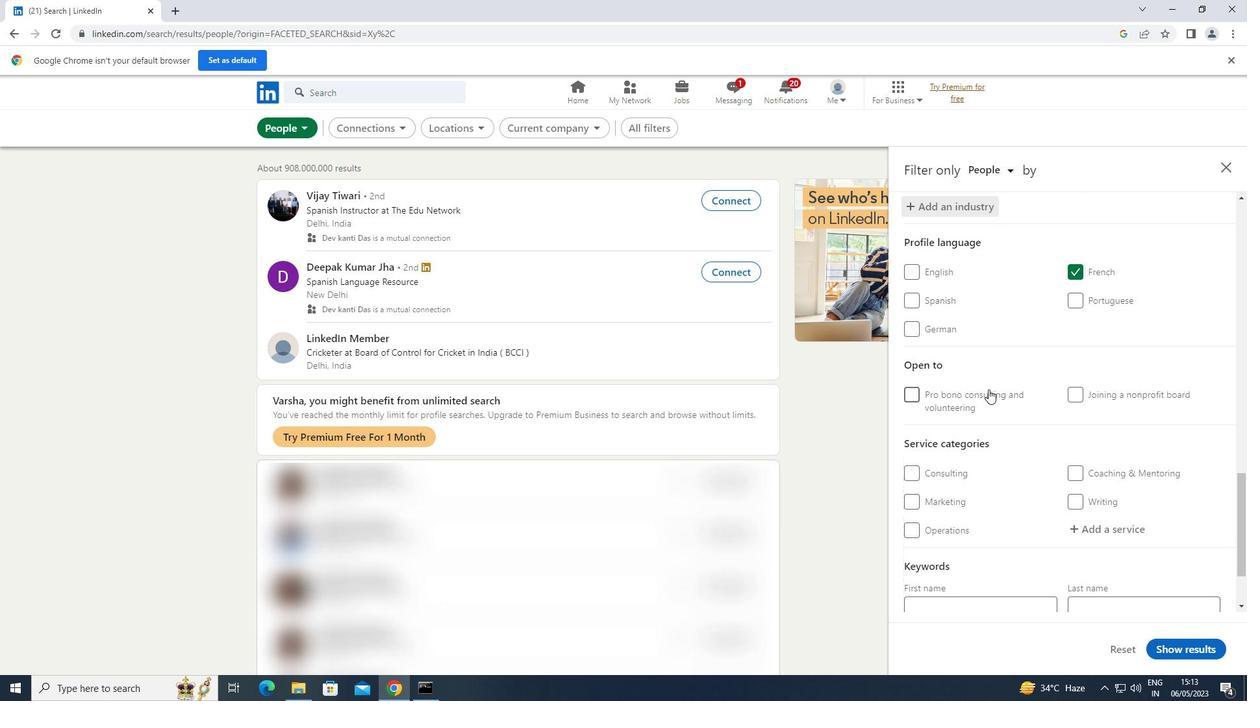 
Action: Mouse scrolled (989, 389) with delta (0, 0)
Screenshot: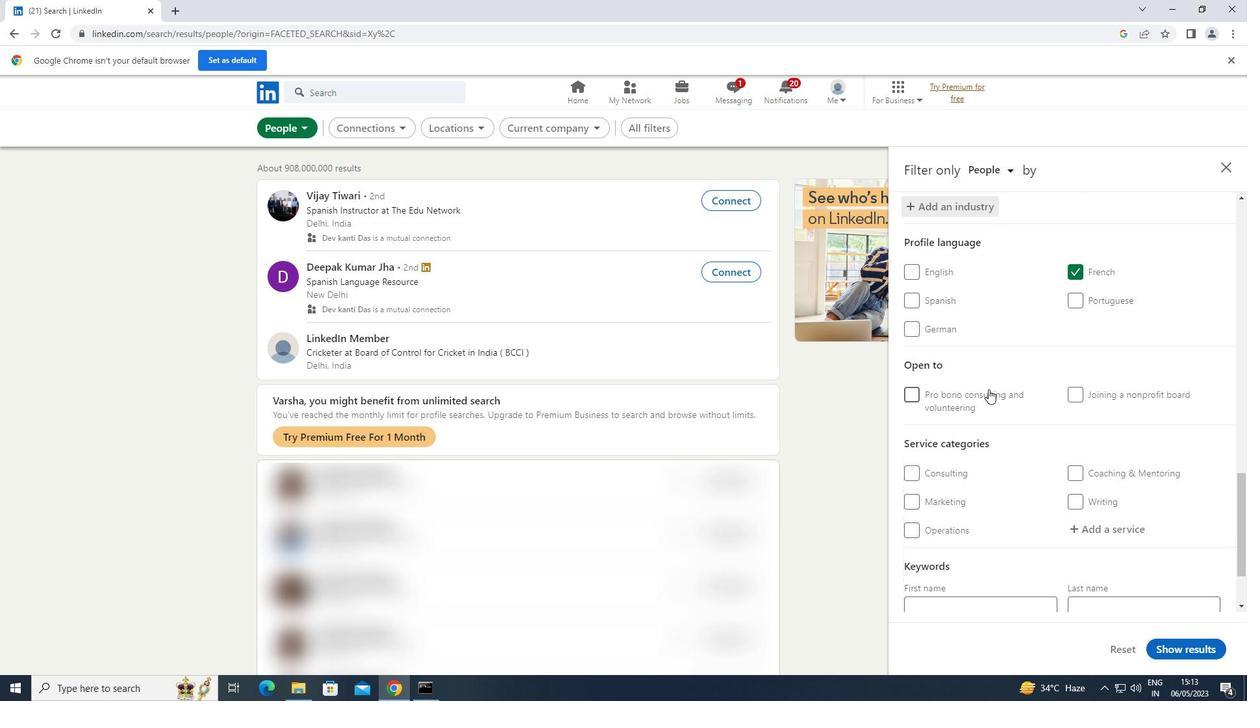 
Action: Mouse moved to (1098, 430)
Screenshot: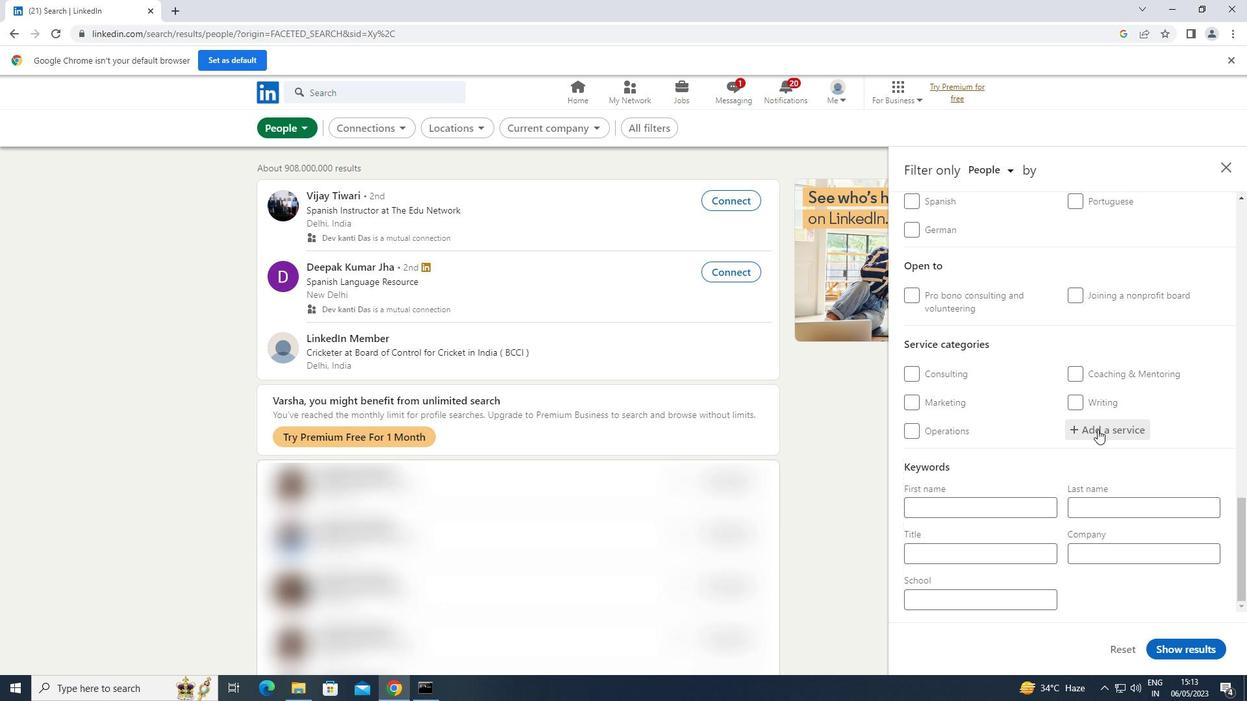 
Action: Mouse pressed left at (1098, 430)
Screenshot: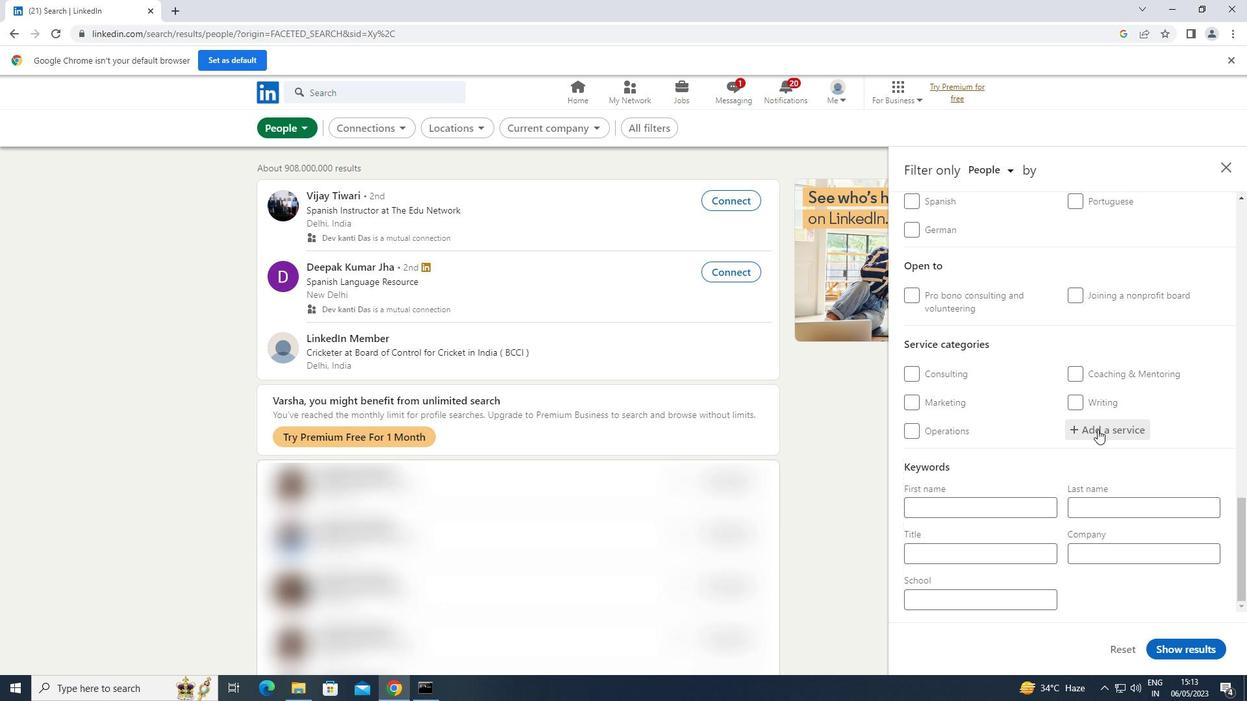 
Action: Mouse moved to (1099, 429)
Screenshot: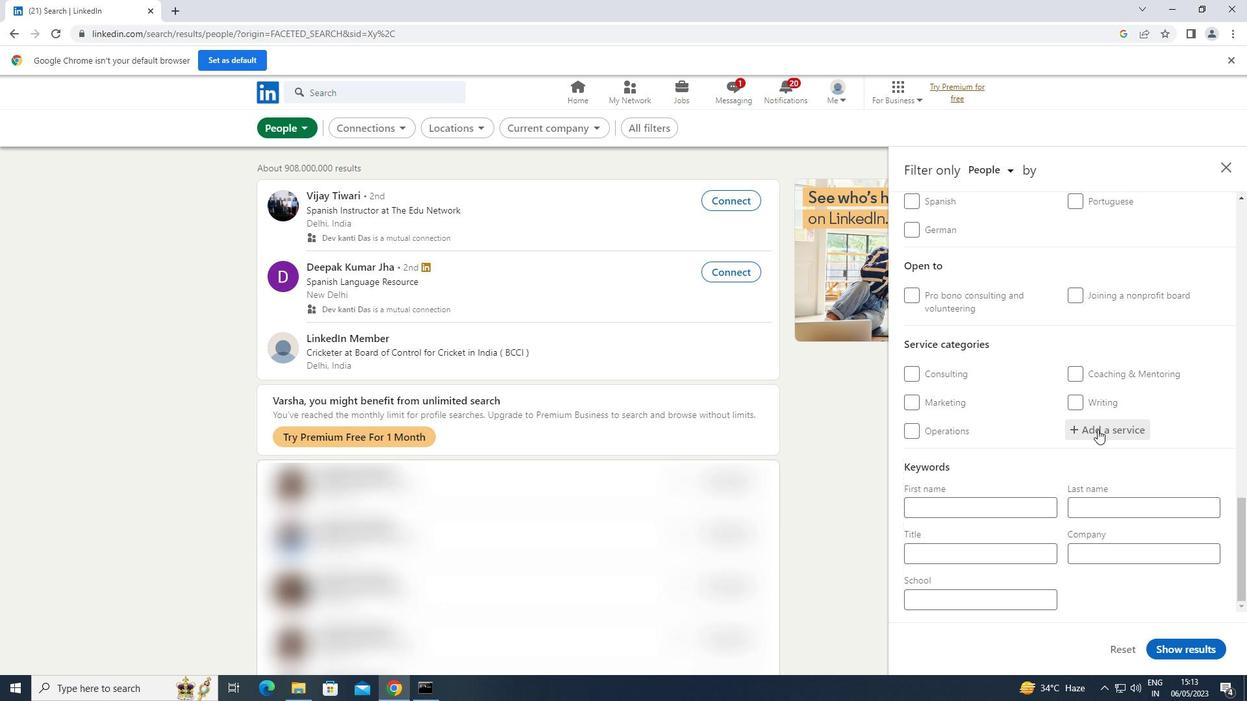 
Action: Key pressed <Key.shift>TECHNIC
Screenshot: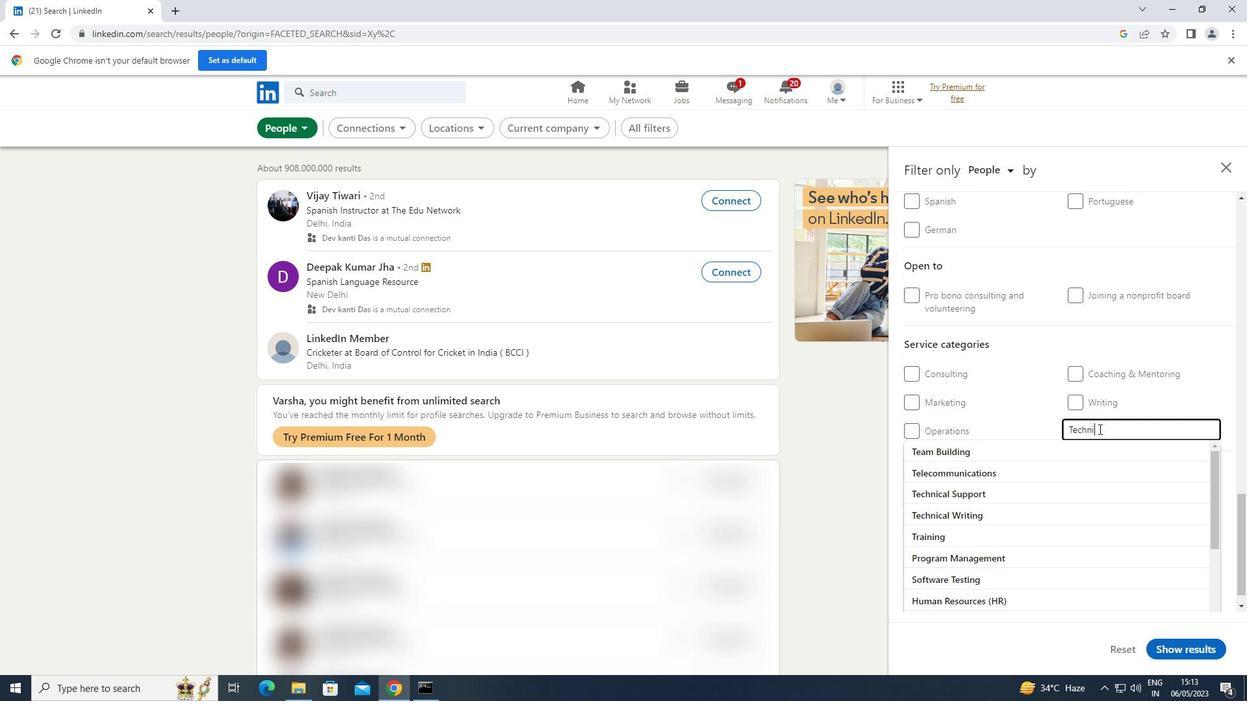 
Action: Mouse moved to (1036, 447)
Screenshot: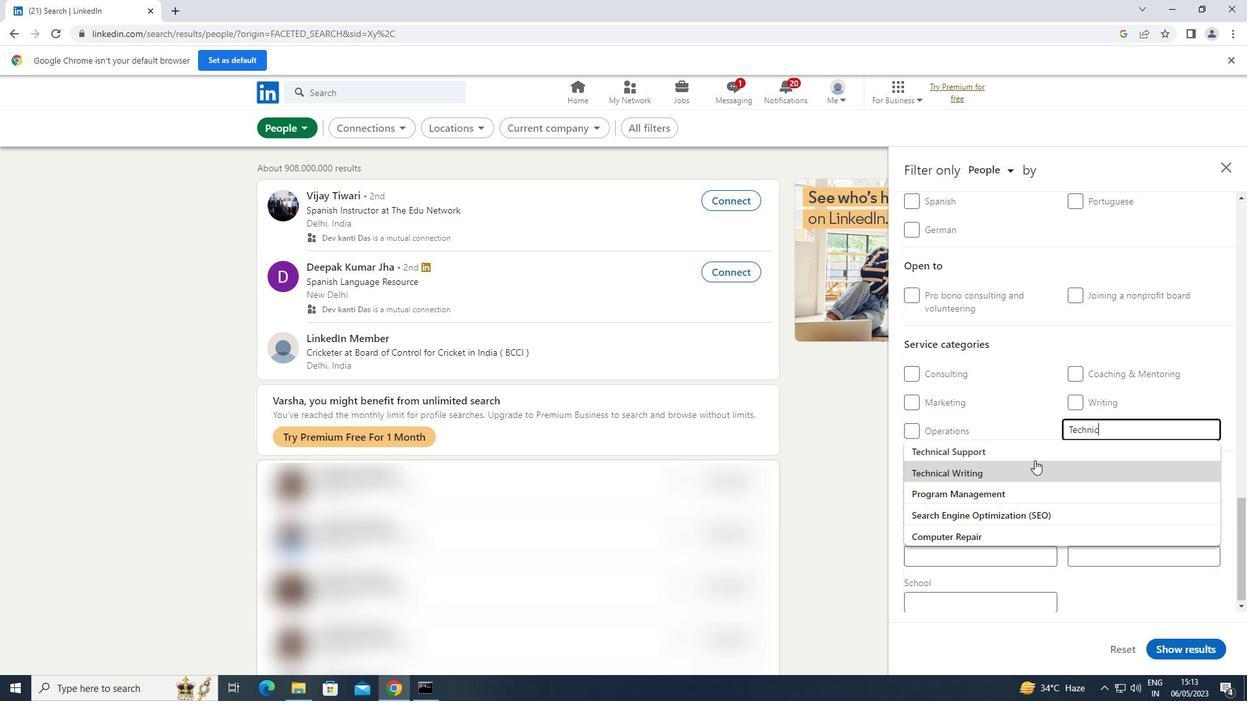 
Action: Key pressed AL<Key.enter>
Screenshot: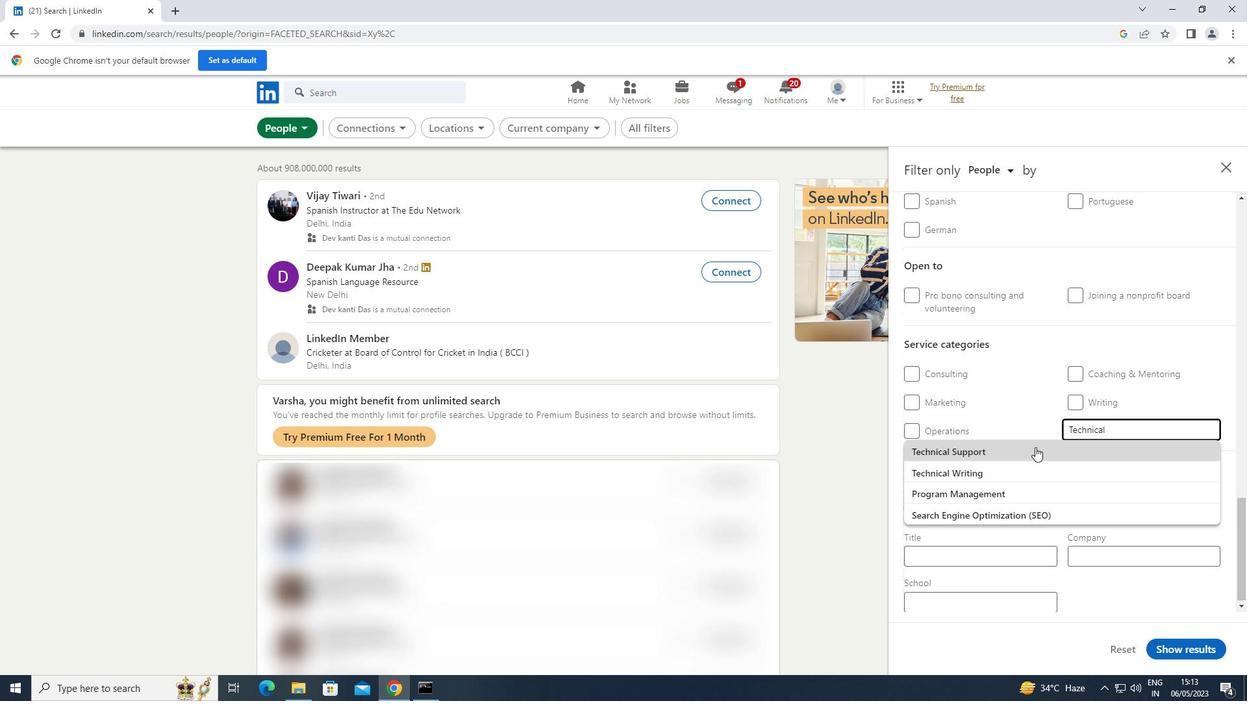 
Action: Mouse moved to (984, 559)
Screenshot: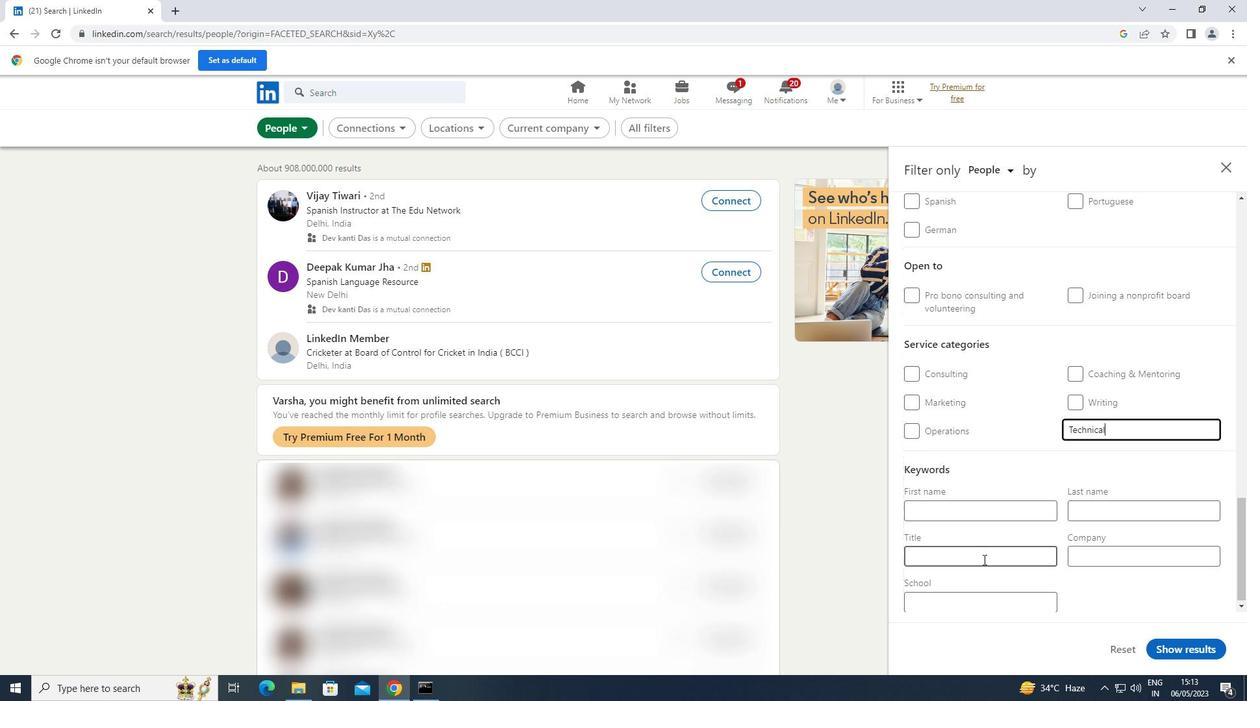 
Action: Mouse pressed left at (984, 559)
Screenshot: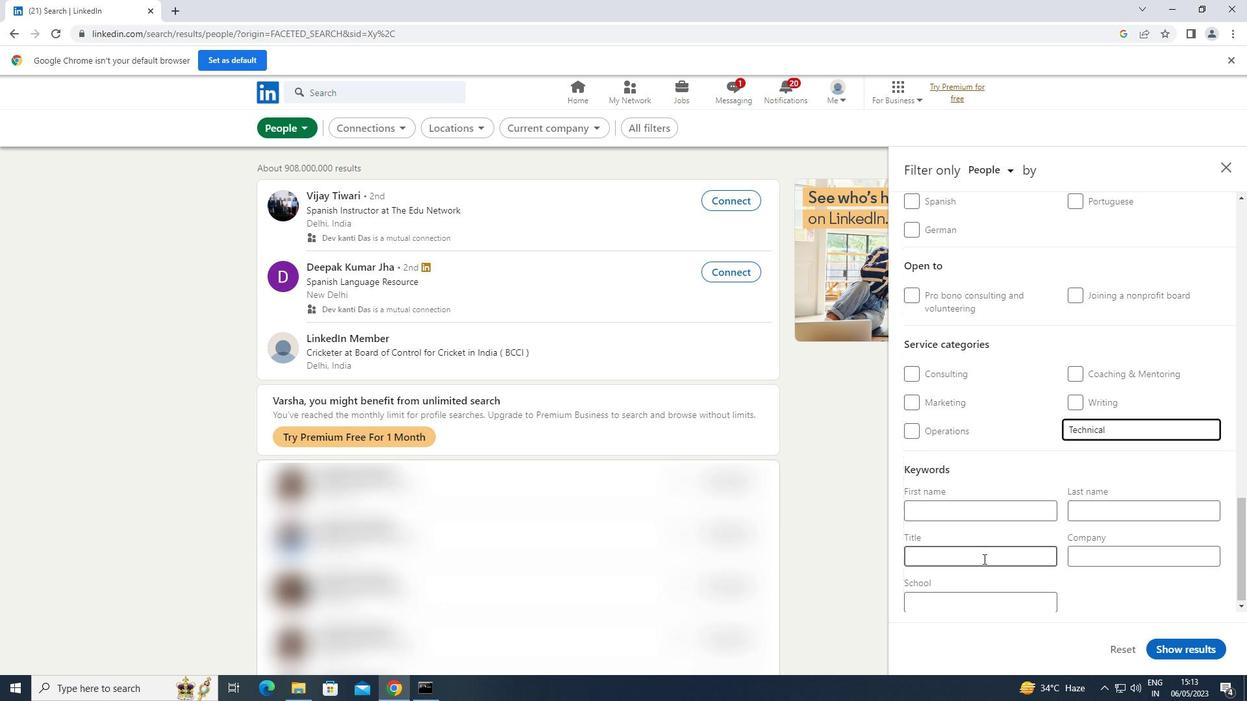 
Action: Key pressed <Key.shift>SECURITY<Key.space><Key.shift>GY<Key.backspace>UARD
Screenshot: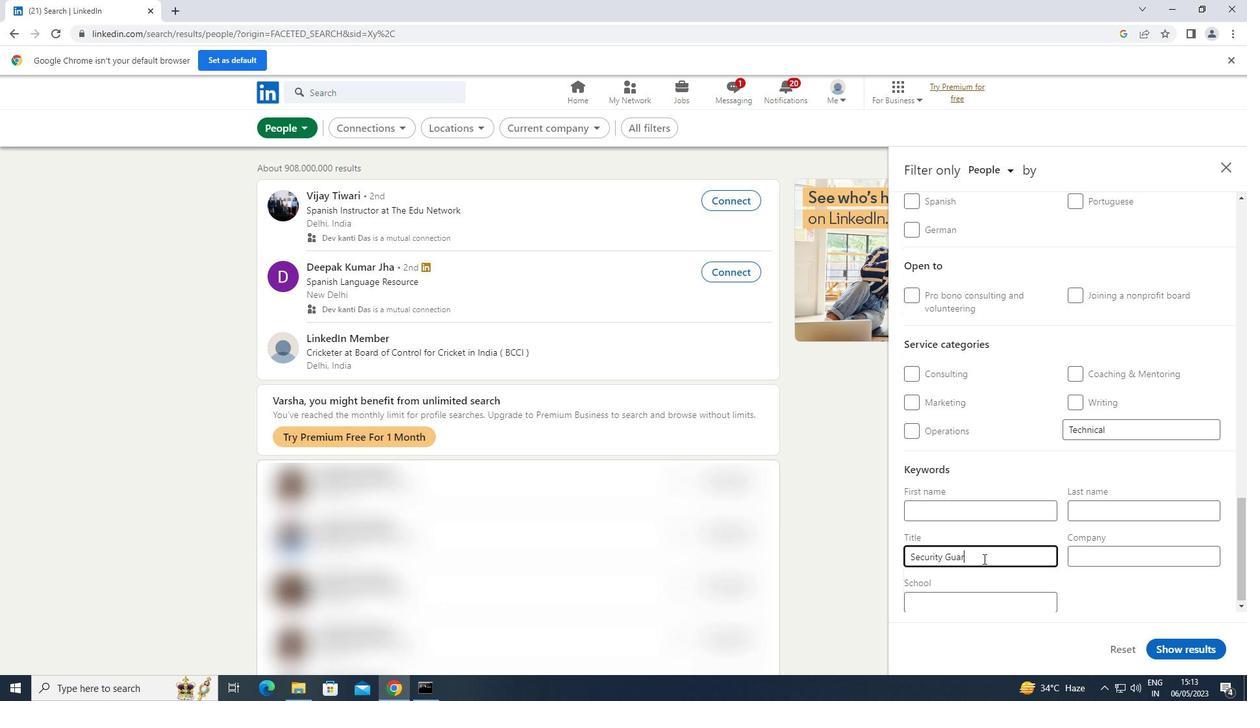 
Action: Mouse moved to (1165, 638)
Screenshot: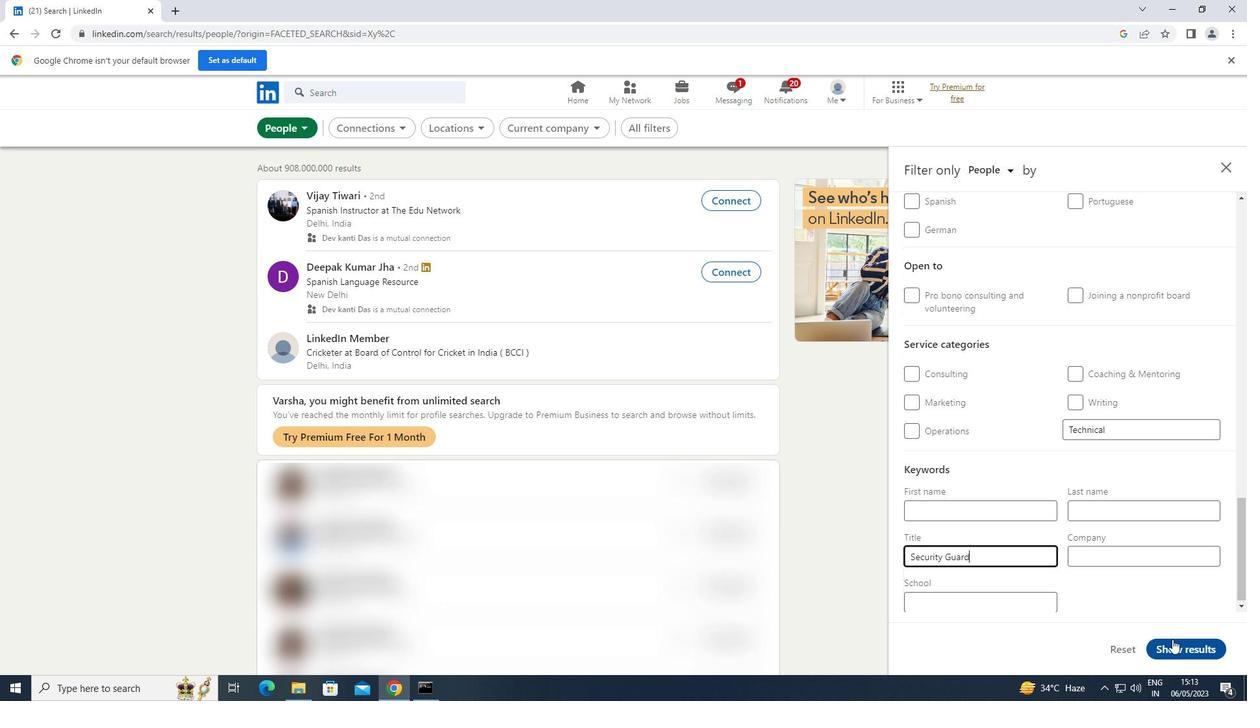 
Action: Mouse pressed left at (1165, 638)
Screenshot: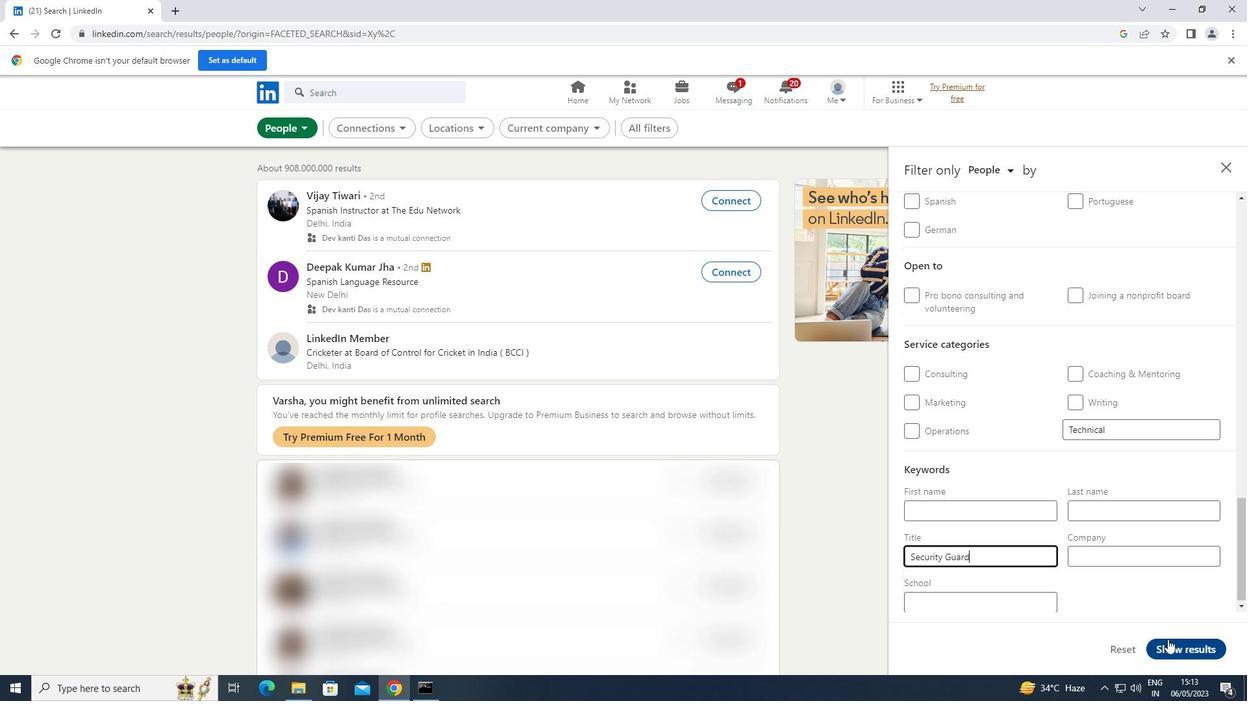 
Action: Mouse moved to (1184, 649)
Screenshot: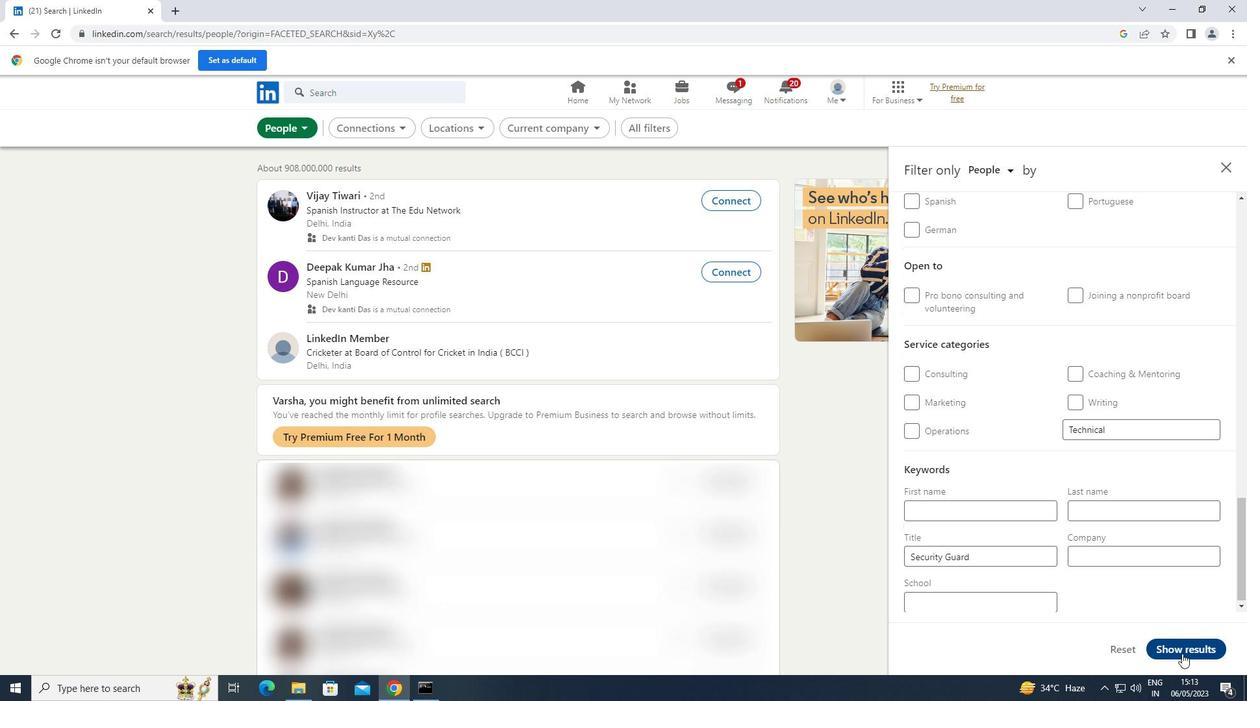 
Action: Mouse pressed left at (1184, 649)
Screenshot: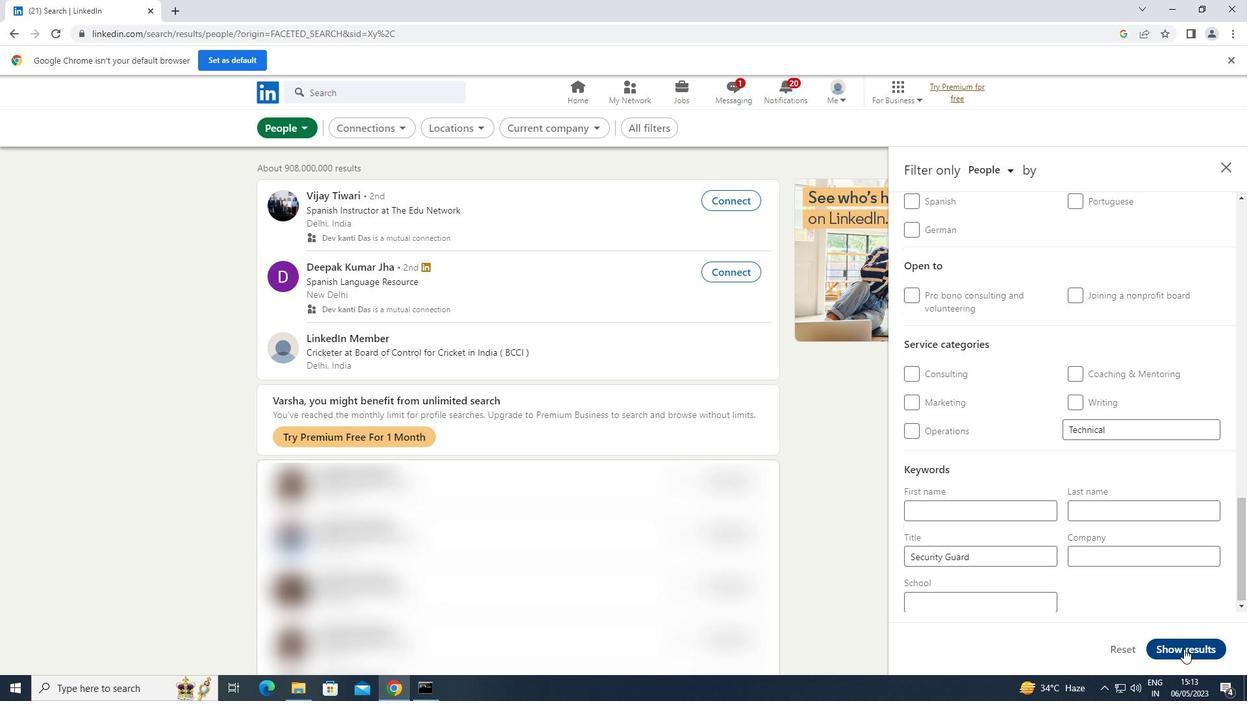 
